 Task: Find connections with filter location Surrey with filter topic #Energywith filter profile language Potuguese with filter current company Akamai Technologies with filter school Bhashyam College of Education with filter industry Water, Waste, Steam, and Air Conditioning Services with filter service category Customer Service with filter keywords title Reservationist
Action: Mouse moved to (539, 99)
Screenshot: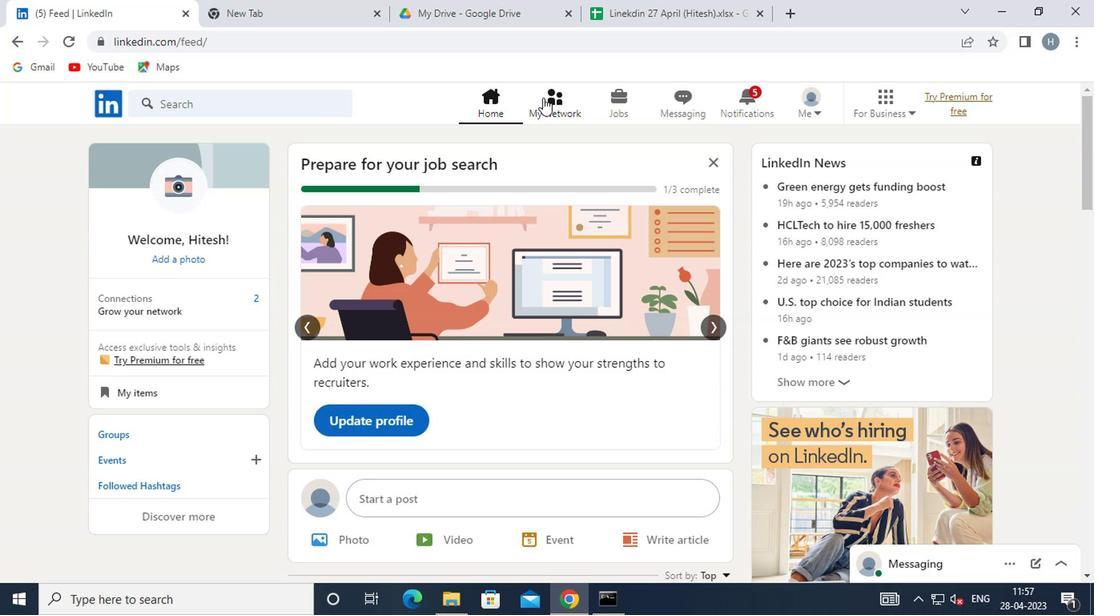 
Action: Mouse pressed left at (539, 99)
Screenshot: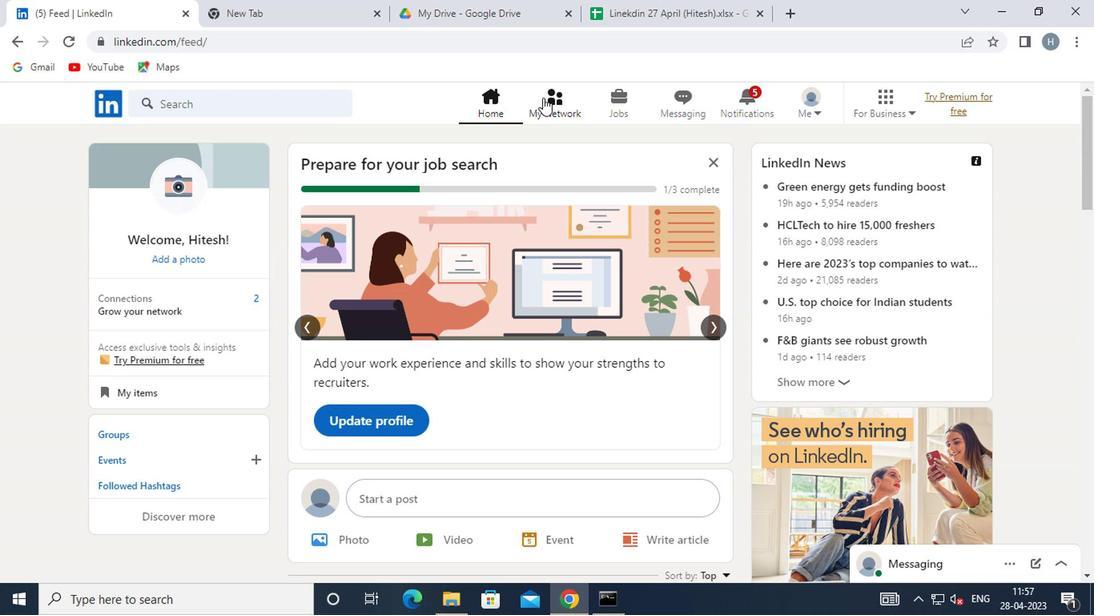 
Action: Mouse moved to (255, 188)
Screenshot: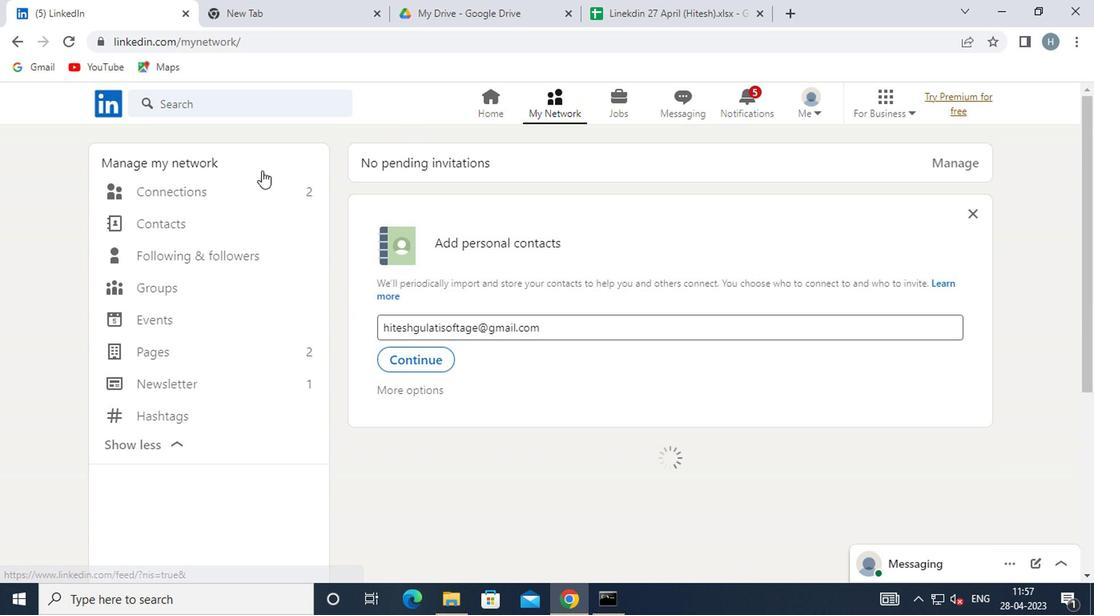 
Action: Mouse pressed left at (255, 188)
Screenshot: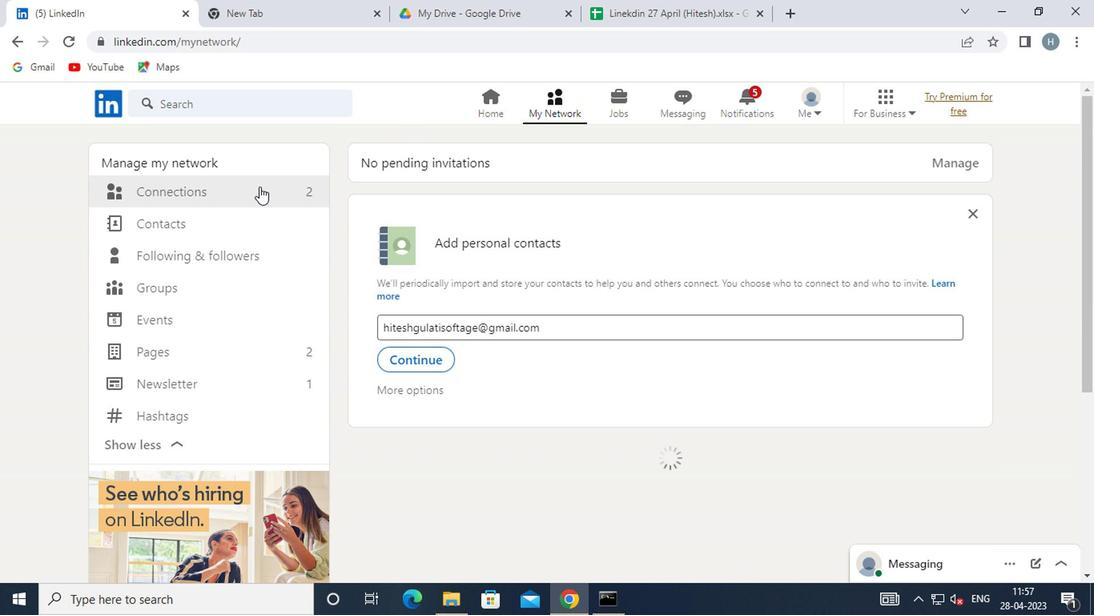 
Action: Mouse moved to (671, 190)
Screenshot: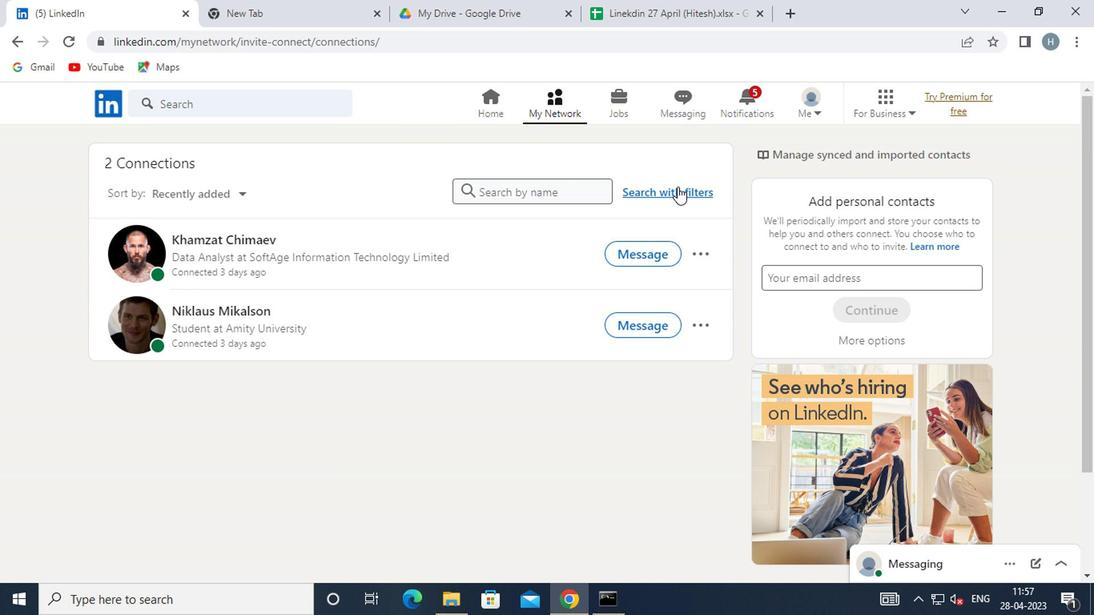 
Action: Mouse pressed left at (671, 190)
Screenshot: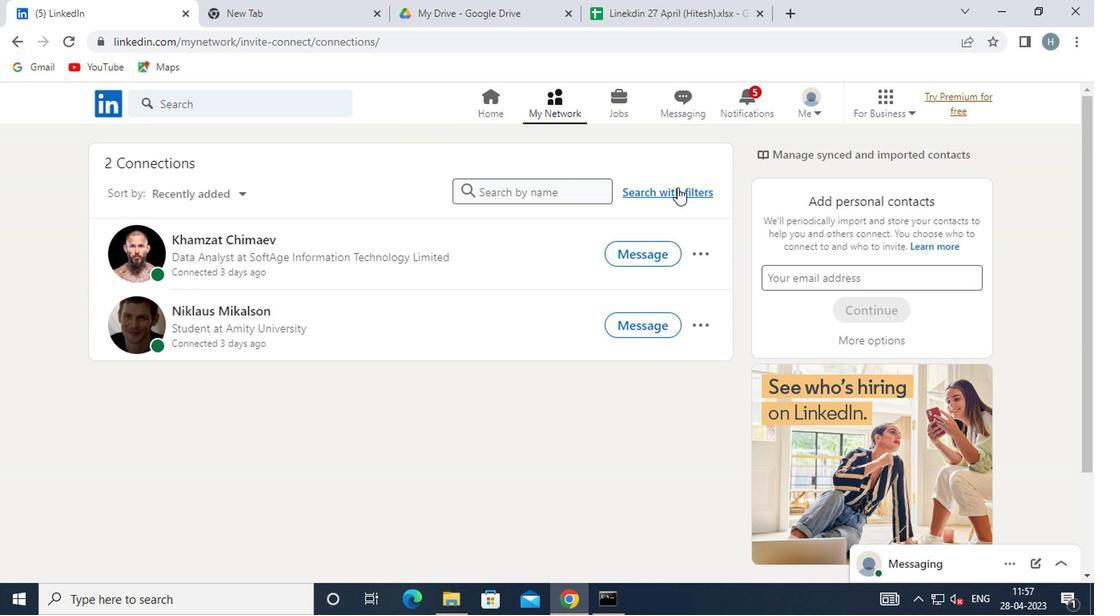 
Action: Mouse moved to (594, 151)
Screenshot: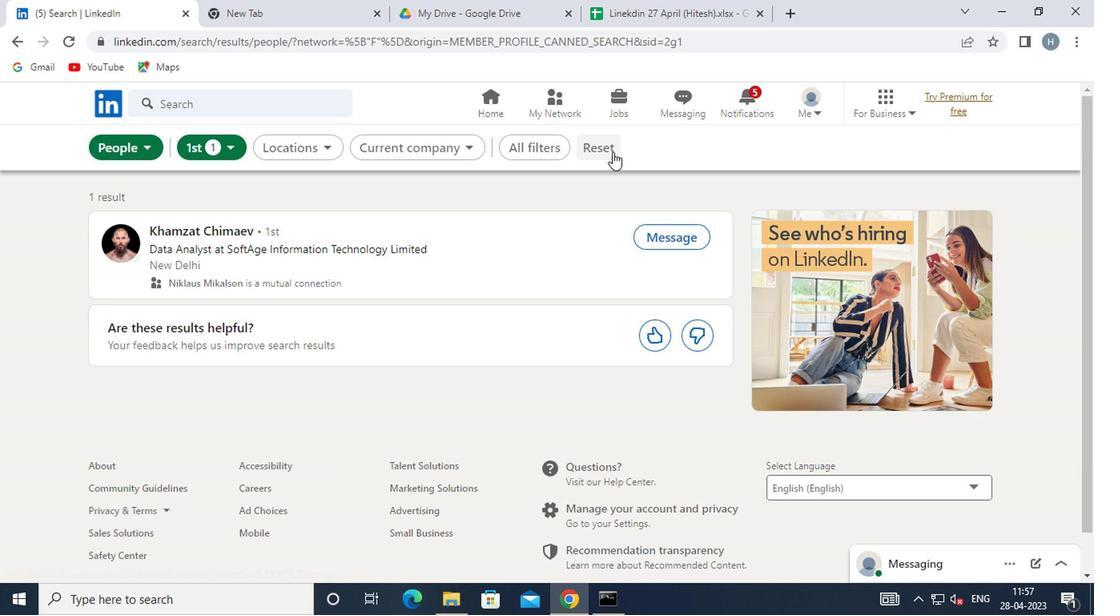 
Action: Mouse pressed left at (594, 151)
Screenshot: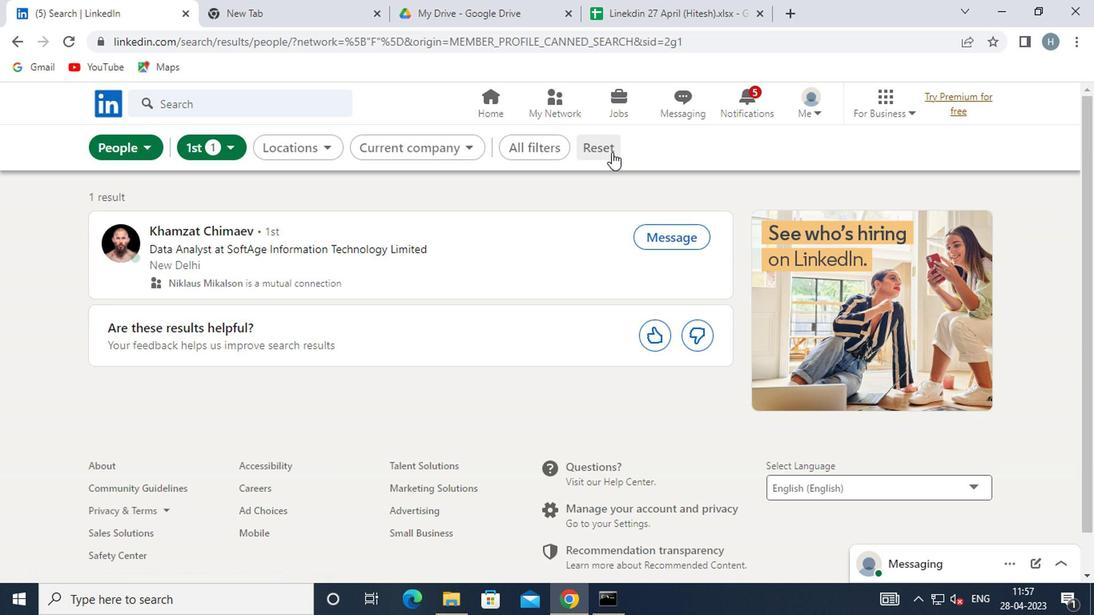 
Action: Mouse moved to (589, 151)
Screenshot: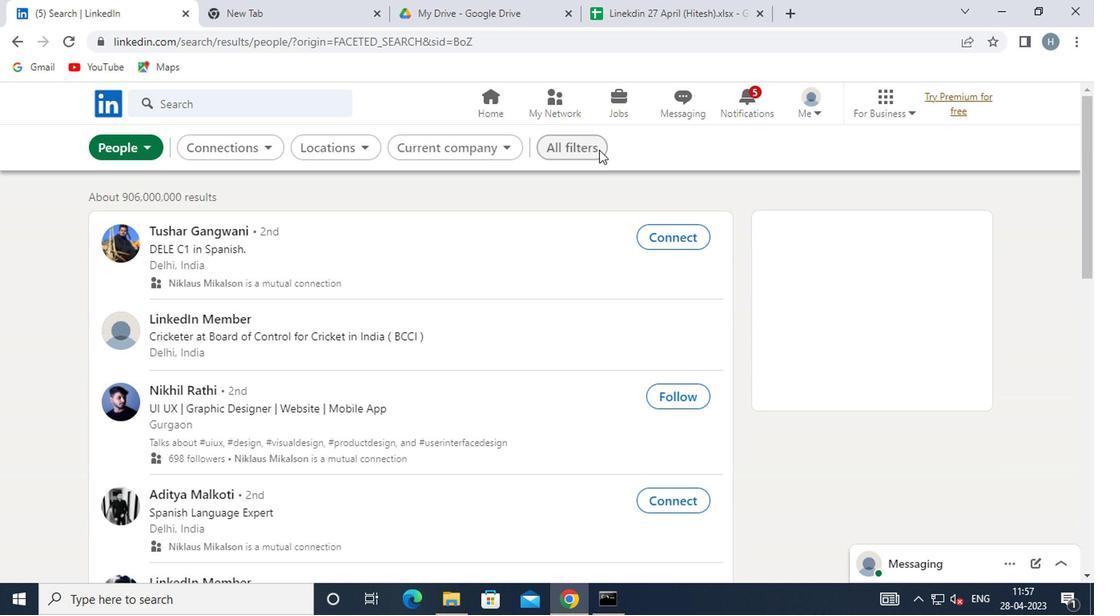 
Action: Mouse pressed left at (589, 151)
Screenshot: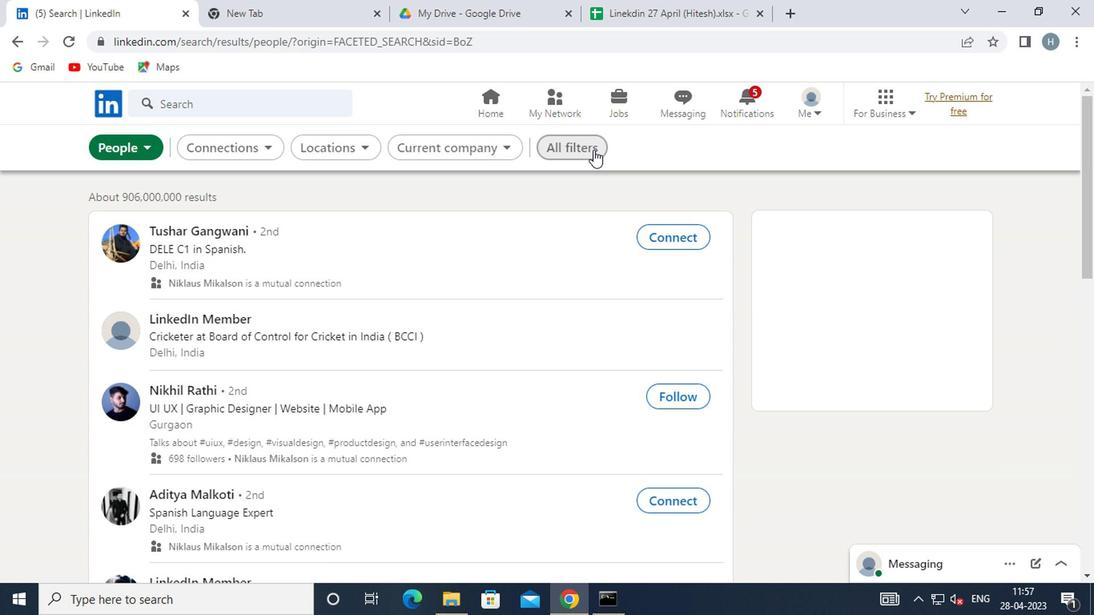
Action: Mouse moved to (720, 249)
Screenshot: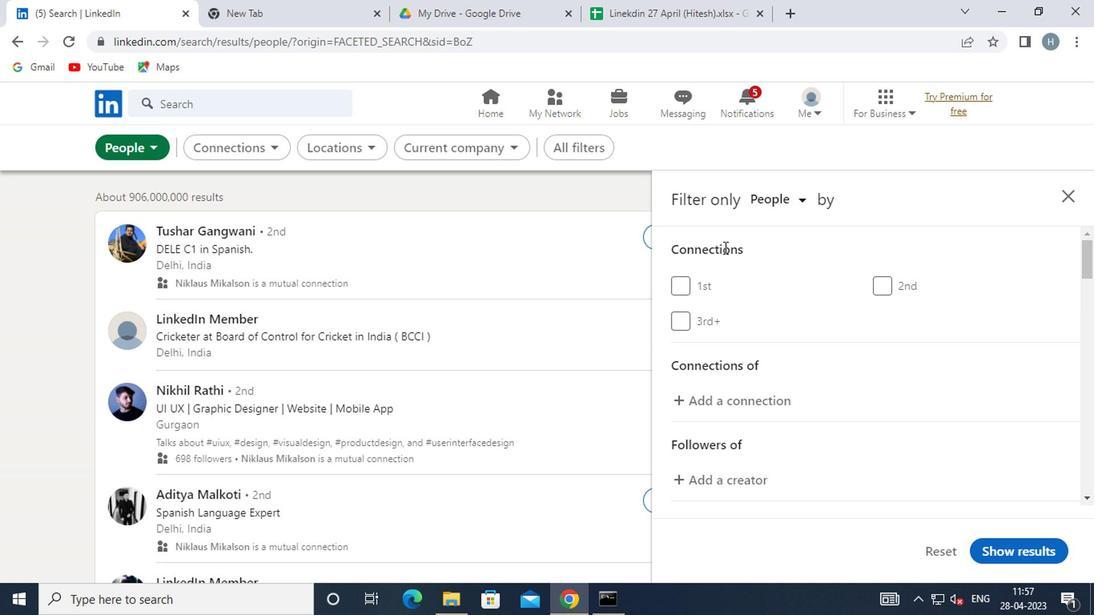 
Action: Mouse scrolled (720, 247) with delta (0, -1)
Screenshot: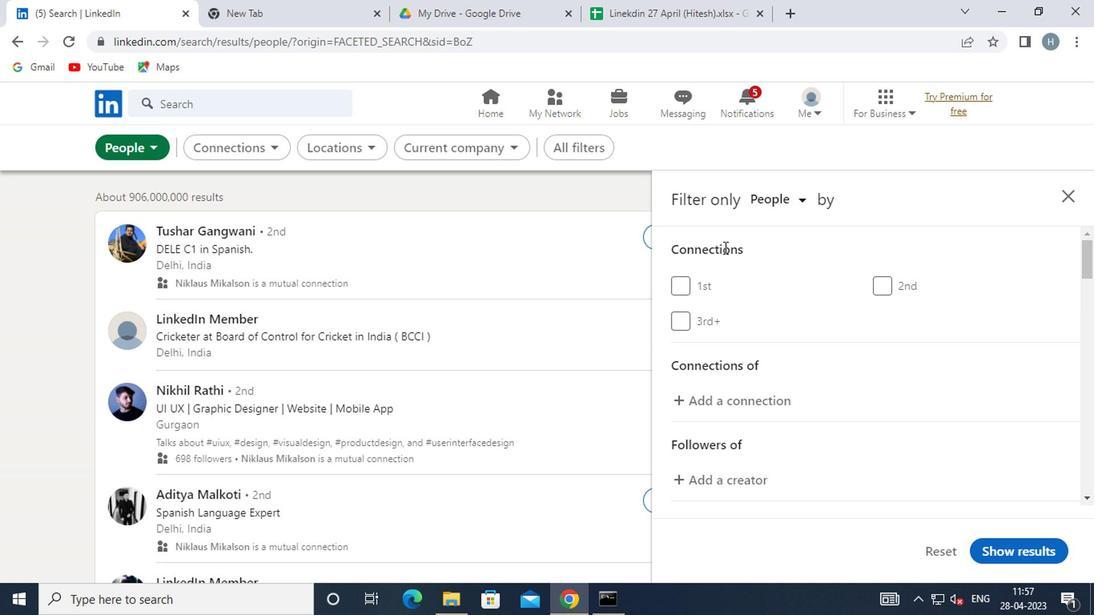 
Action: Mouse scrolled (720, 247) with delta (0, -1)
Screenshot: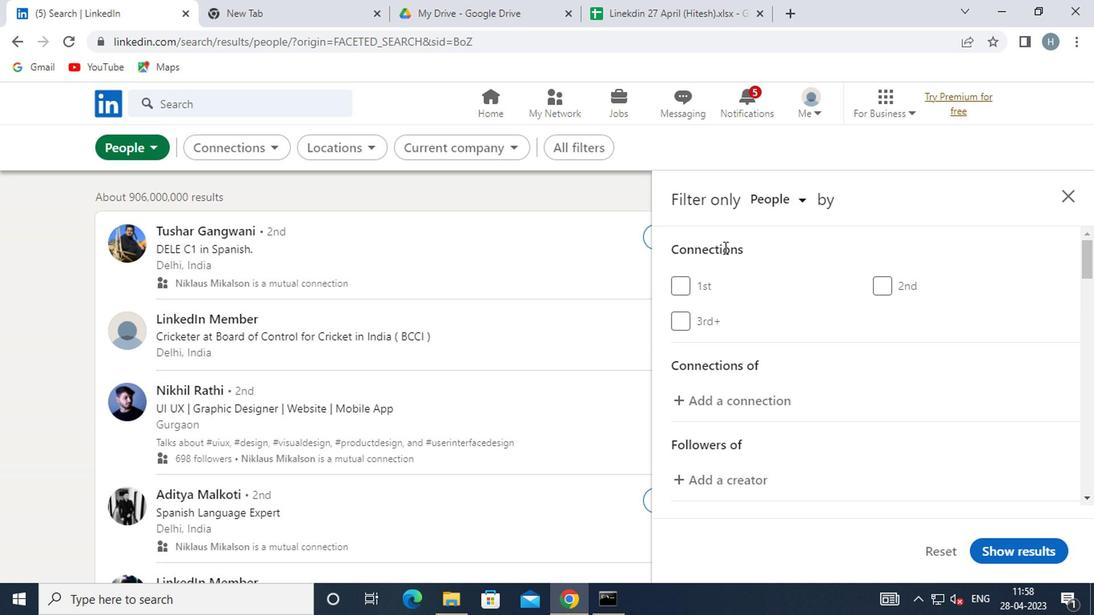 
Action: Mouse scrolled (720, 247) with delta (0, -1)
Screenshot: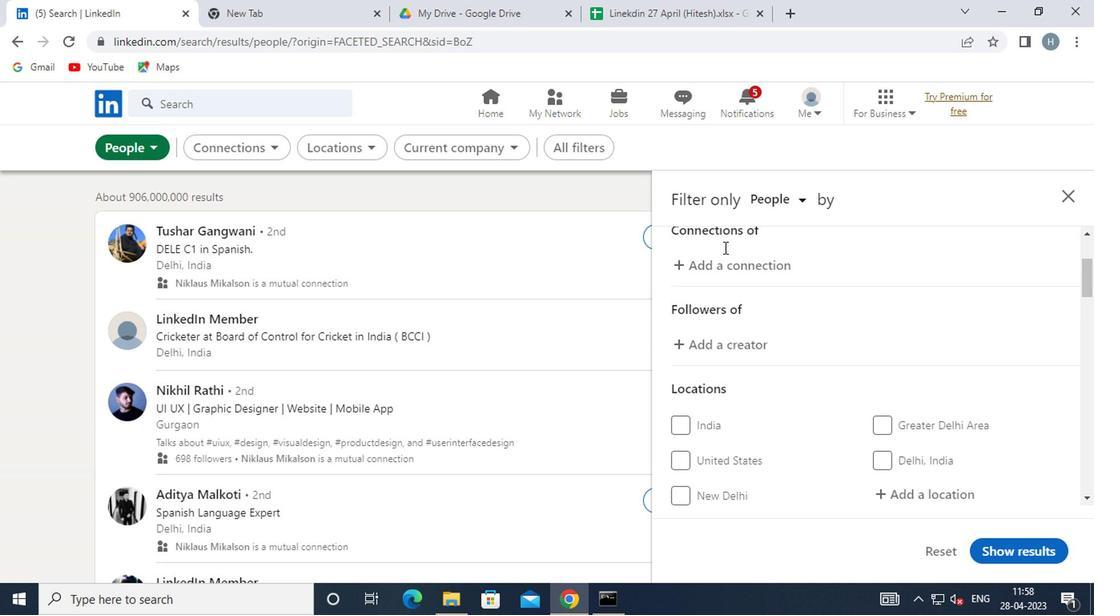 
Action: Mouse moved to (884, 386)
Screenshot: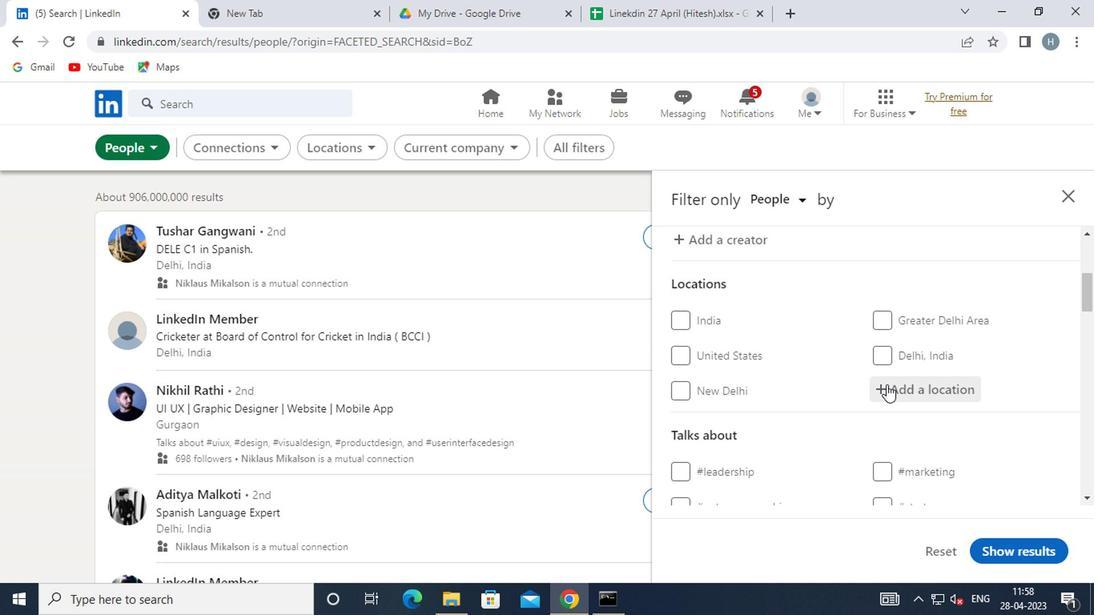 
Action: Mouse pressed left at (884, 386)
Screenshot: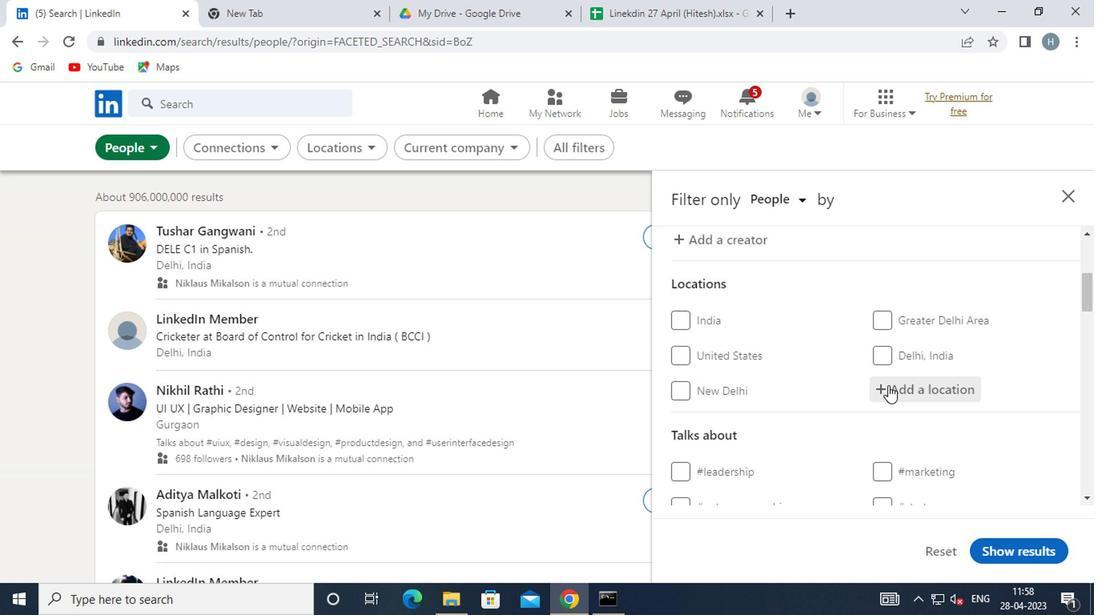 
Action: Mouse moved to (884, 386)
Screenshot: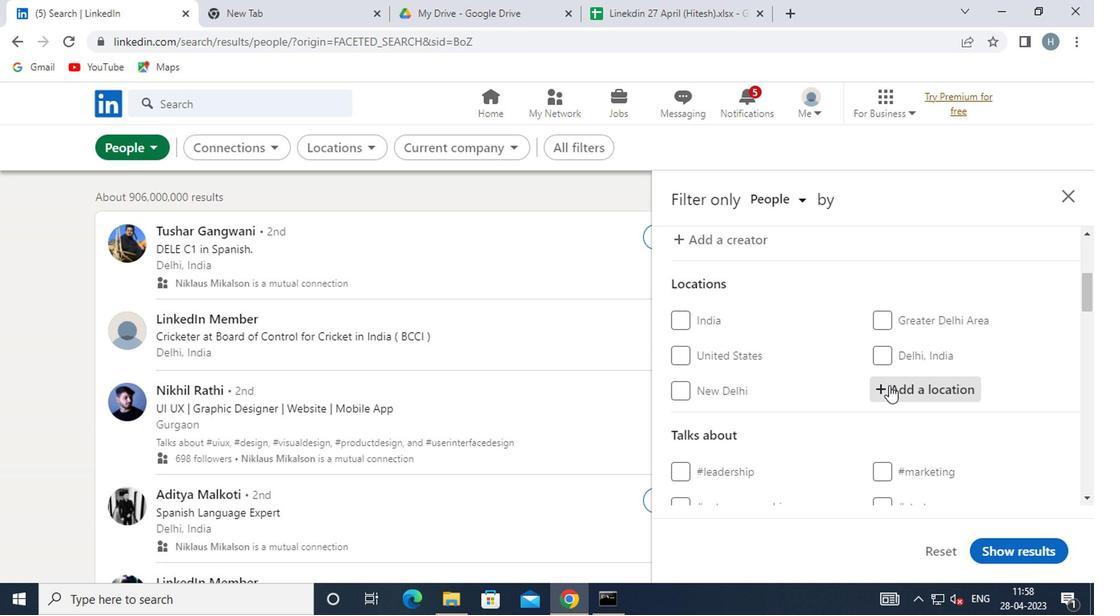 
Action: Key pressed <Key.shift>SURRE
Screenshot: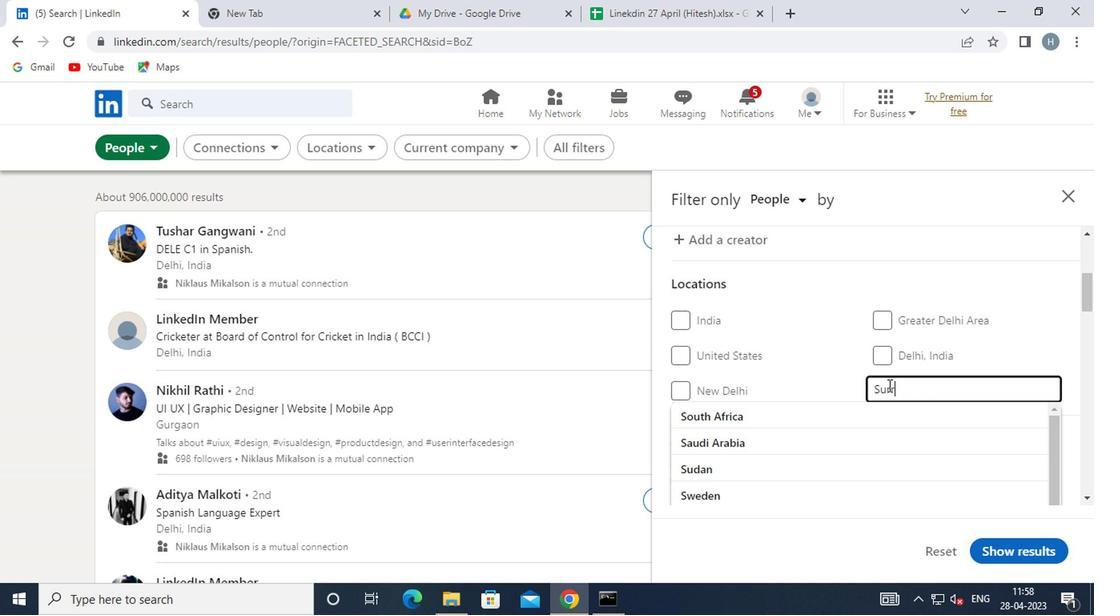 
Action: Mouse moved to (883, 386)
Screenshot: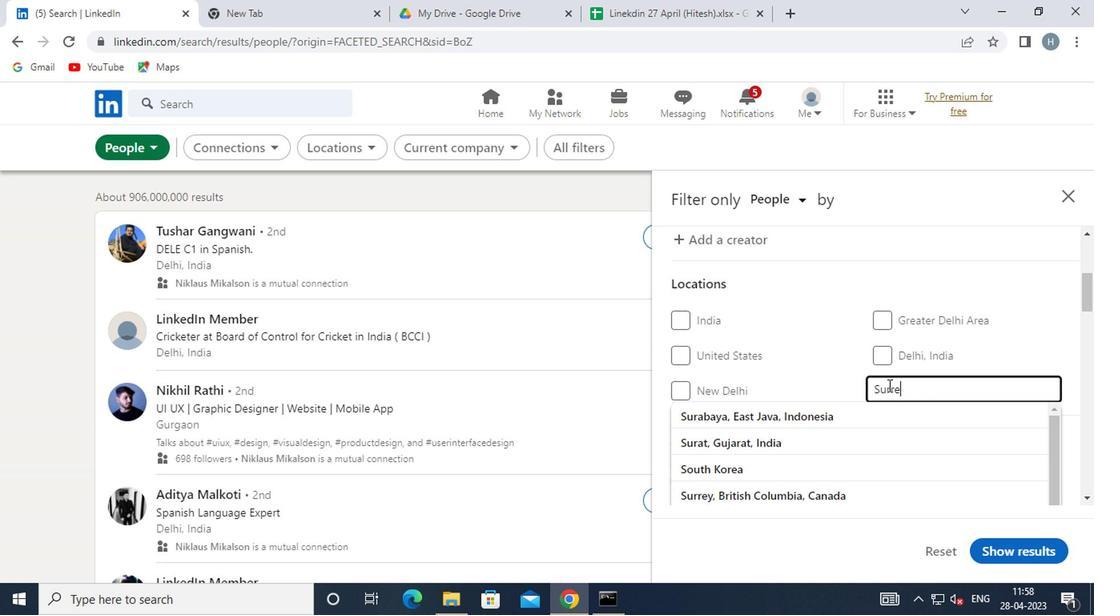 
Action: Key pressed Y
Screenshot: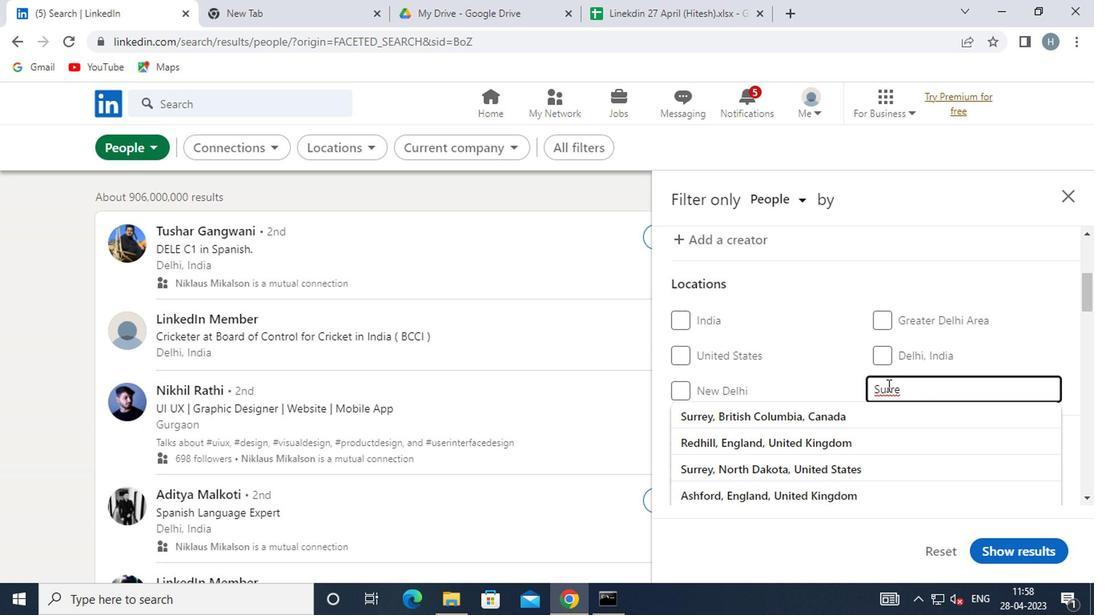 
Action: Mouse moved to (1018, 351)
Screenshot: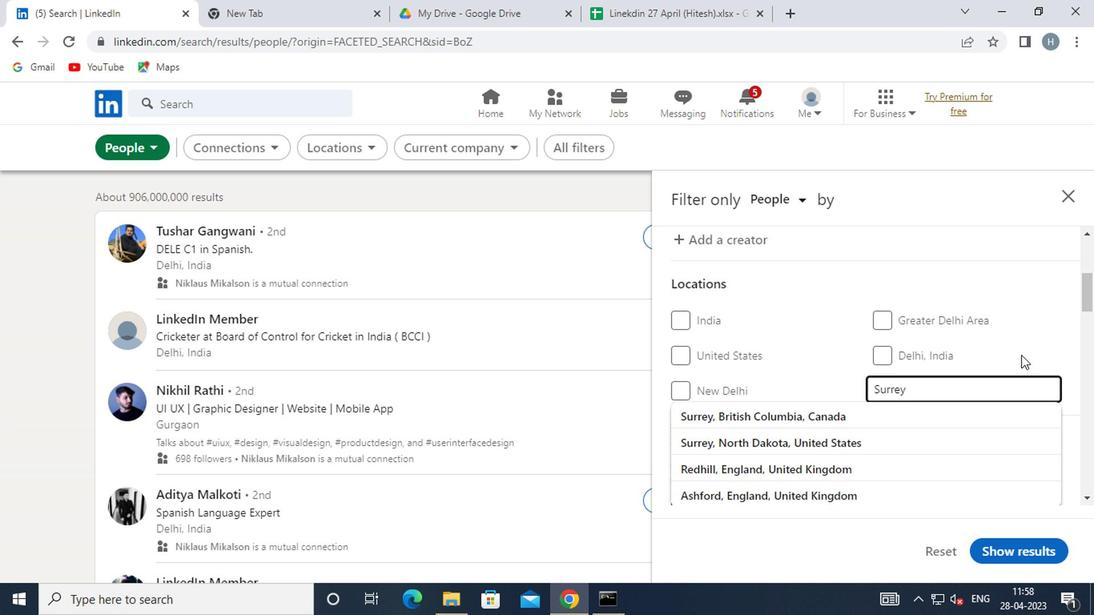 
Action: Mouse pressed left at (1018, 351)
Screenshot: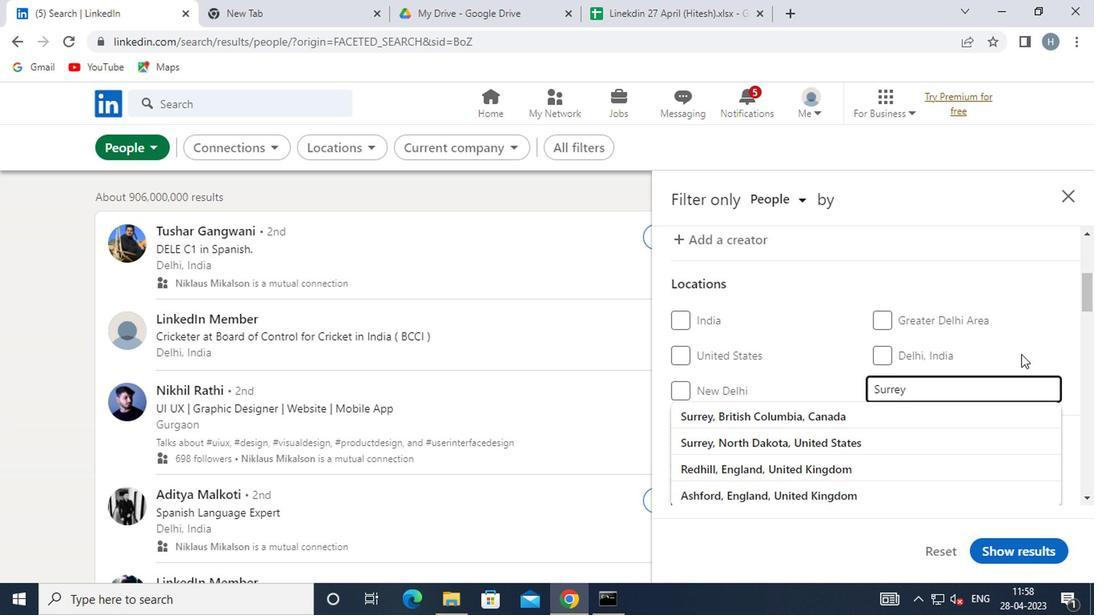 
Action: Mouse moved to (1002, 360)
Screenshot: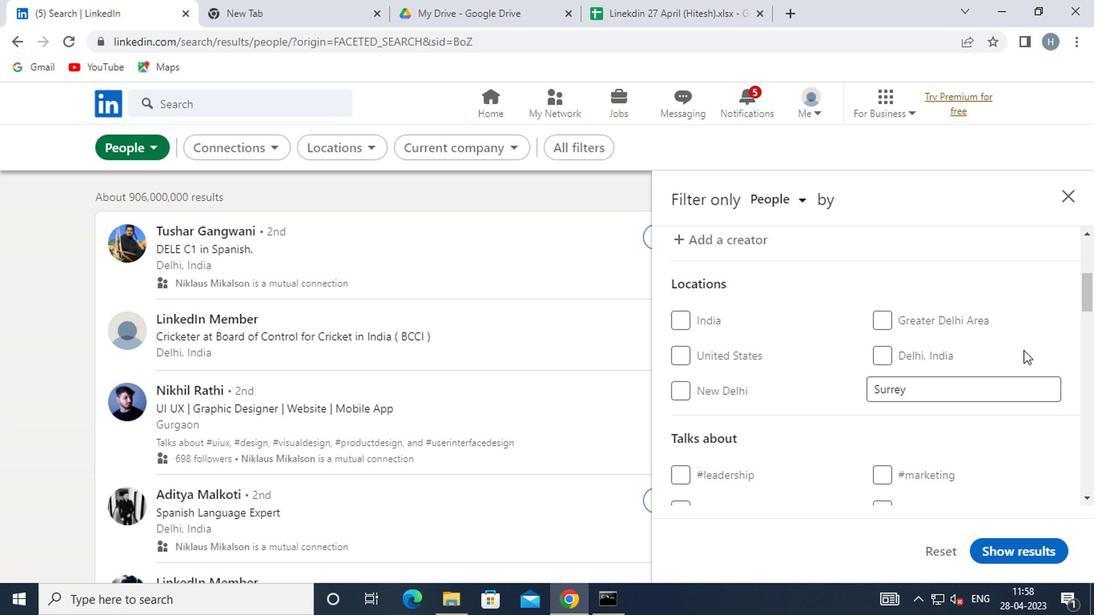 
Action: Mouse scrolled (1002, 359) with delta (0, -1)
Screenshot: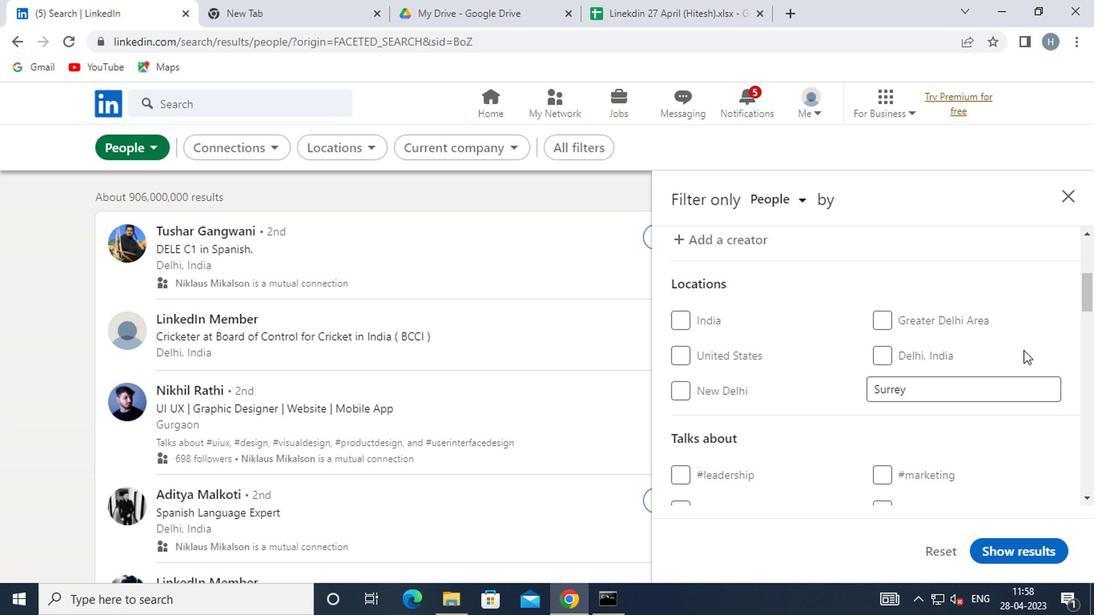 
Action: Mouse moved to (995, 368)
Screenshot: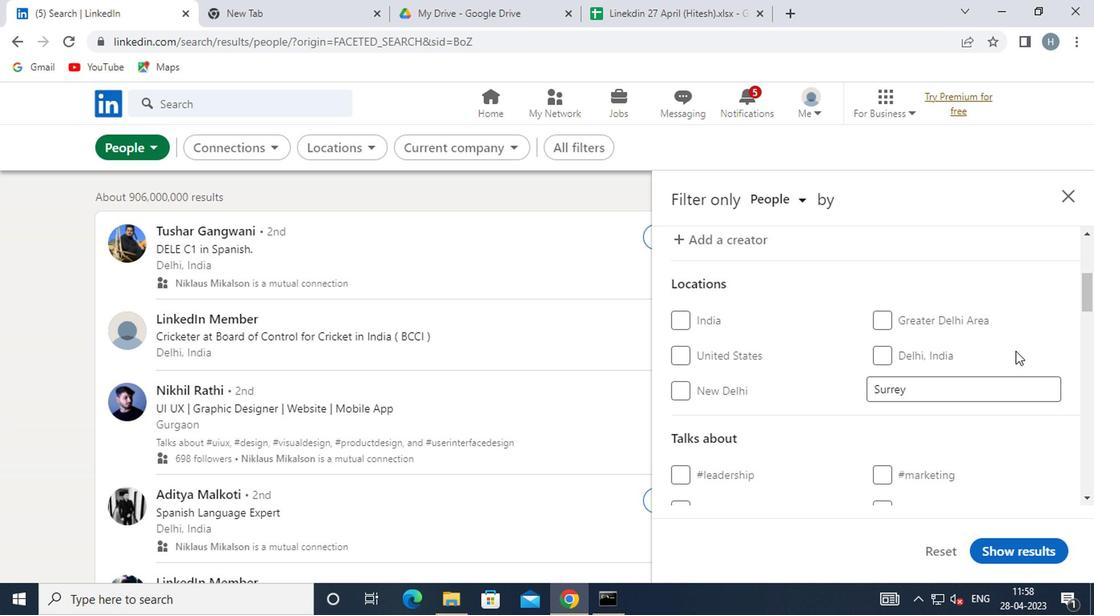 
Action: Mouse scrolled (995, 368) with delta (0, 0)
Screenshot: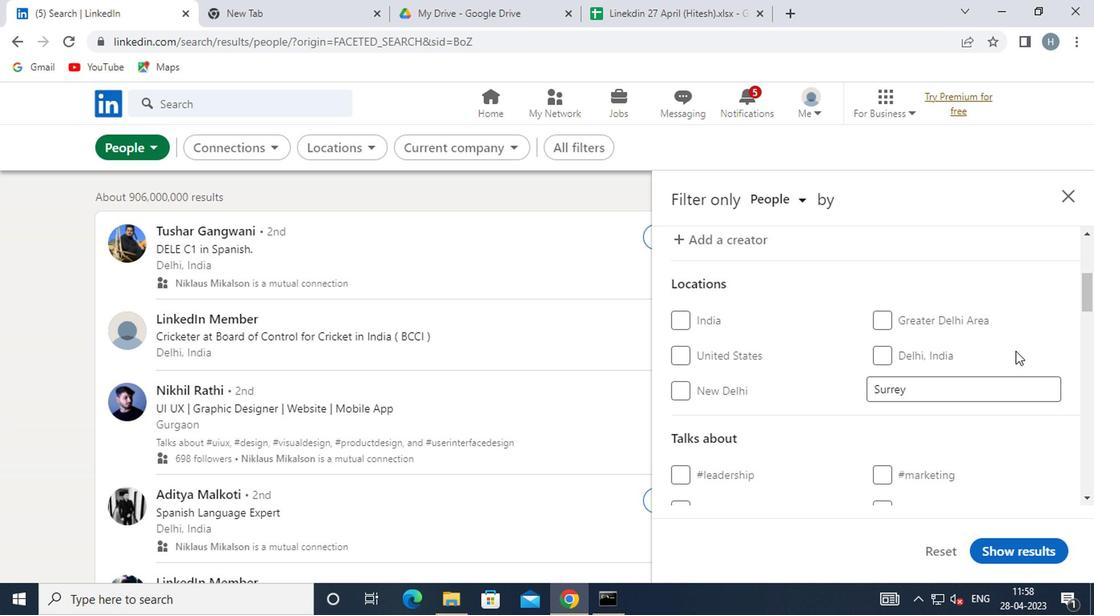 
Action: Mouse moved to (993, 369)
Screenshot: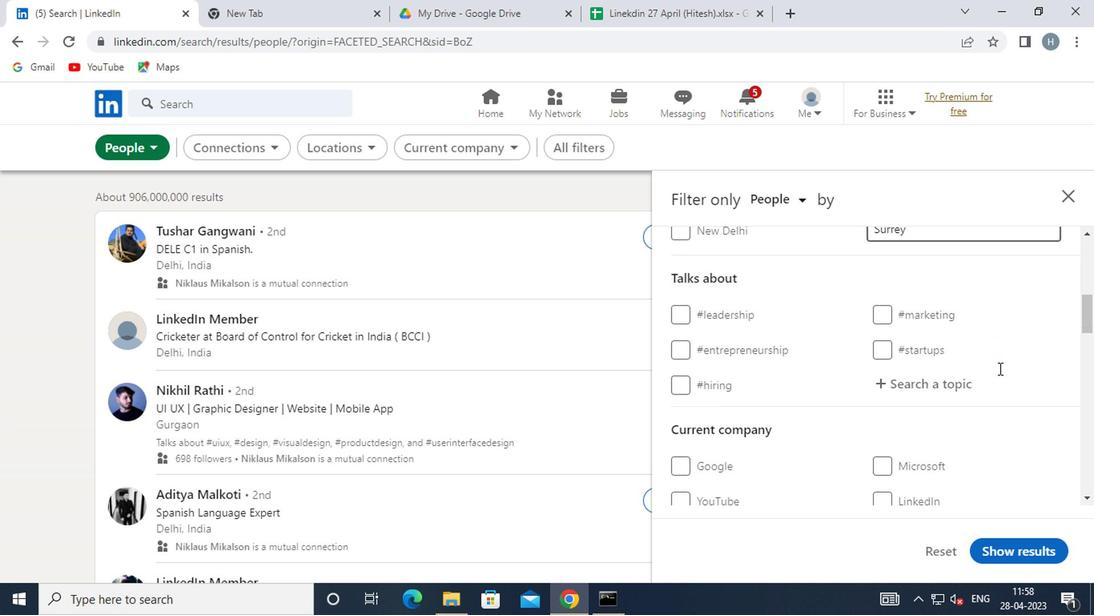 
Action: Mouse scrolled (993, 368) with delta (0, 0)
Screenshot: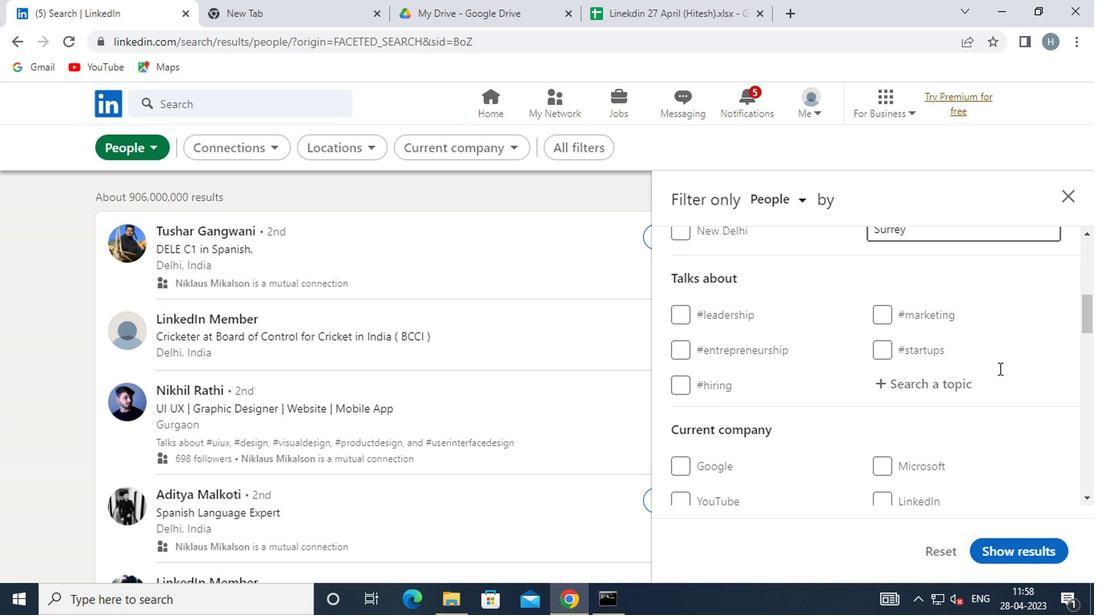
Action: Mouse moved to (949, 305)
Screenshot: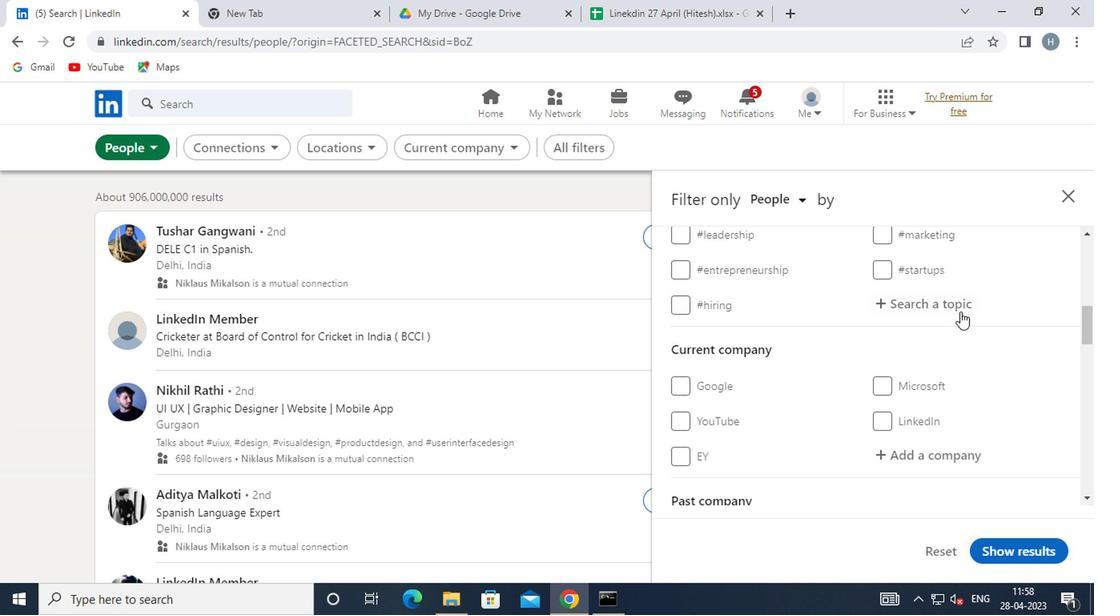 
Action: Mouse pressed left at (949, 305)
Screenshot: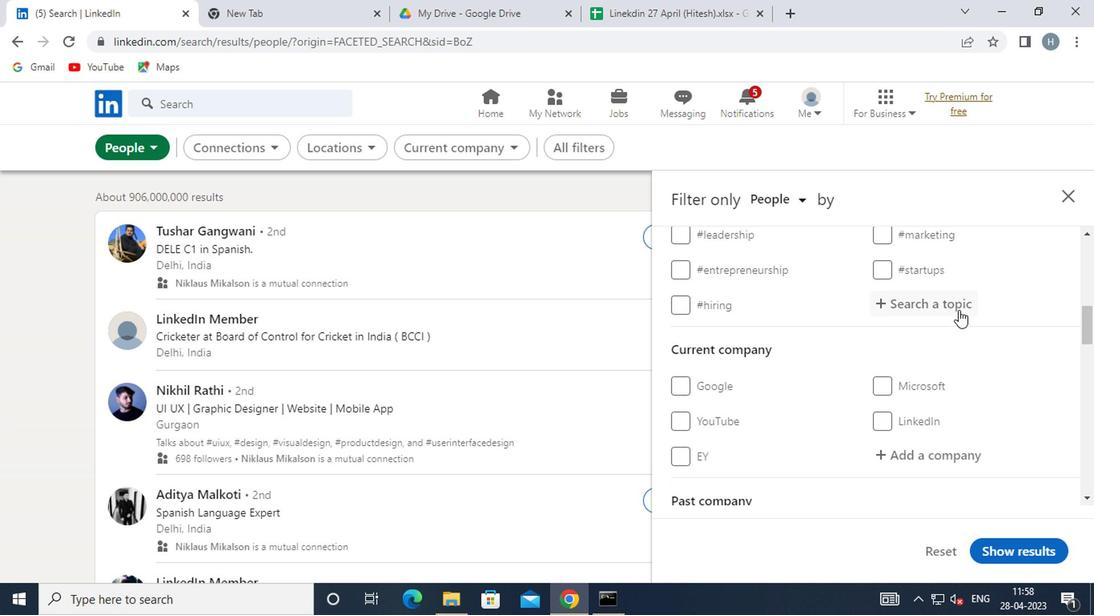 
Action: Key pressed <Key.shift><Key.shift><Key.shift><Key.shift><Key.shift><Key.shift><Key.shift><Key.shift>#<Key.shift>ENERGY
Screenshot: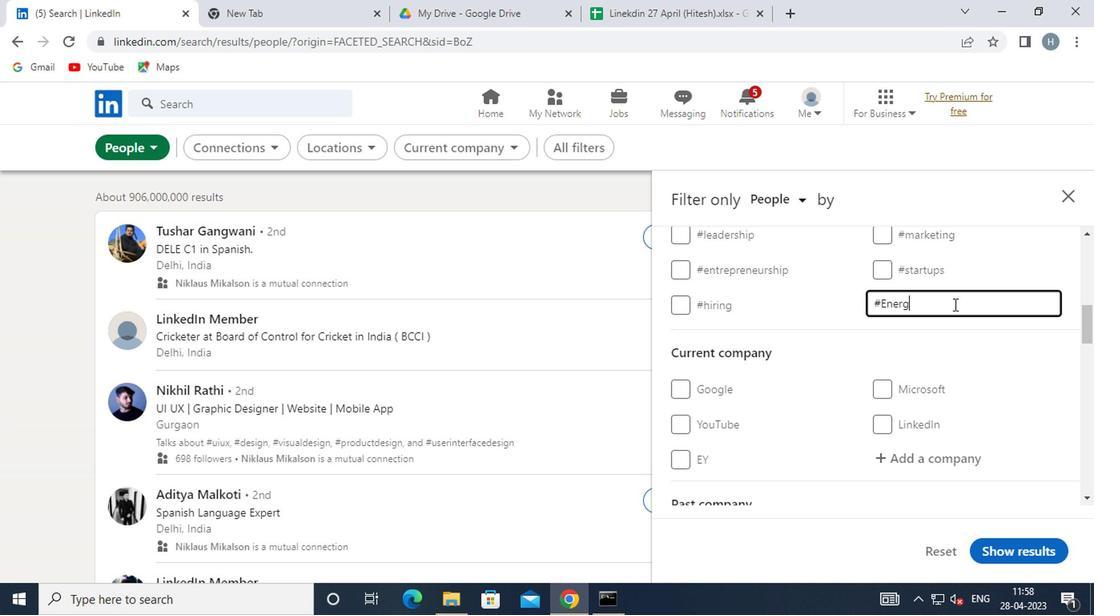 
Action: Mouse moved to (1009, 351)
Screenshot: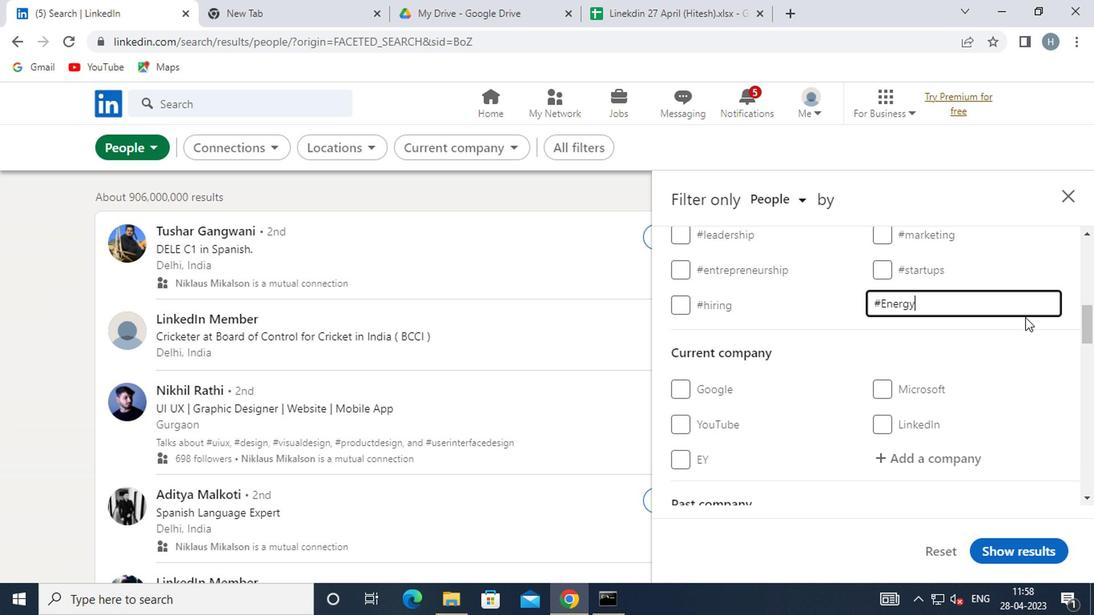 
Action: Mouse pressed left at (1009, 351)
Screenshot: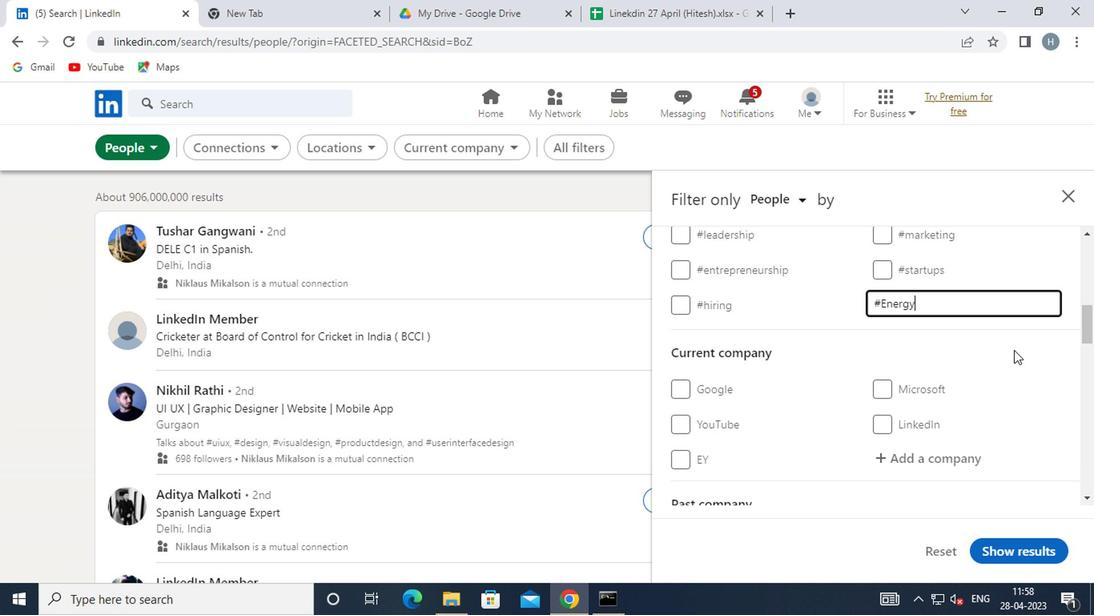 
Action: Mouse moved to (996, 347)
Screenshot: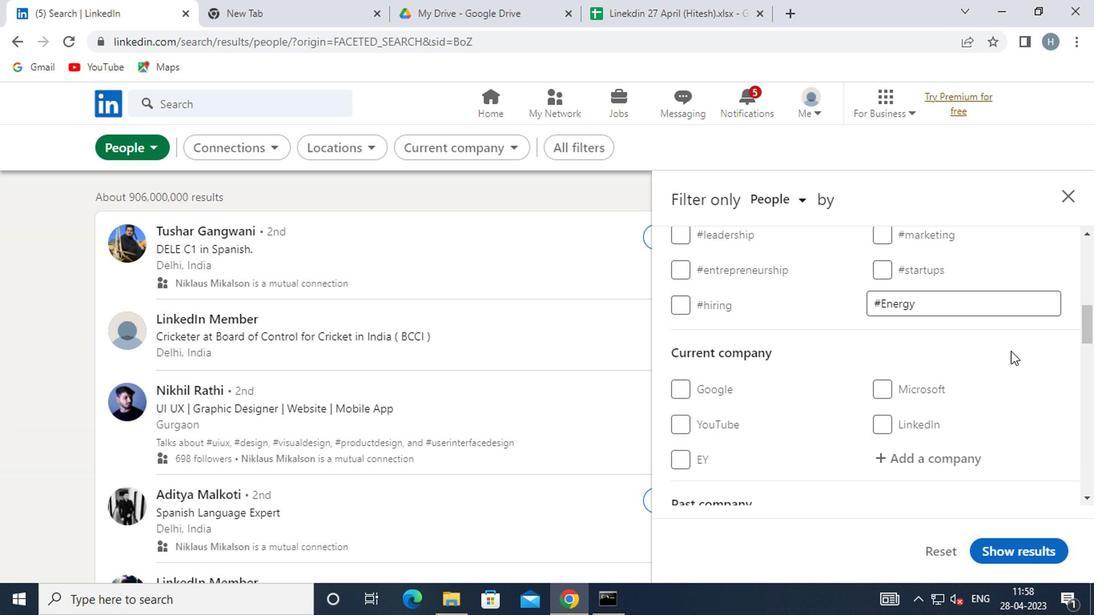 
Action: Mouse scrolled (996, 347) with delta (0, 0)
Screenshot: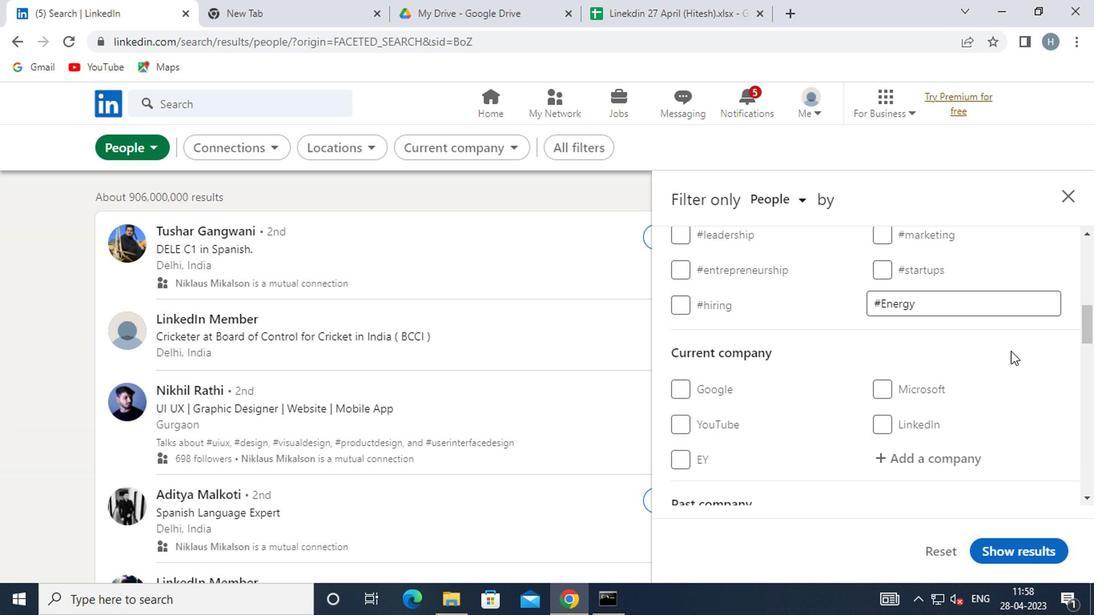 
Action: Mouse moved to (989, 343)
Screenshot: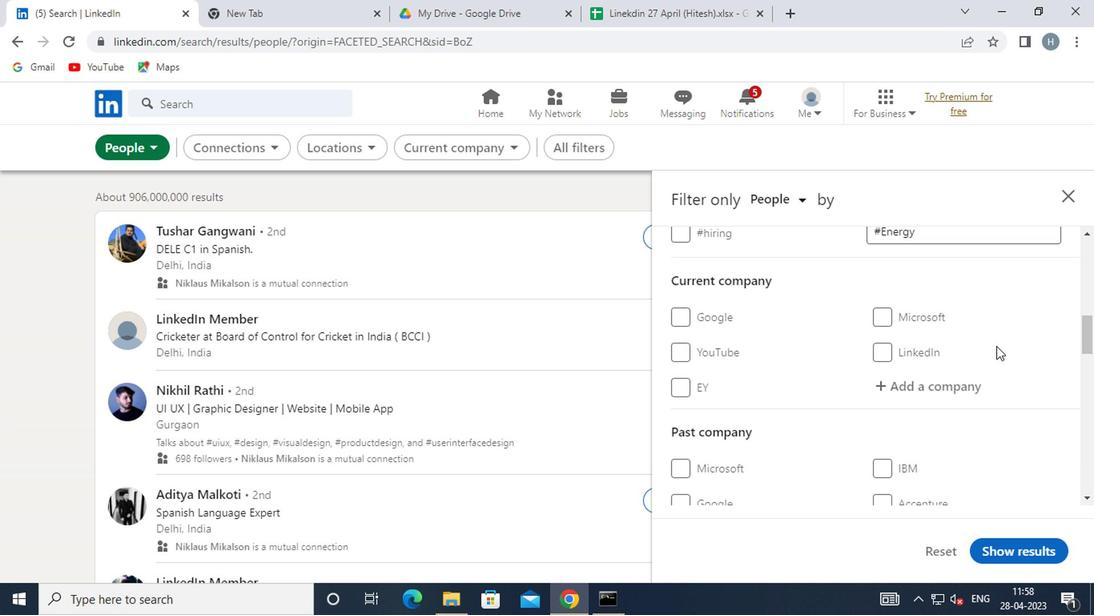 
Action: Mouse scrolled (989, 343) with delta (0, 0)
Screenshot: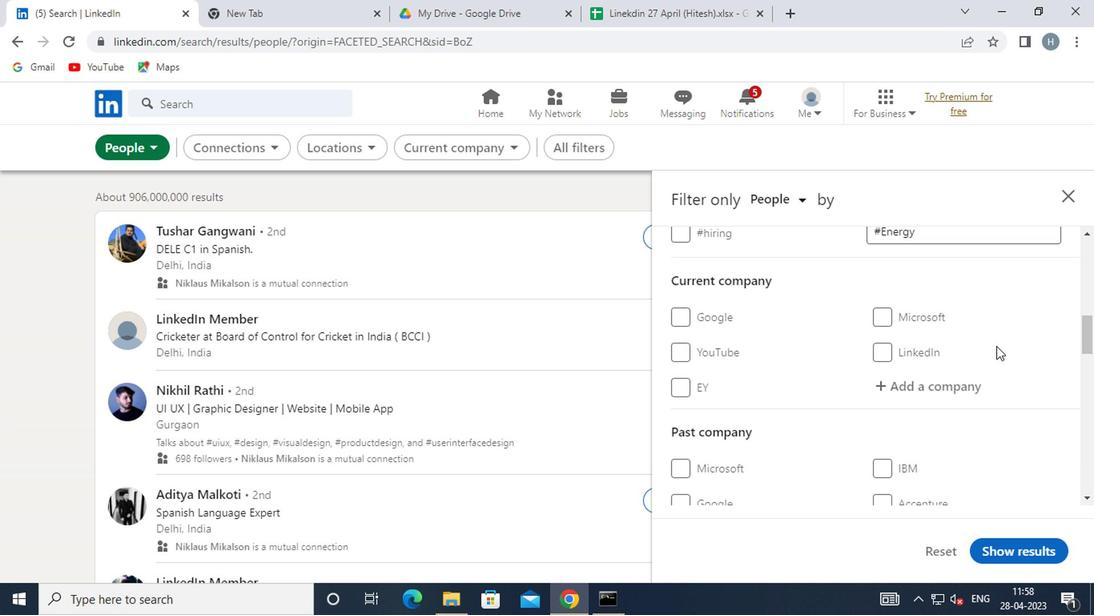 
Action: Mouse scrolled (989, 343) with delta (0, 0)
Screenshot: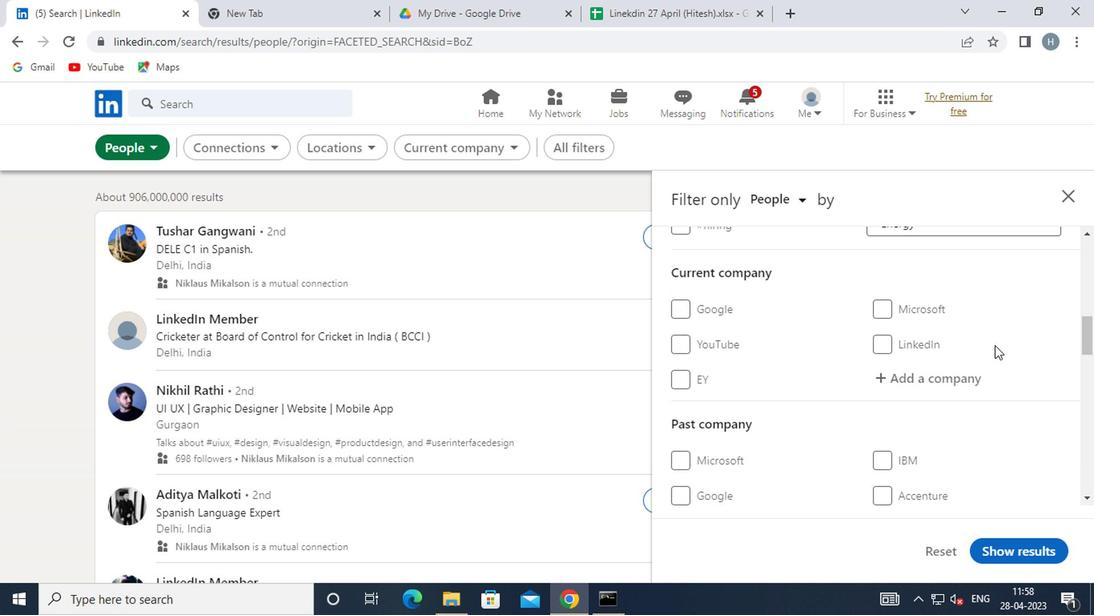 
Action: Mouse moved to (953, 334)
Screenshot: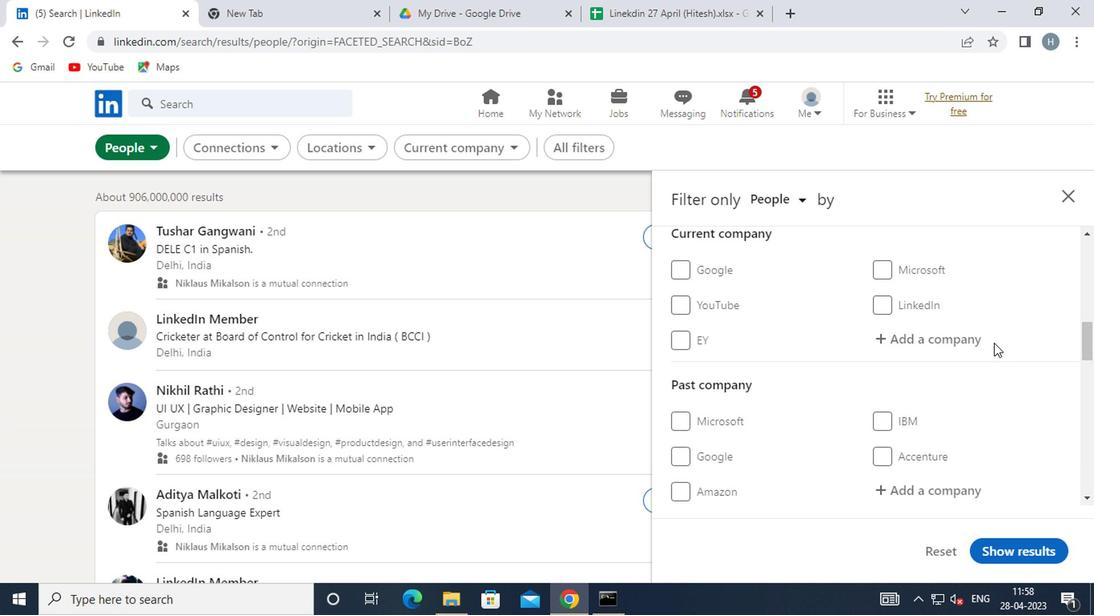 
Action: Mouse scrolled (953, 333) with delta (0, -1)
Screenshot: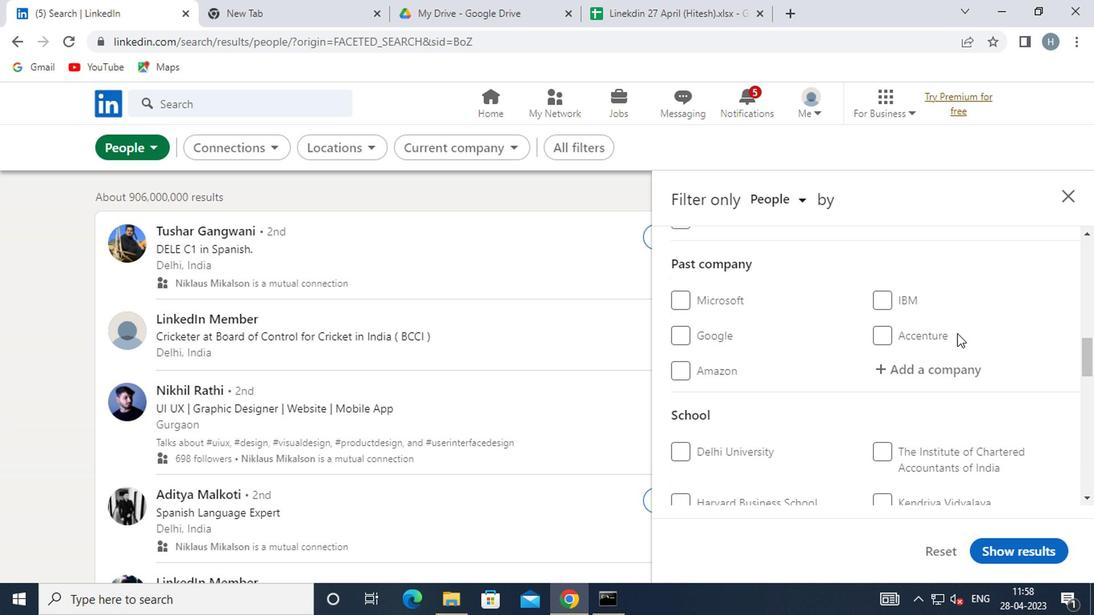 
Action: Mouse moved to (949, 333)
Screenshot: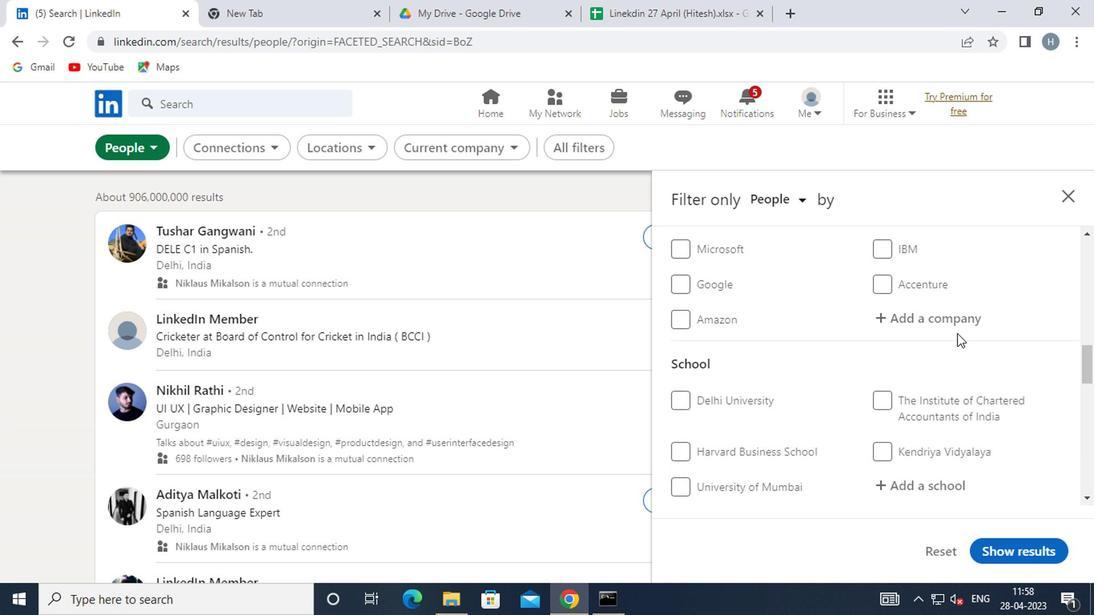 
Action: Mouse scrolled (949, 332) with delta (0, 0)
Screenshot: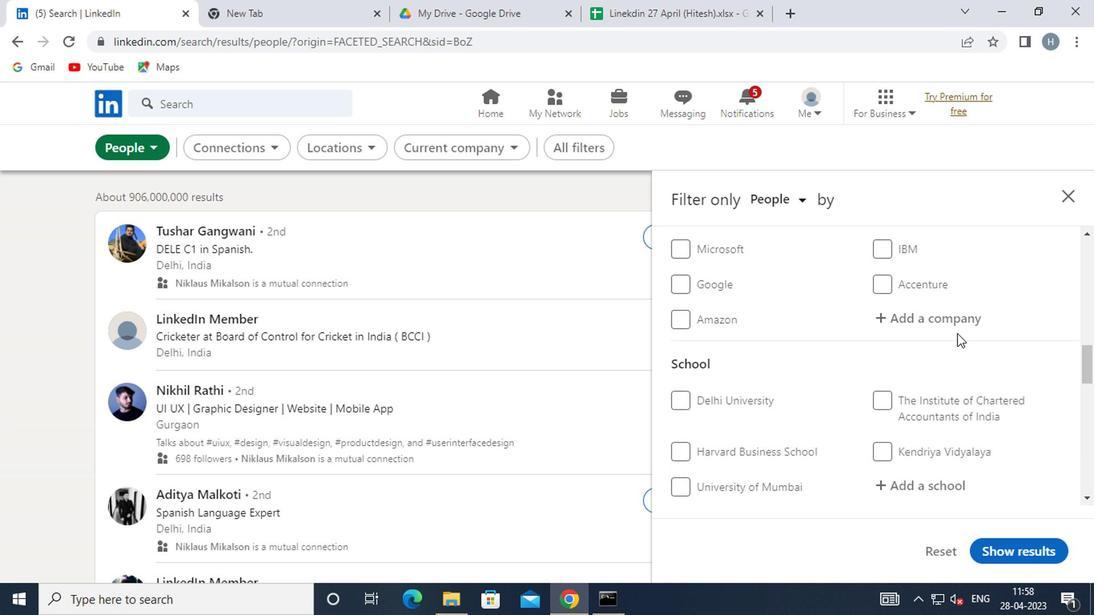
Action: Mouse moved to (947, 333)
Screenshot: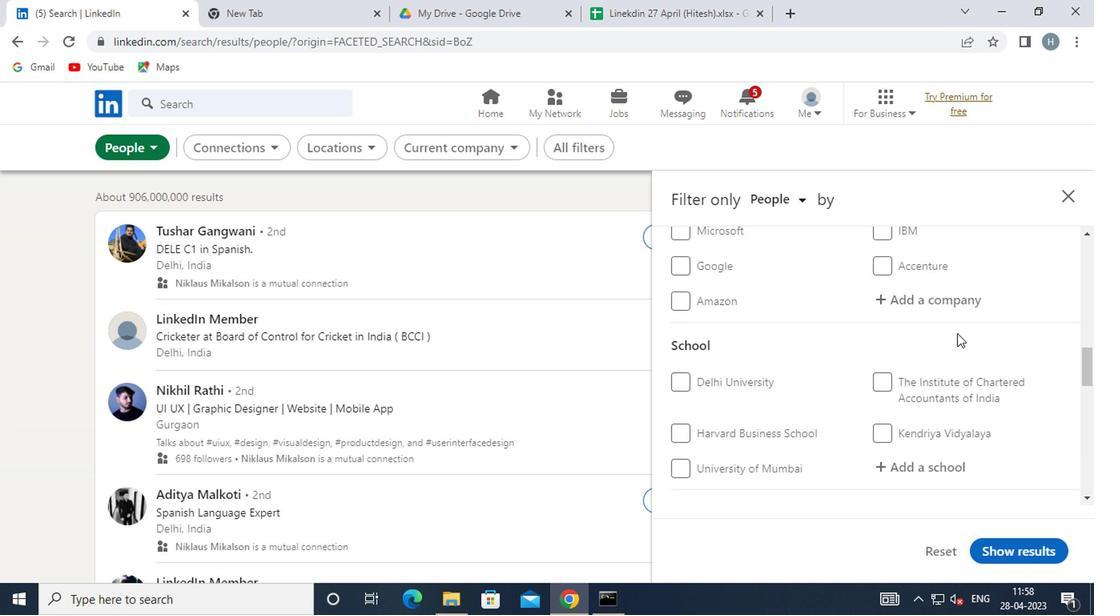 
Action: Mouse scrolled (947, 332) with delta (0, 0)
Screenshot: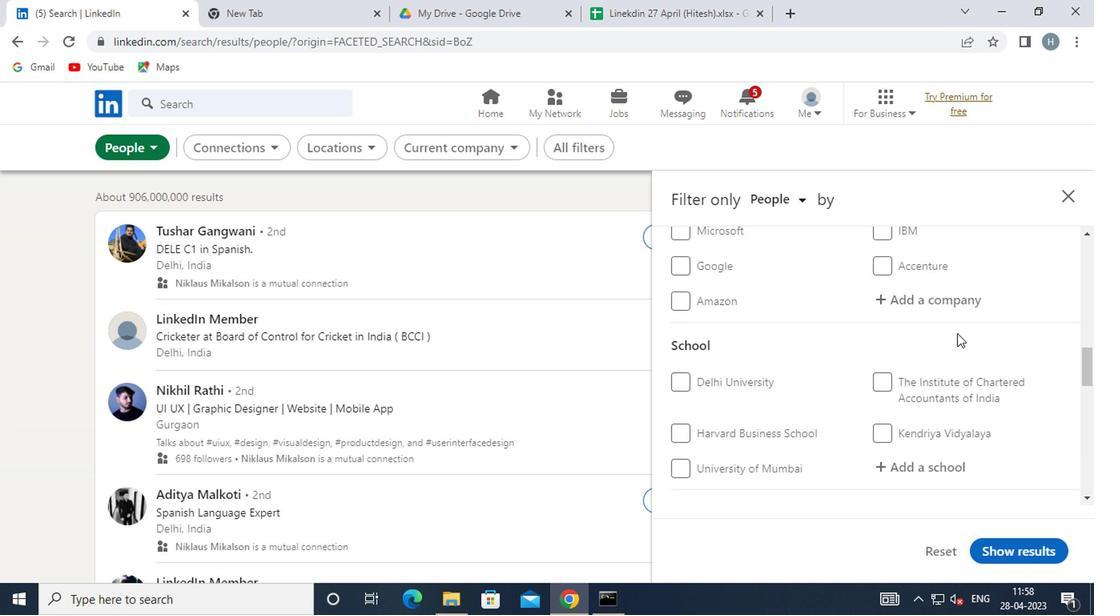 
Action: Mouse moved to (945, 334)
Screenshot: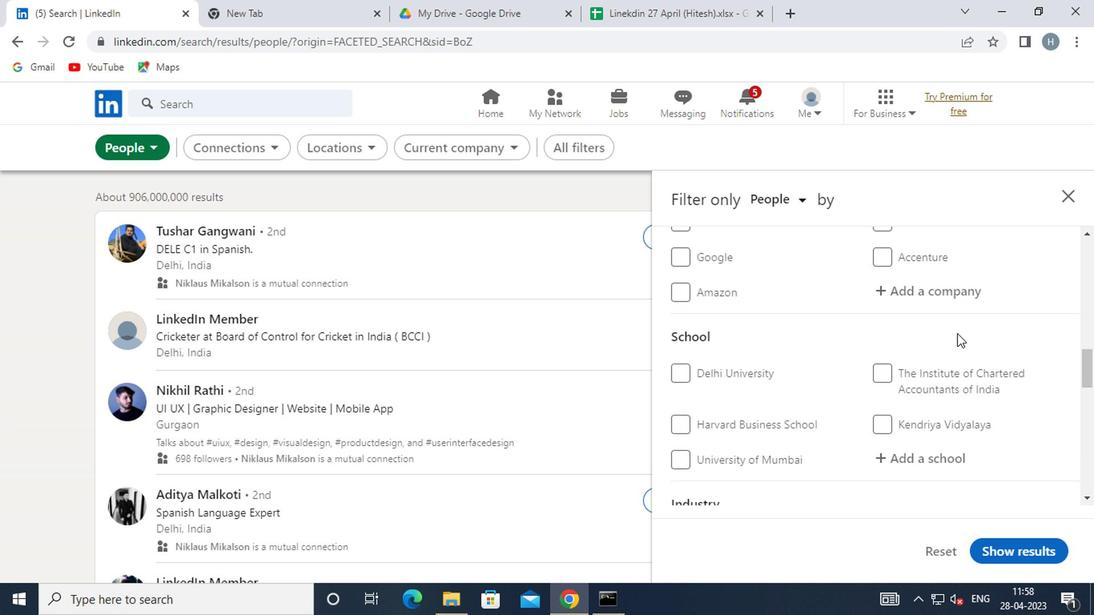 
Action: Mouse scrolled (945, 333) with delta (0, -1)
Screenshot: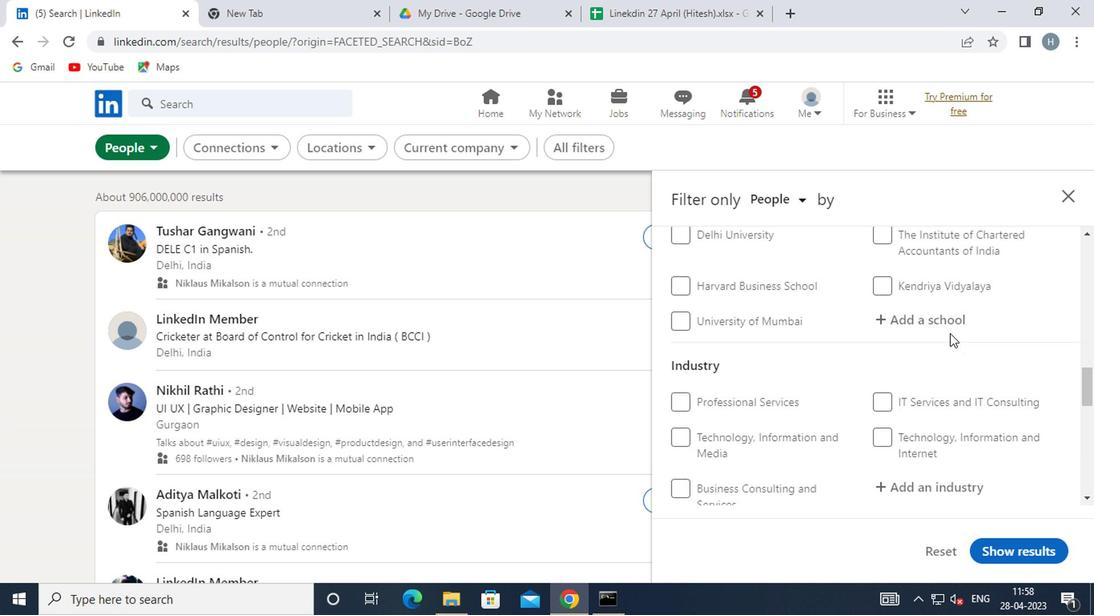 
Action: Mouse scrolled (945, 333) with delta (0, -1)
Screenshot: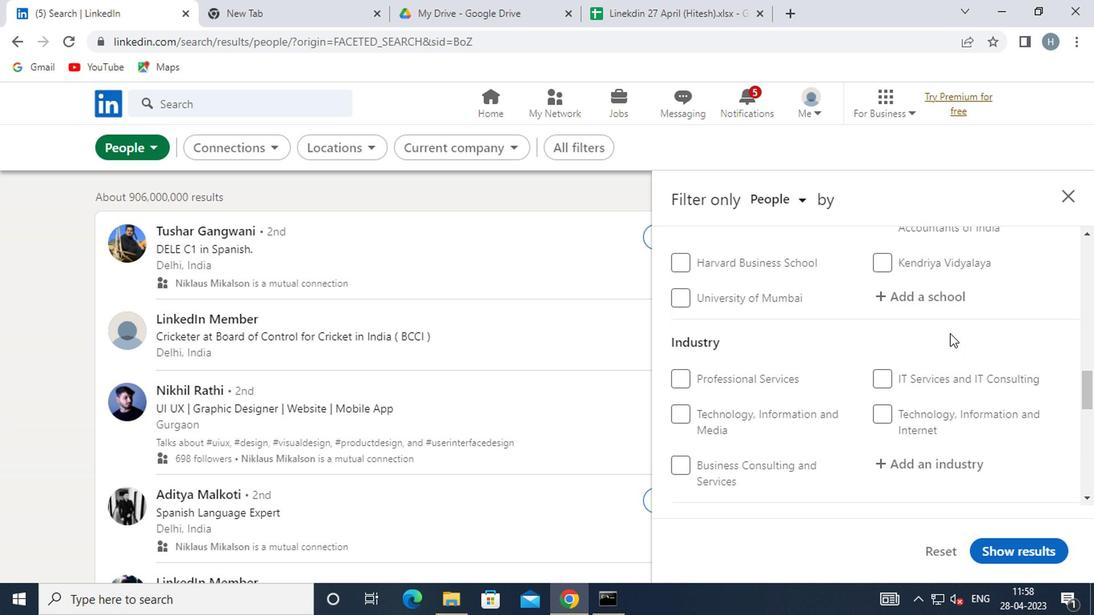 
Action: Mouse moved to (923, 438)
Screenshot: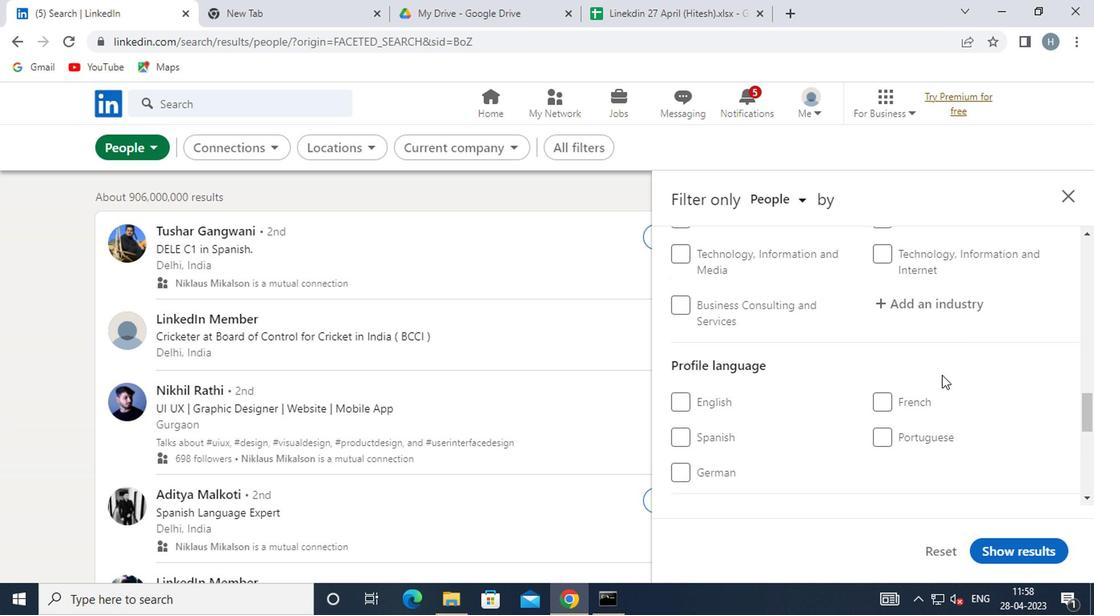 
Action: Mouse pressed left at (923, 438)
Screenshot: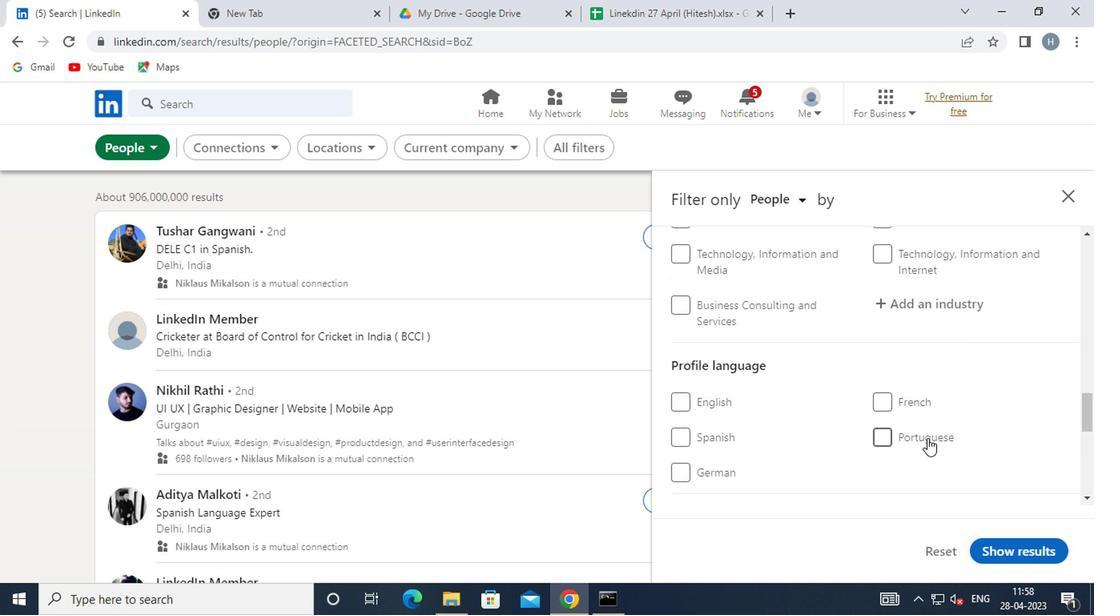 
Action: Mouse moved to (975, 394)
Screenshot: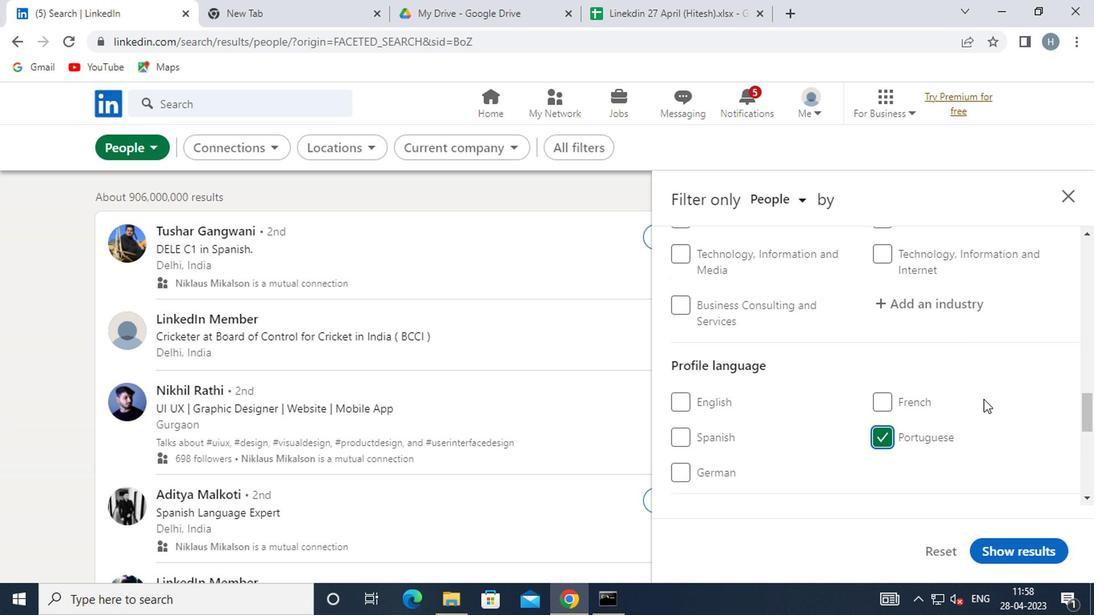 
Action: Mouse scrolled (975, 396) with delta (0, 1)
Screenshot: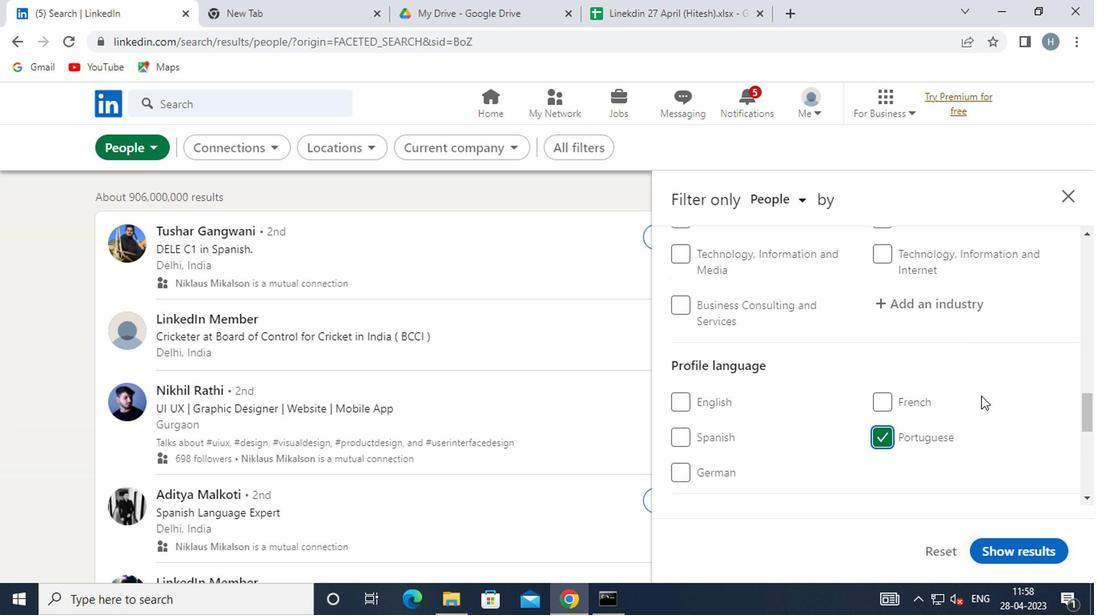 
Action: Mouse scrolled (975, 396) with delta (0, 1)
Screenshot: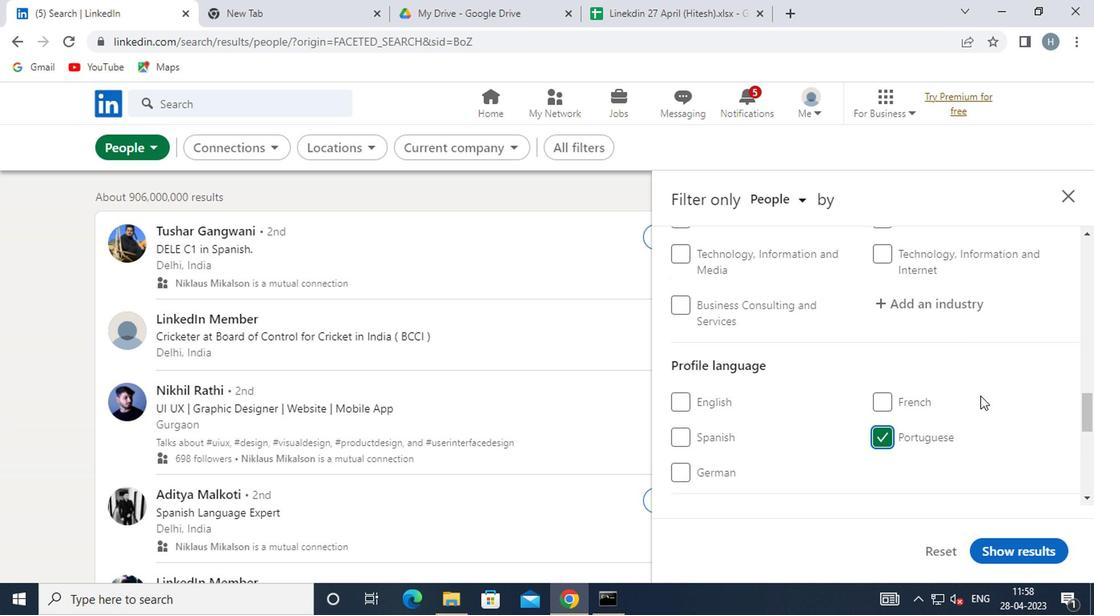 
Action: Mouse scrolled (975, 396) with delta (0, 1)
Screenshot: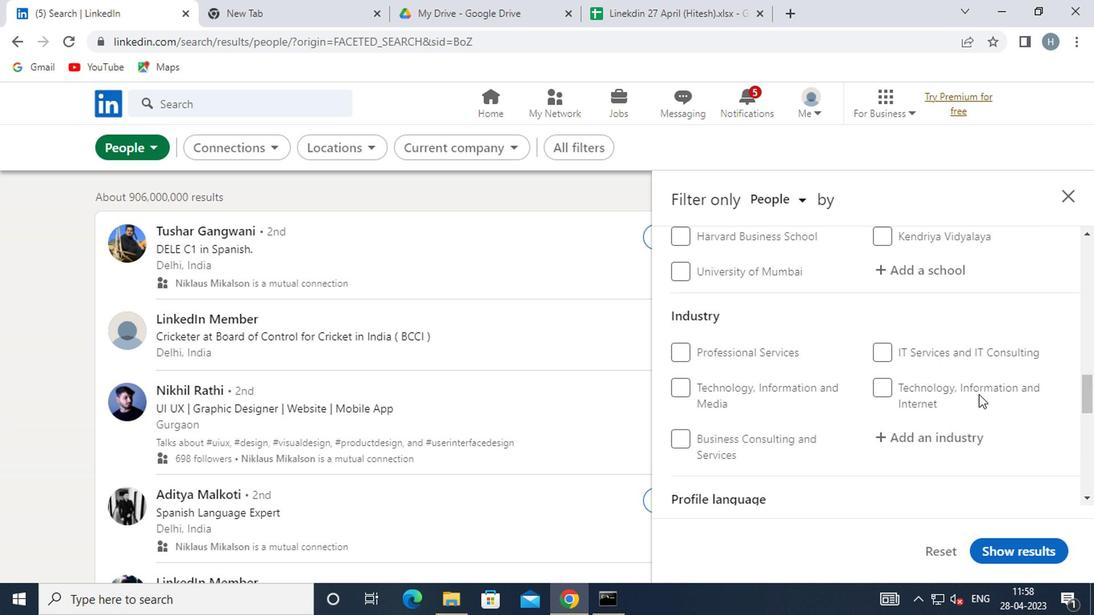 
Action: Mouse scrolled (975, 396) with delta (0, 1)
Screenshot: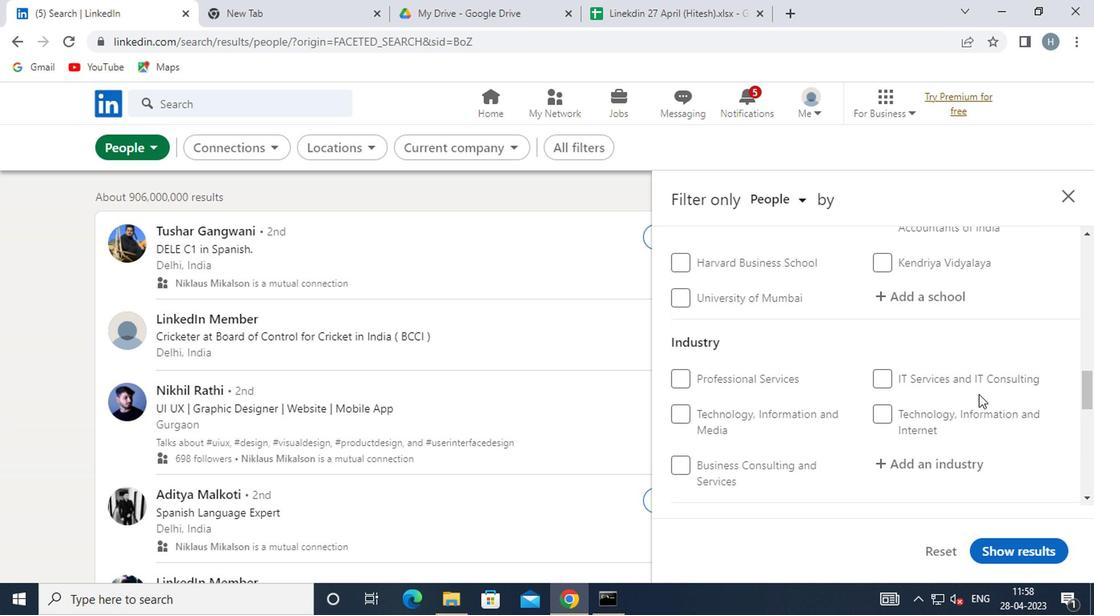 
Action: Mouse scrolled (975, 396) with delta (0, 1)
Screenshot: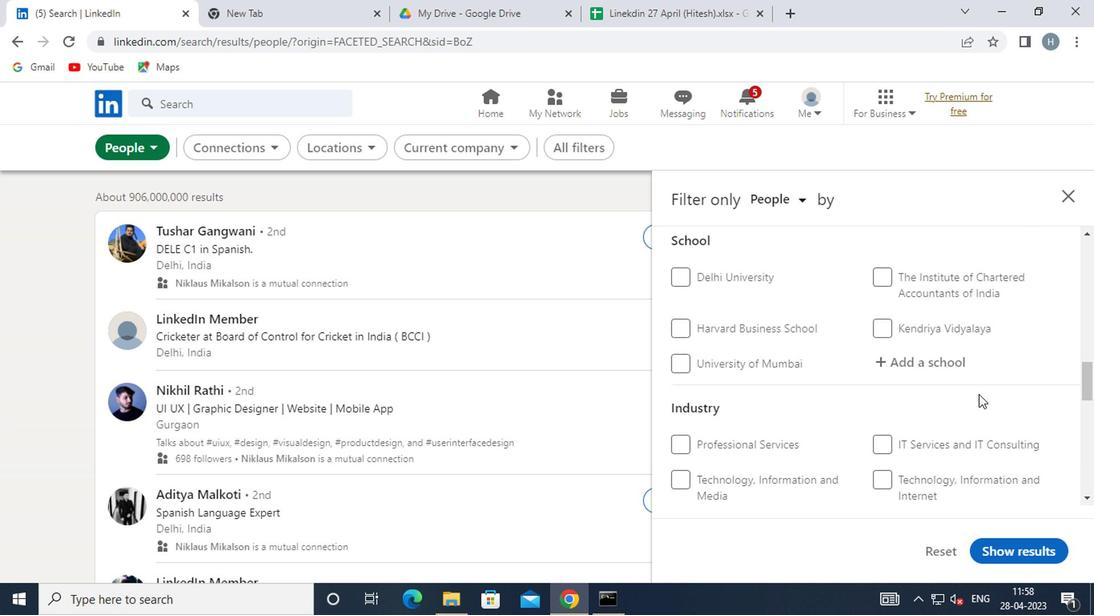 
Action: Mouse scrolled (975, 396) with delta (0, 1)
Screenshot: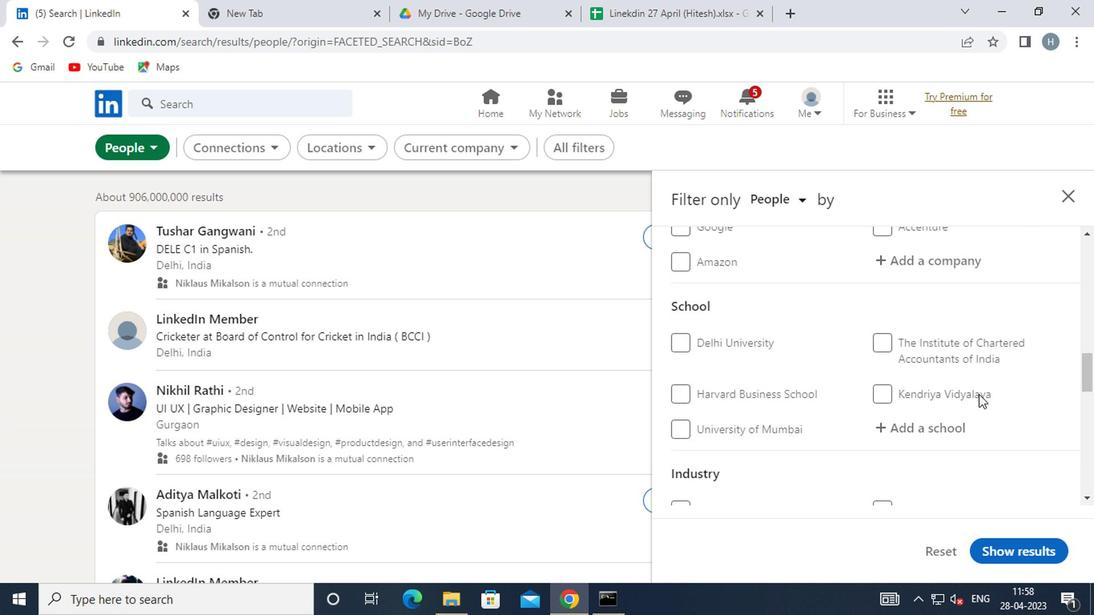 
Action: Mouse scrolled (975, 396) with delta (0, 1)
Screenshot: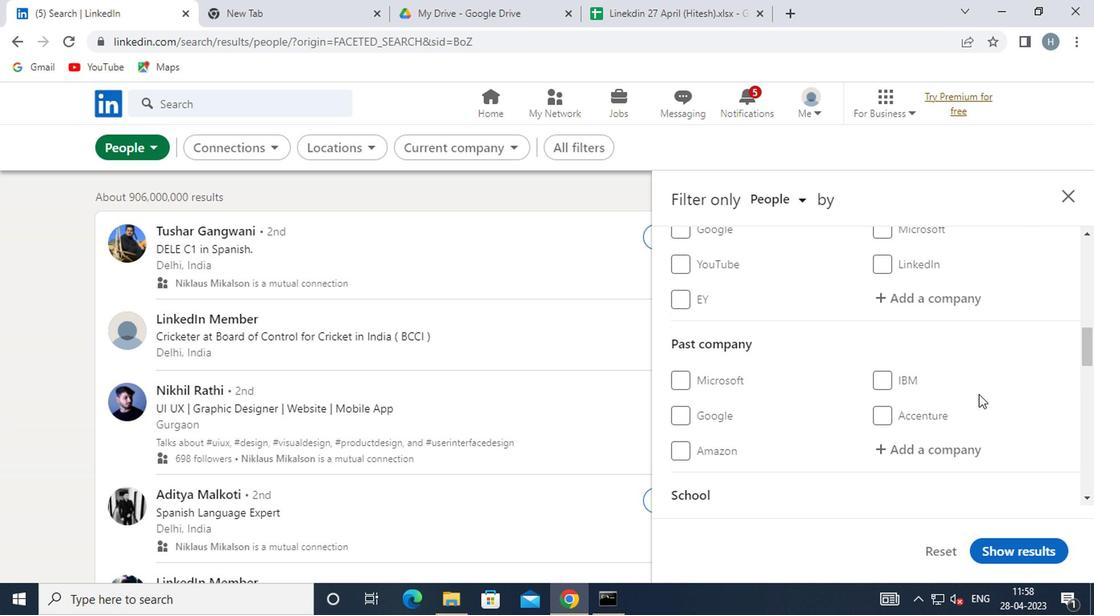 
Action: Mouse scrolled (975, 396) with delta (0, 1)
Screenshot: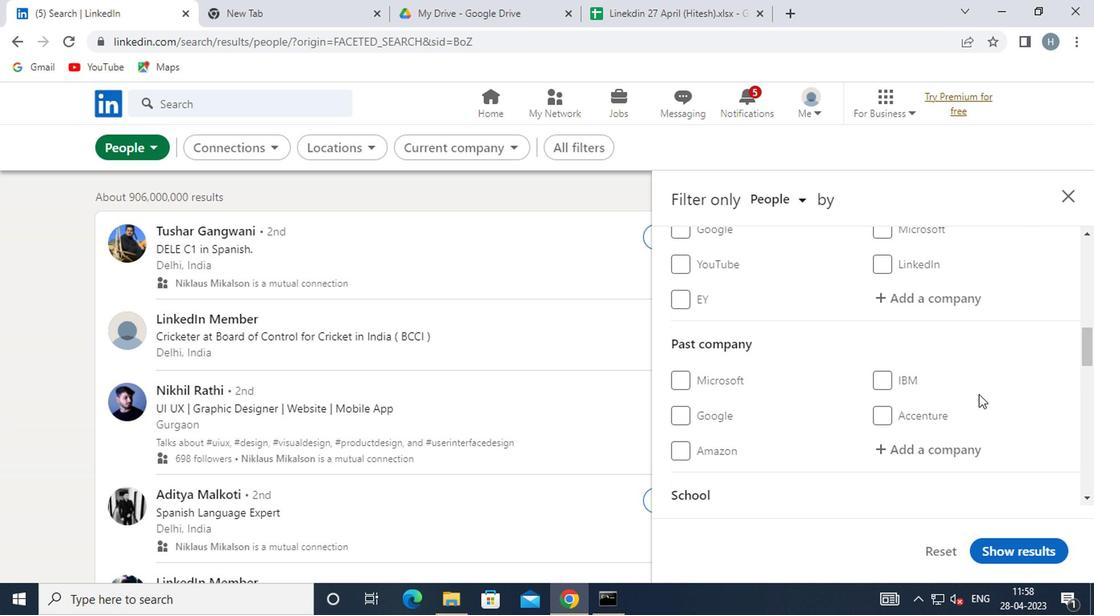 
Action: Mouse moved to (939, 370)
Screenshot: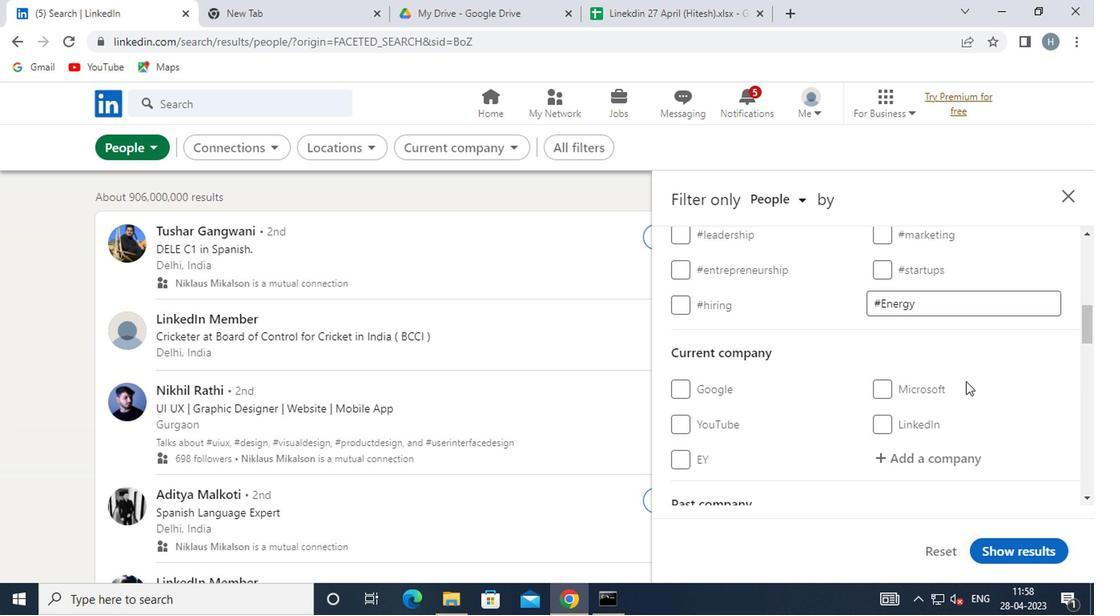 
Action: Mouse scrolled (939, 370) with delta (0, 0)
Screenshot: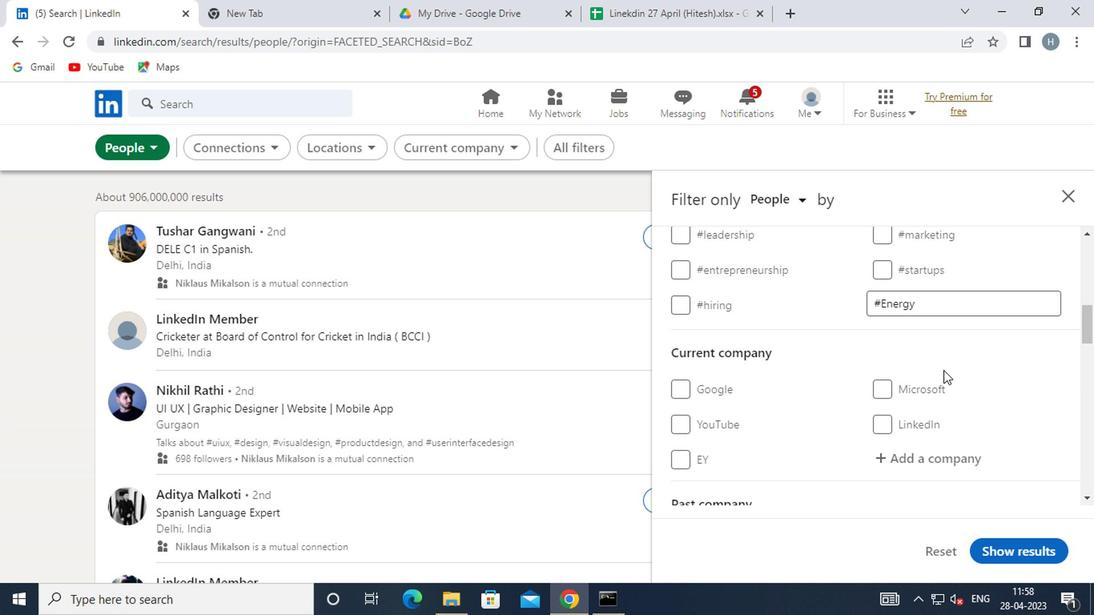 
Action: Mouse moved to (942, 374)
Screenshot: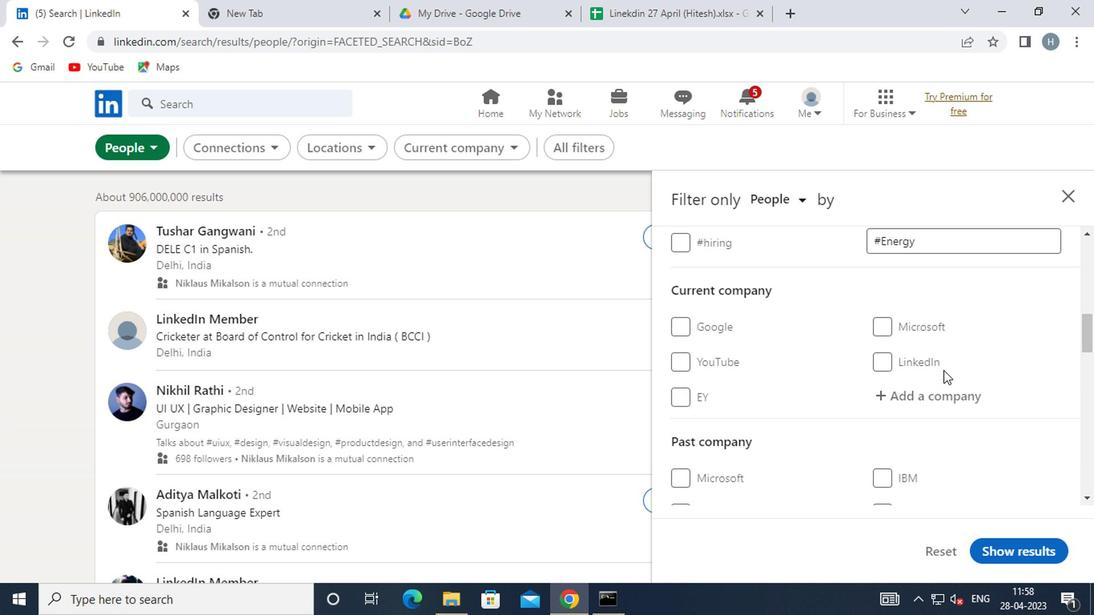 
Action: Mouse pressed left at (942, 374)
Screenshot: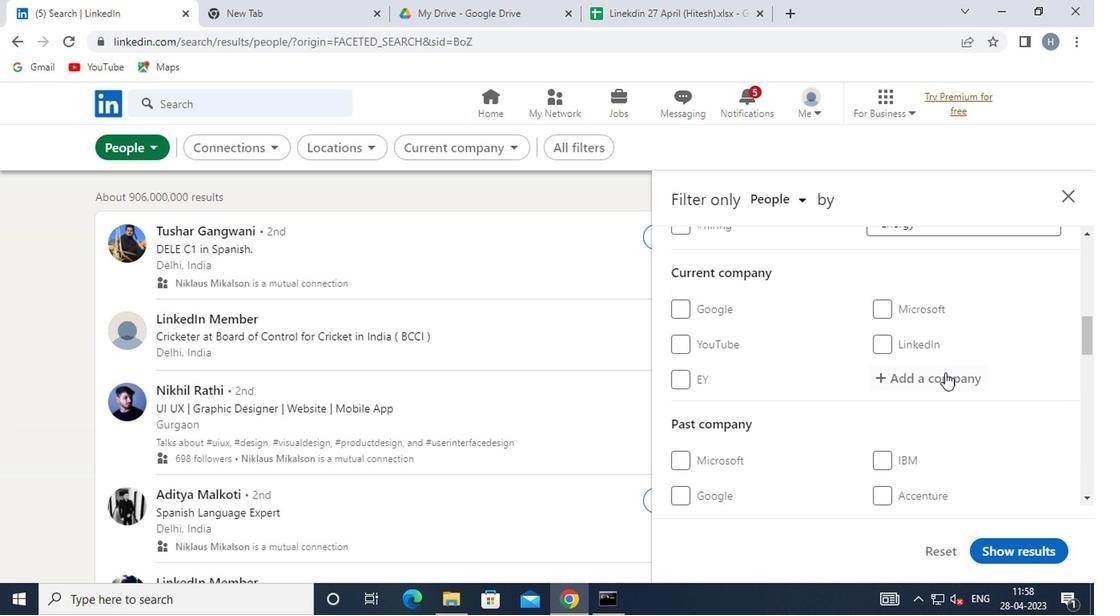 
Action: Key pressed <Key.shift><Key.shift><Key.shift><Key.shift><Key.shift>AKAMAI
Screenshot: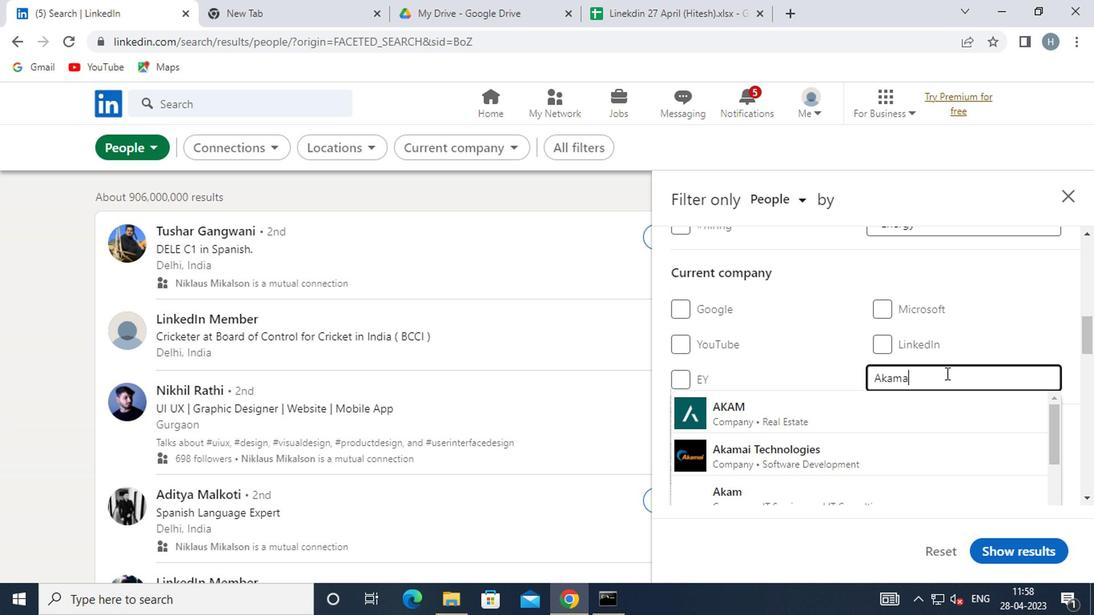 
Action: Mouse moved to (918, 408)
Screenshot: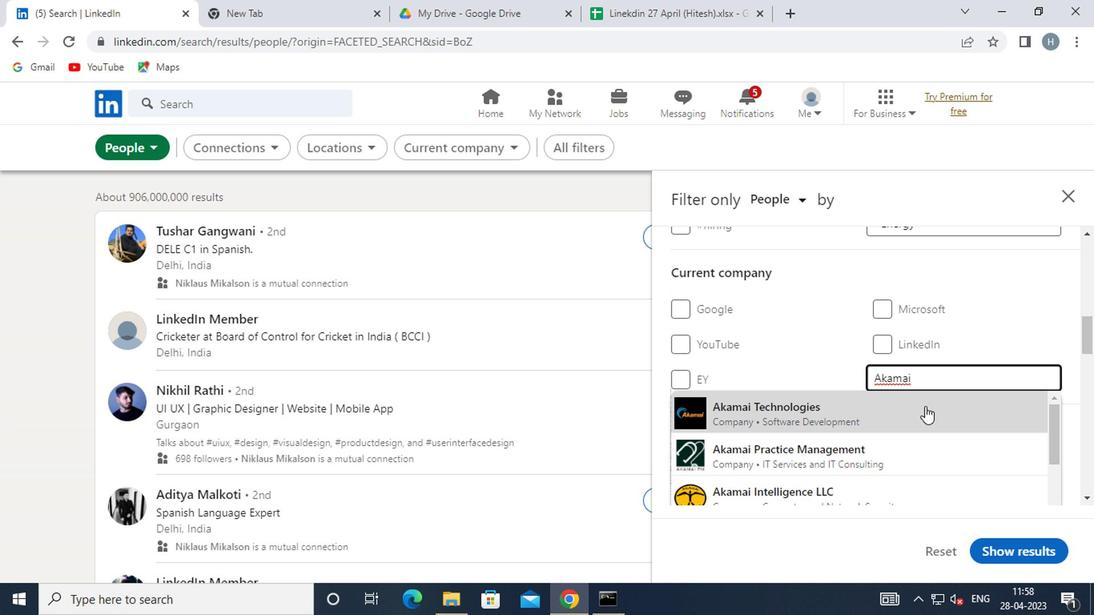 
Action: Mouse pressed left at (918, 408)
Screenshot: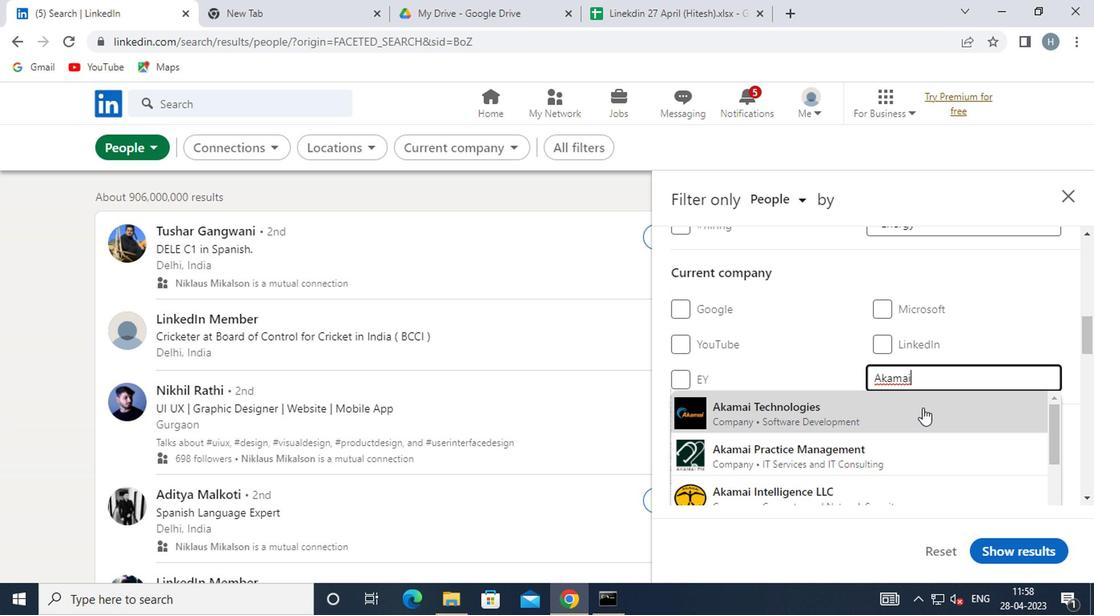 
Action: Mouse moved to (882, 388)
Screenshot: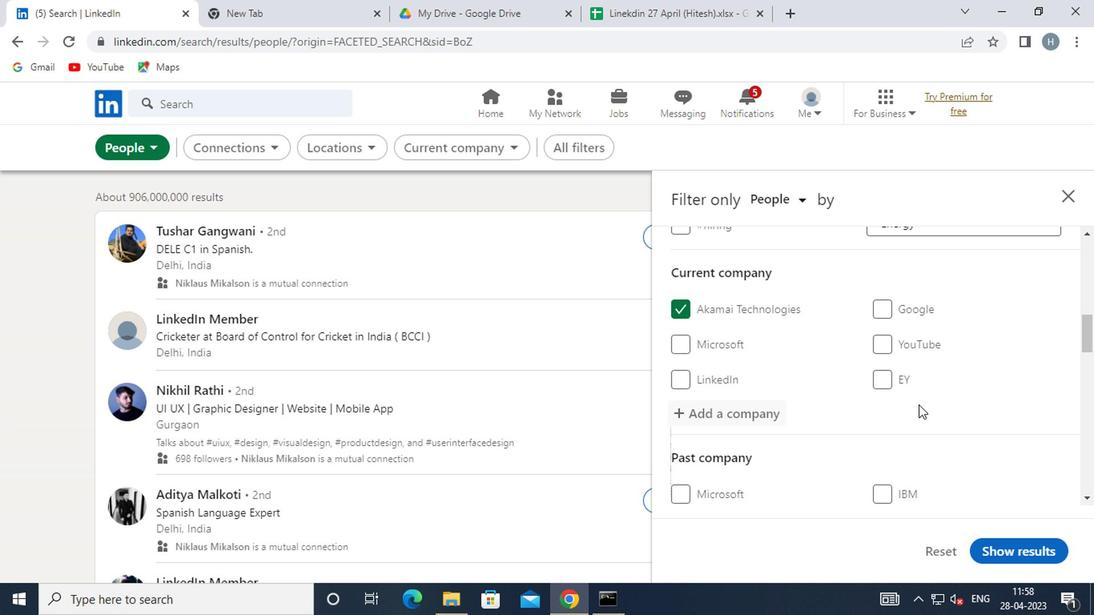 
Action: Mouse scrolled (882, 388) with delta (0, 0)
Screenshot: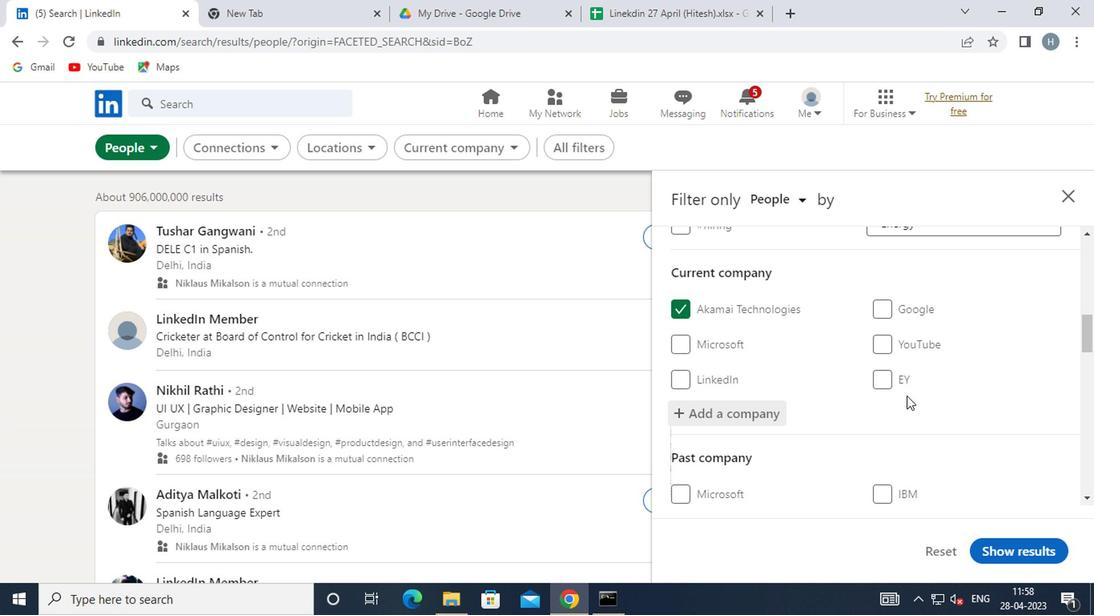 
Action: Mouse scrolled (882, 388) with delta (0, 0)
Screenshot: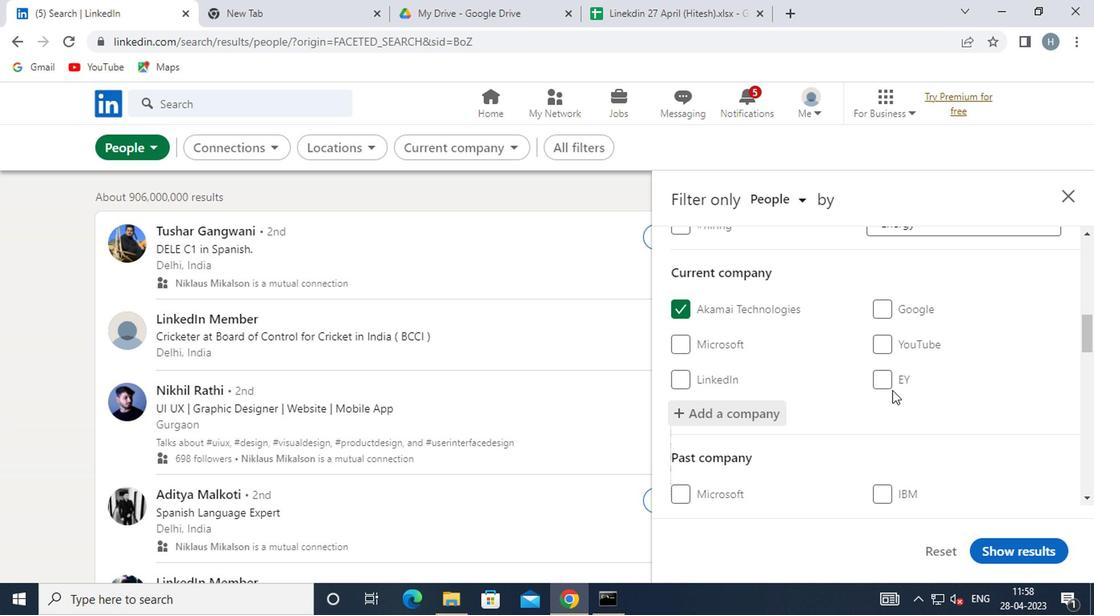 
Action: Mouse moved to (870, 372)
Screenshot: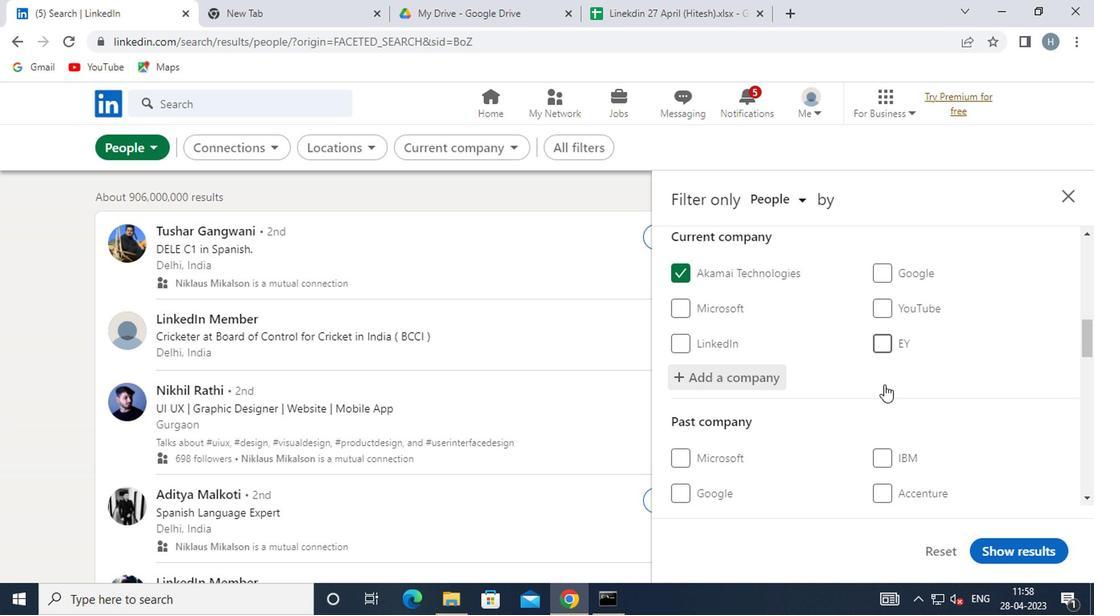 
Action: Mouse scrolled (870, 370) with delta (0, -1)
Screenshot: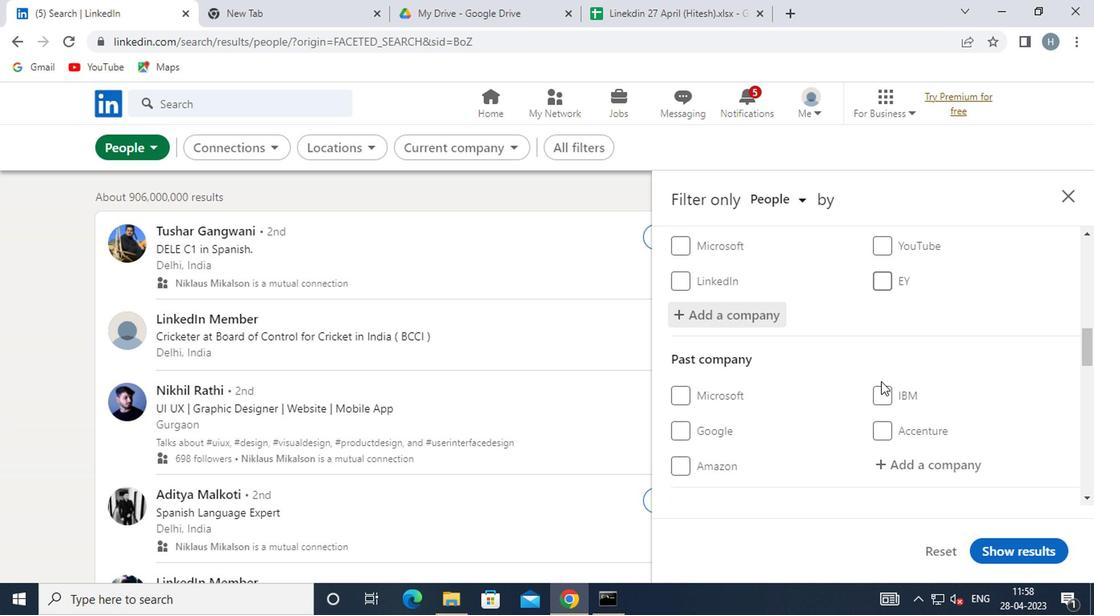 
Action: Mouse scrolled (870, 370) with delta (0, -1)
Screenshot: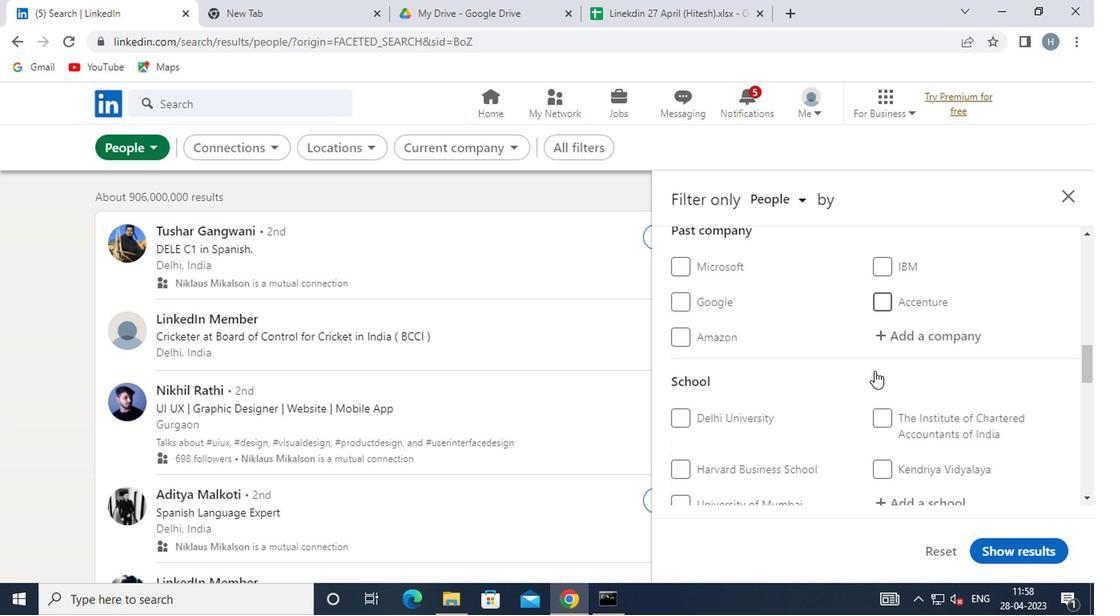 
Action: Mouse moved to (910, 412)
Screenshot: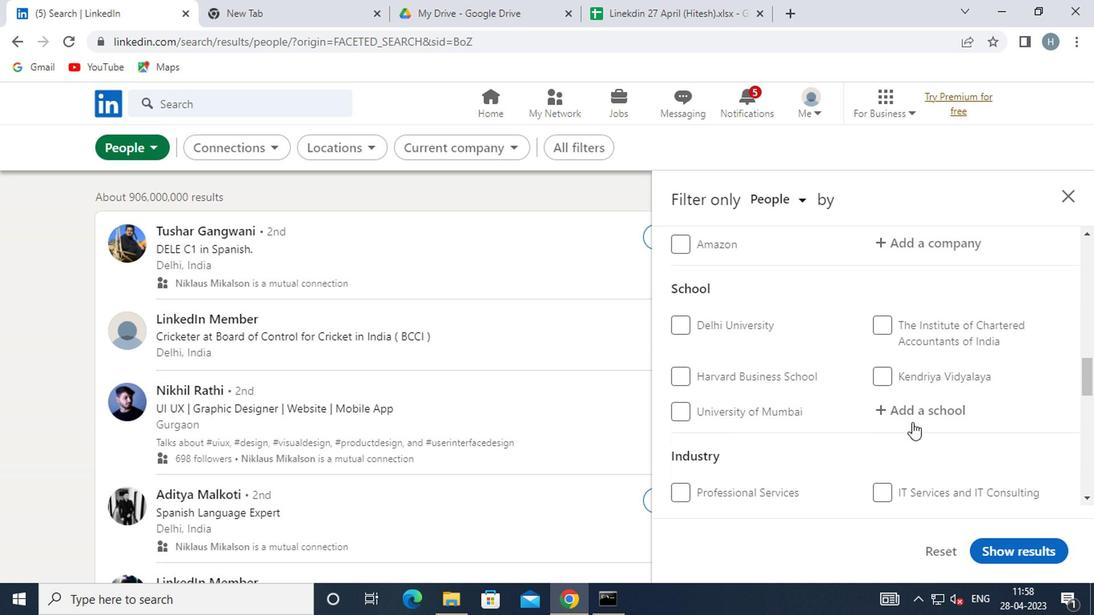 
Action: Mouse pressed left at (910, 412)
Screenshot: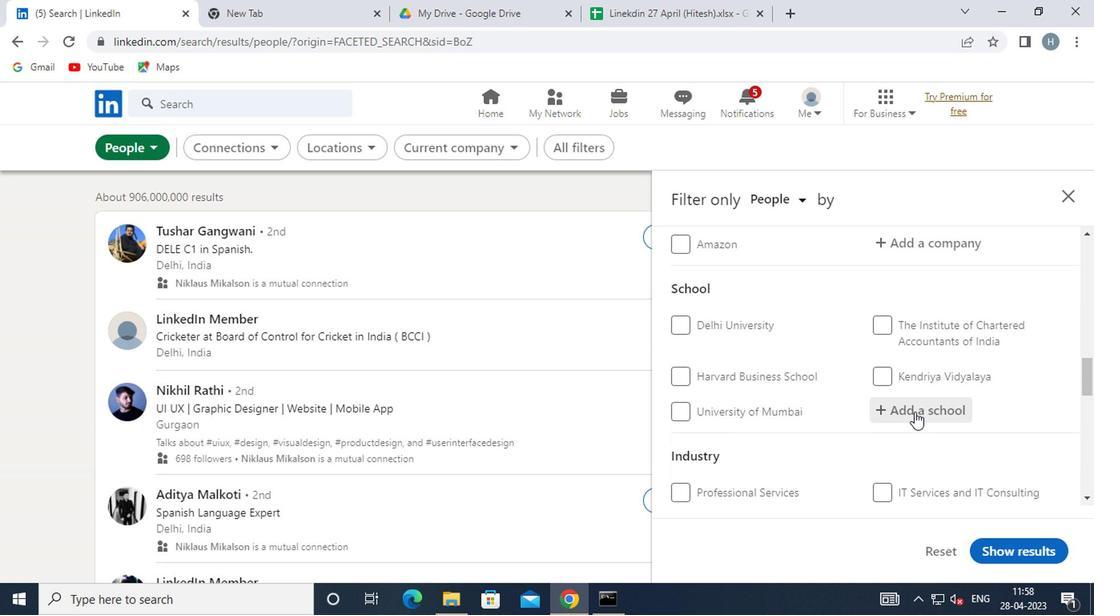 
Action: Key pressed <Key.shift>BHASHYAM
Screenshot: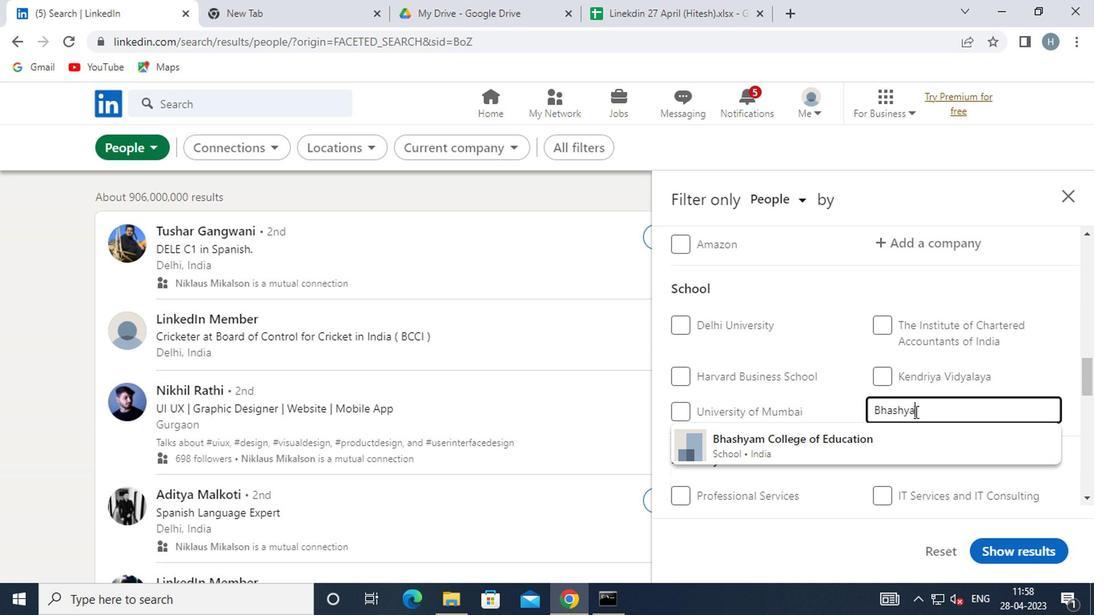 
Action: Mouse moved to (876, 445)
Screenshot: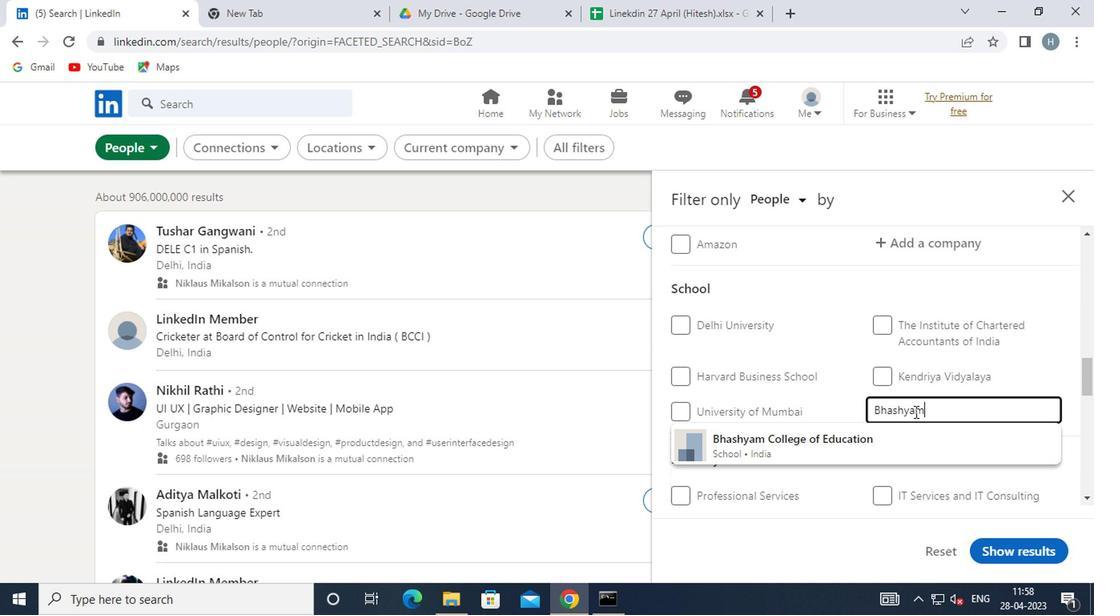 
Action: Mouse pressed left at (876, 445)
Screenshot: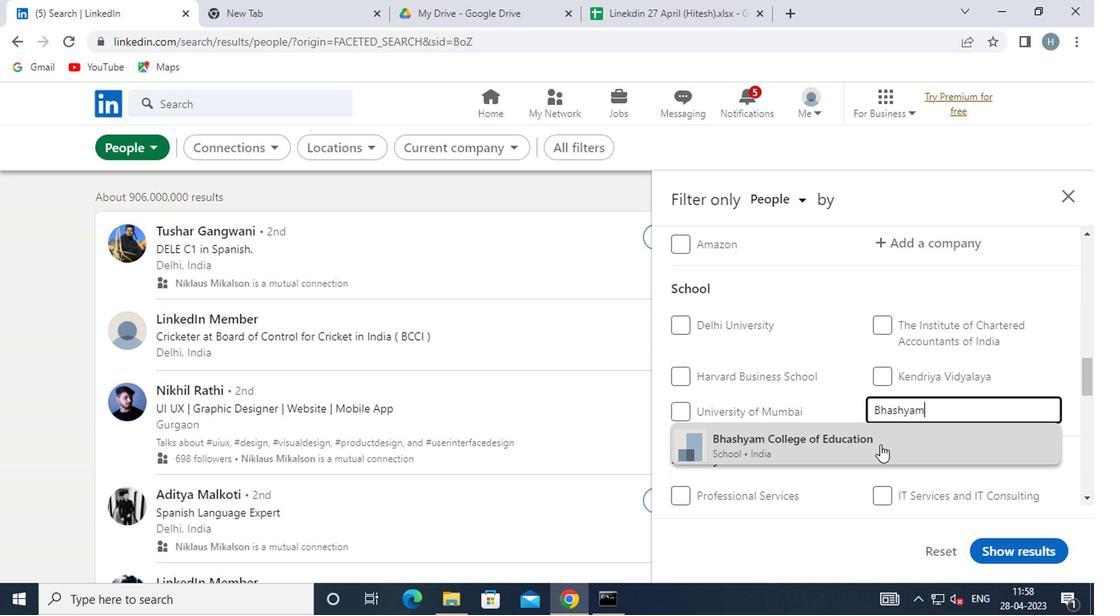 
Action: Mouse moved to (817, 372)
Screenshot: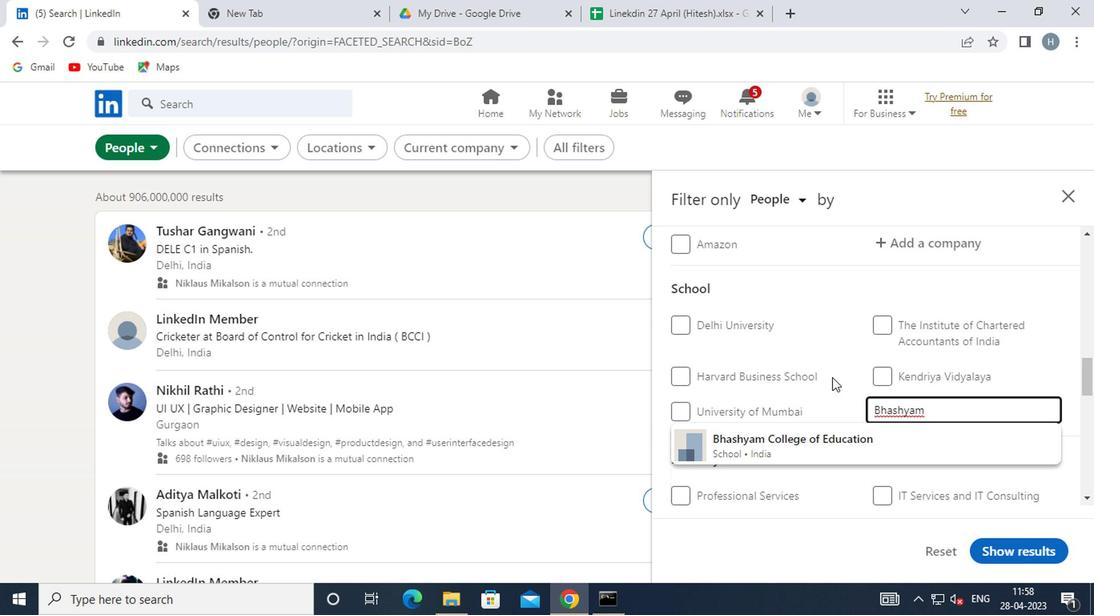 
Action: Mouse scrolled (817, 372) with delta (0, 0)
Screenshot: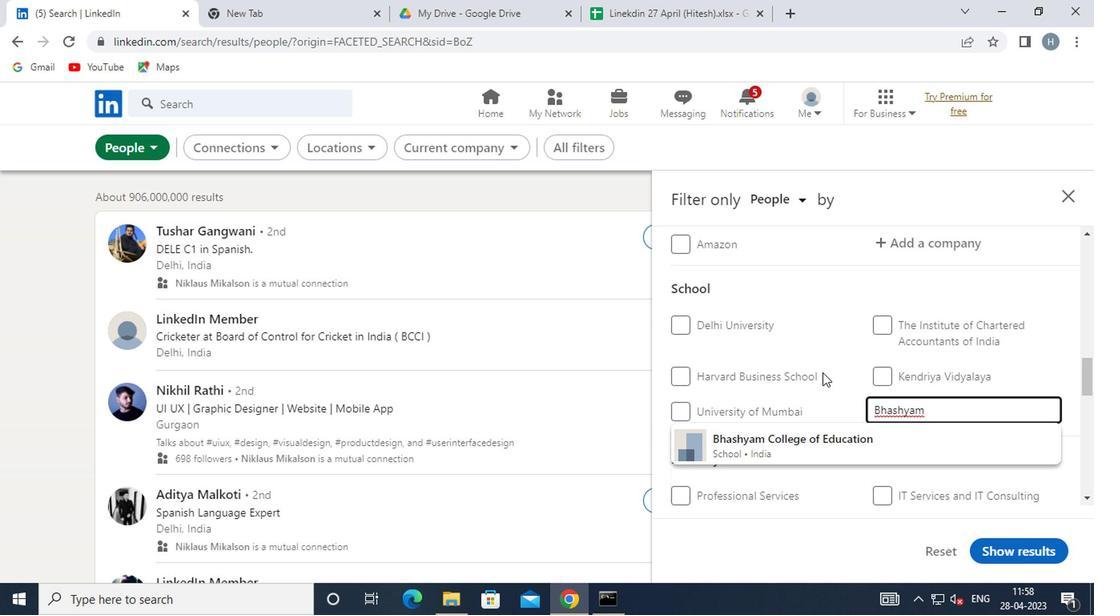 
Action: Mouse moved to (850, 378)
Screenshot: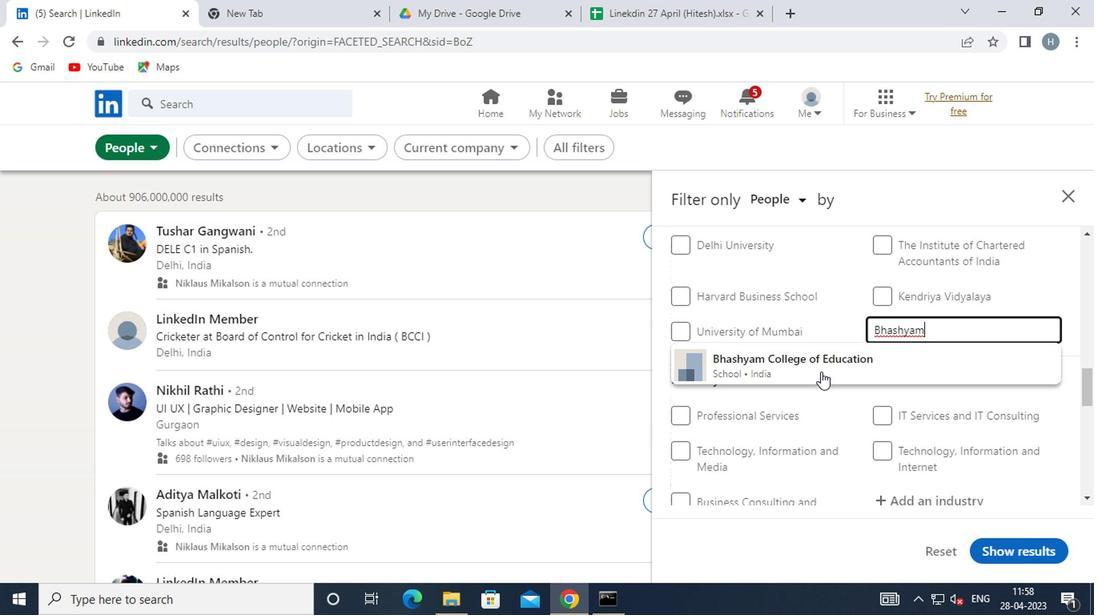 
Action: Mouse pressed left at (850, 378)
Screenshot: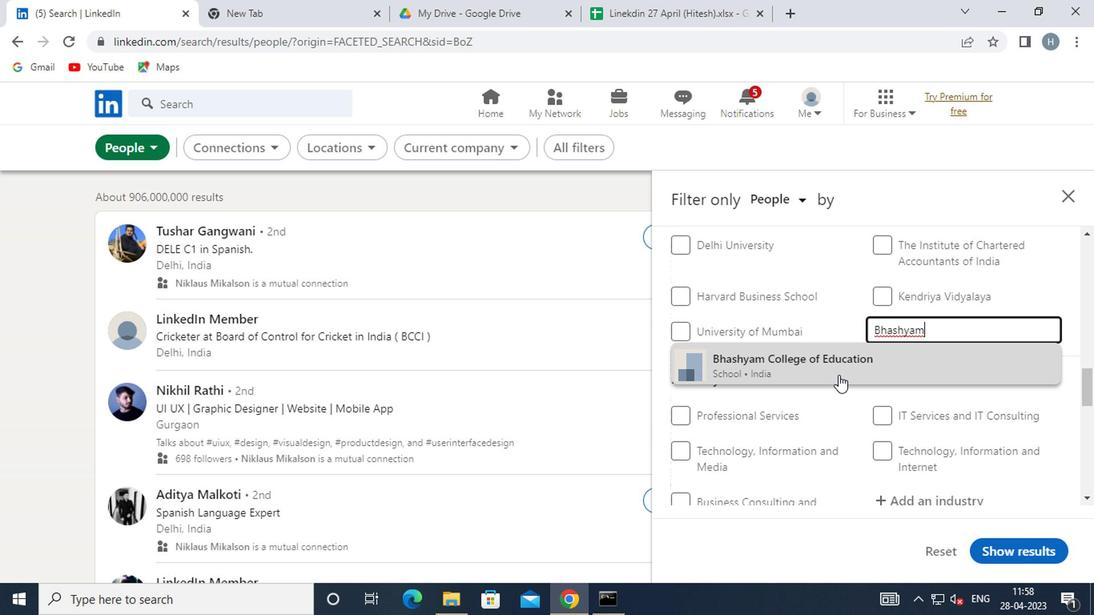 
Action: Mouse moved to (833, 366)
Screenshot: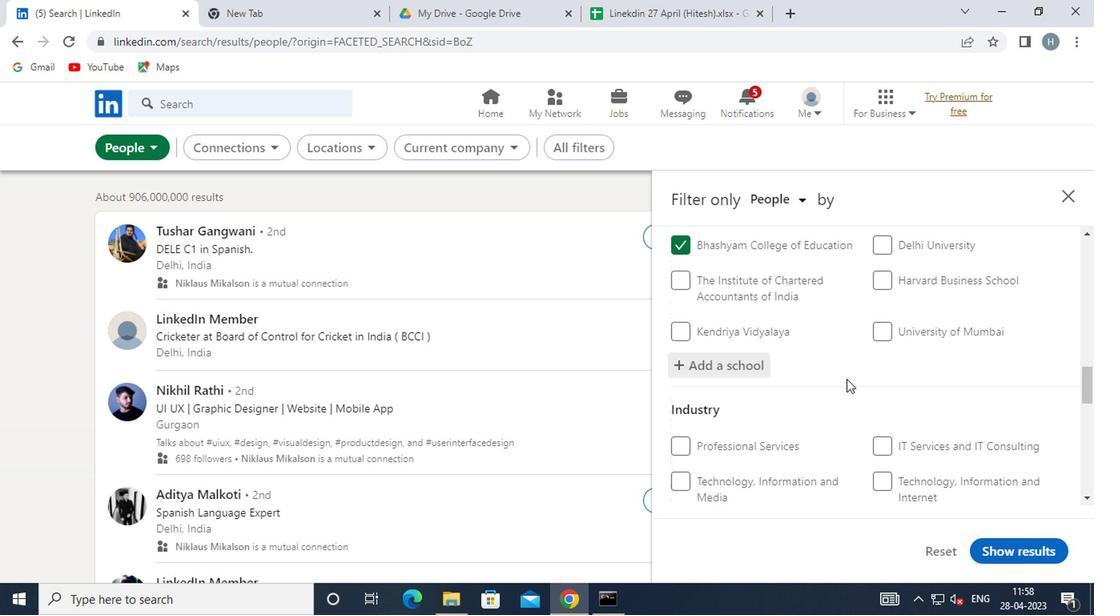 
Action: Mouse scrolled (833, 365) with delta (0, -1)
Screenshot: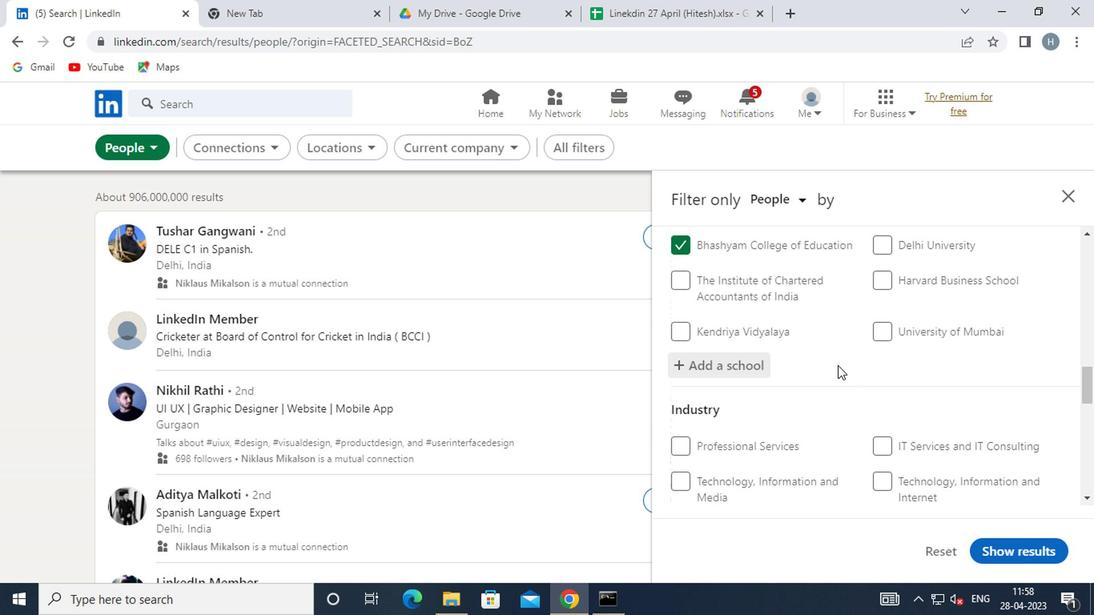 
Action: Mouse scrolled (833, 365) with delta (0, -1)
Screenshot: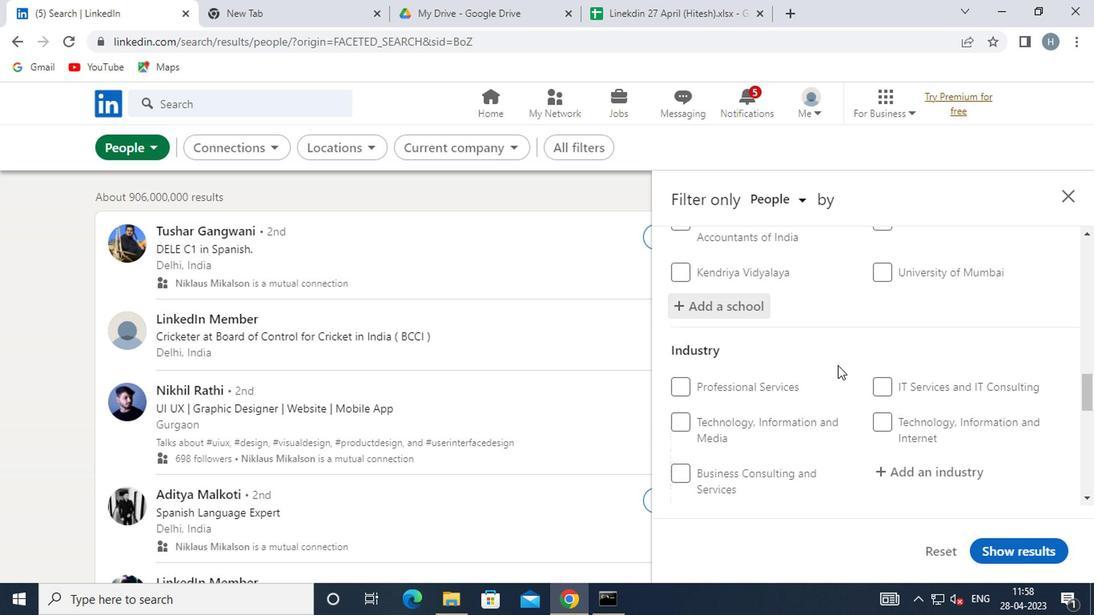 
Action: Mouse moved to (916, 368)
Screenshot: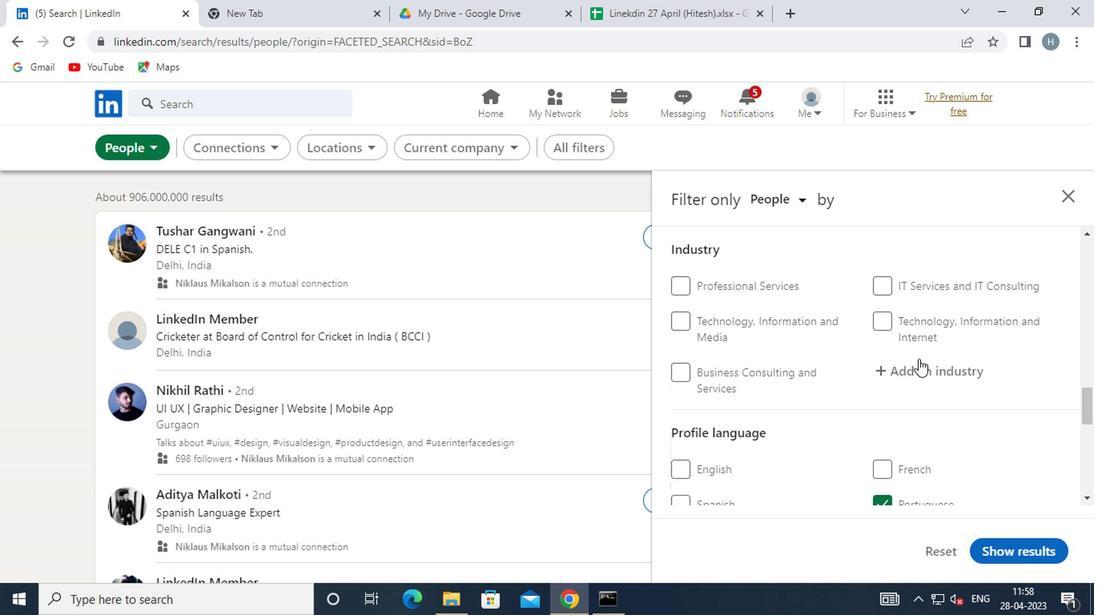 
Action: Mouse pressed left at (916, 368)
Screenshot: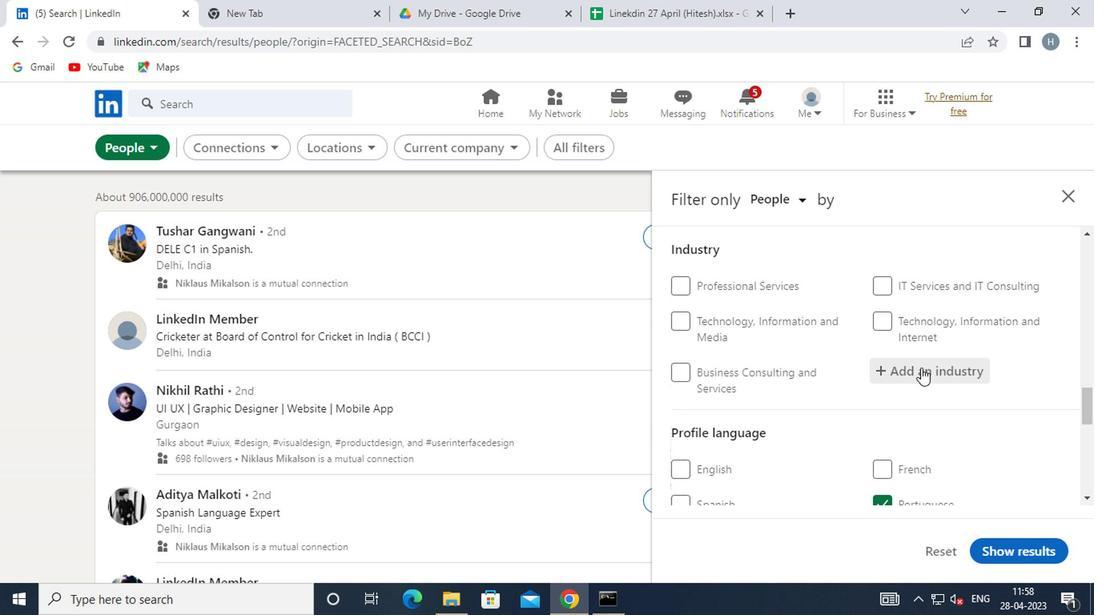 
Action: Mouse moved to (898, 370)
Screenshot: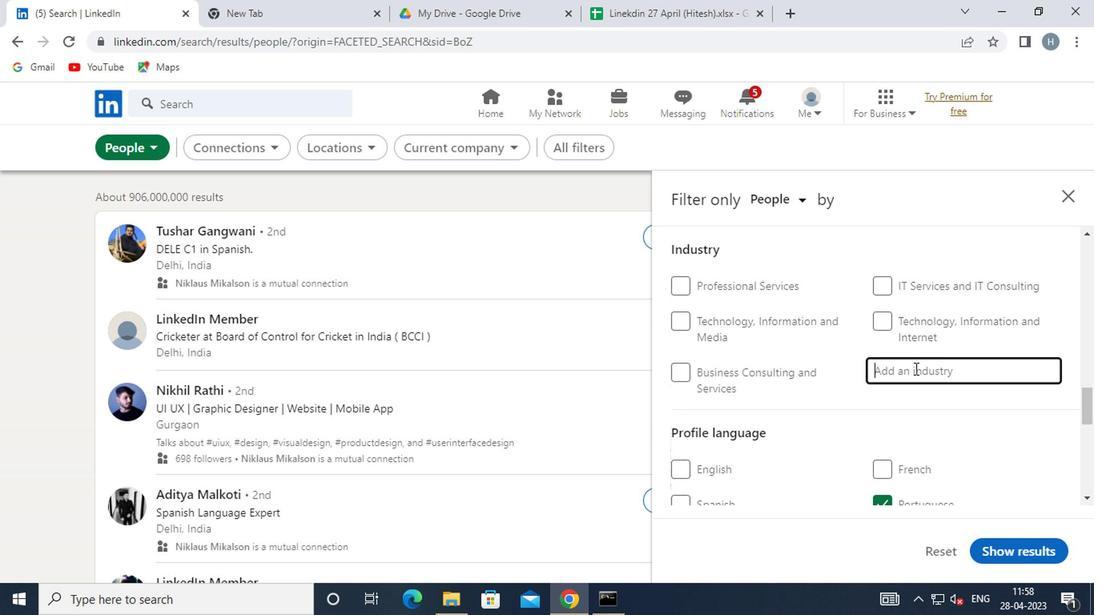 
Action: Key pressed <Key.shift>
Screenshot: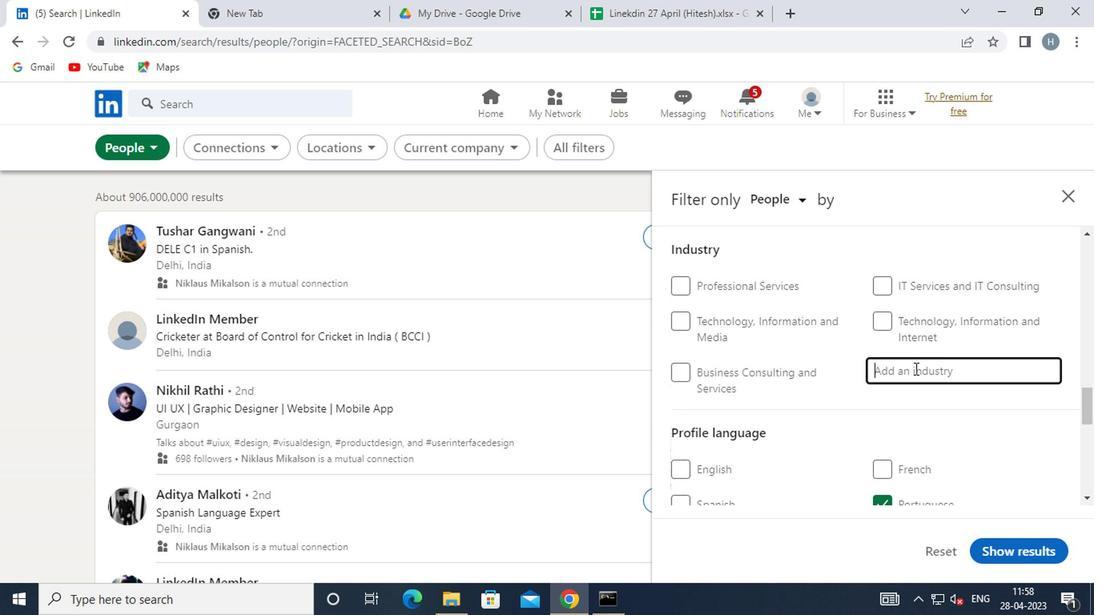 
Action: Mouse moved to (889, 376)
Screenshot: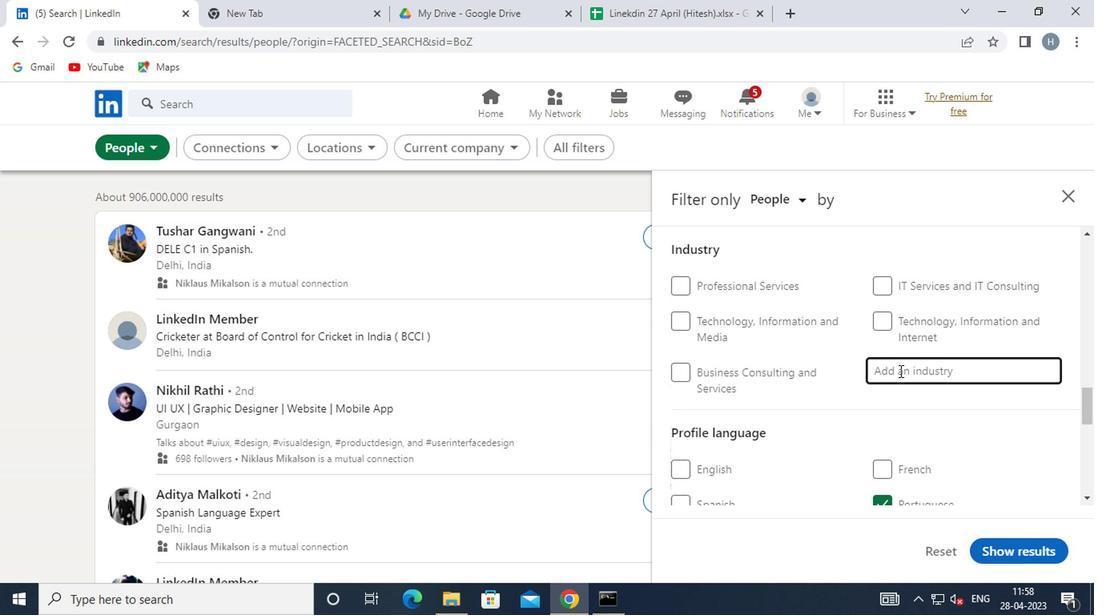 
Action: Key pressed <Key.shift><Key.shift><Key.shift>WATER
Screenshot: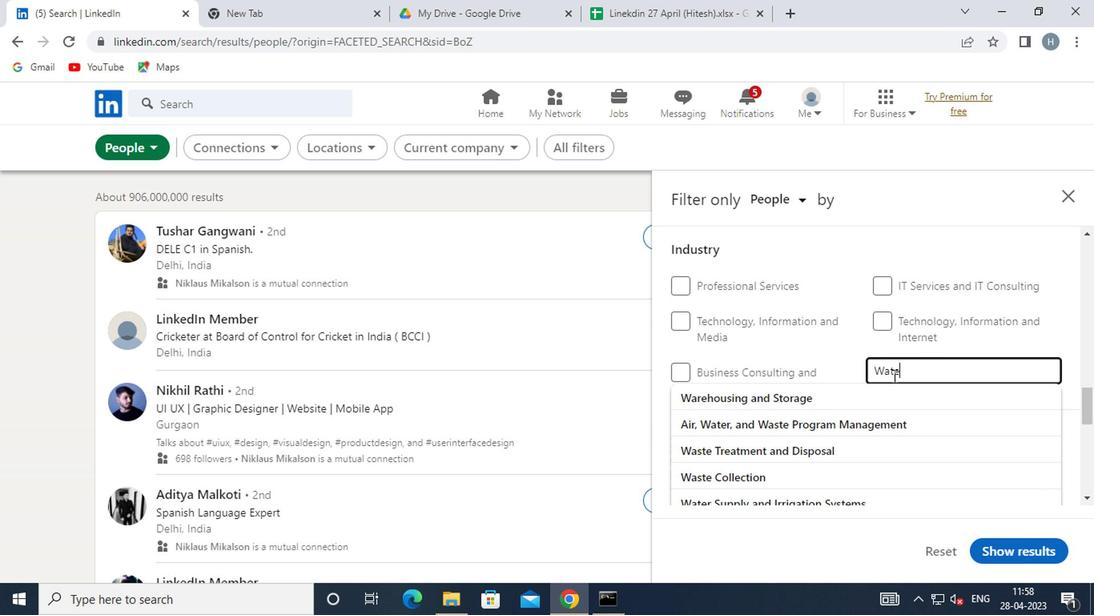 
Action: Mouse moved to (846, 444)
Screenshot: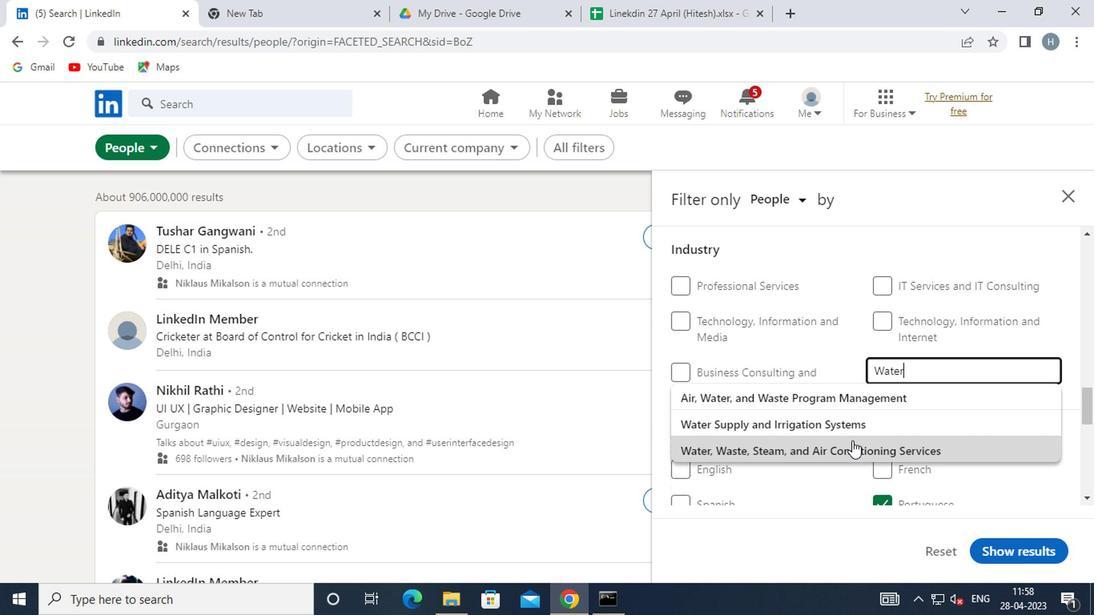 
Action: Mouse pressed left at (846, 444)
Screenshot: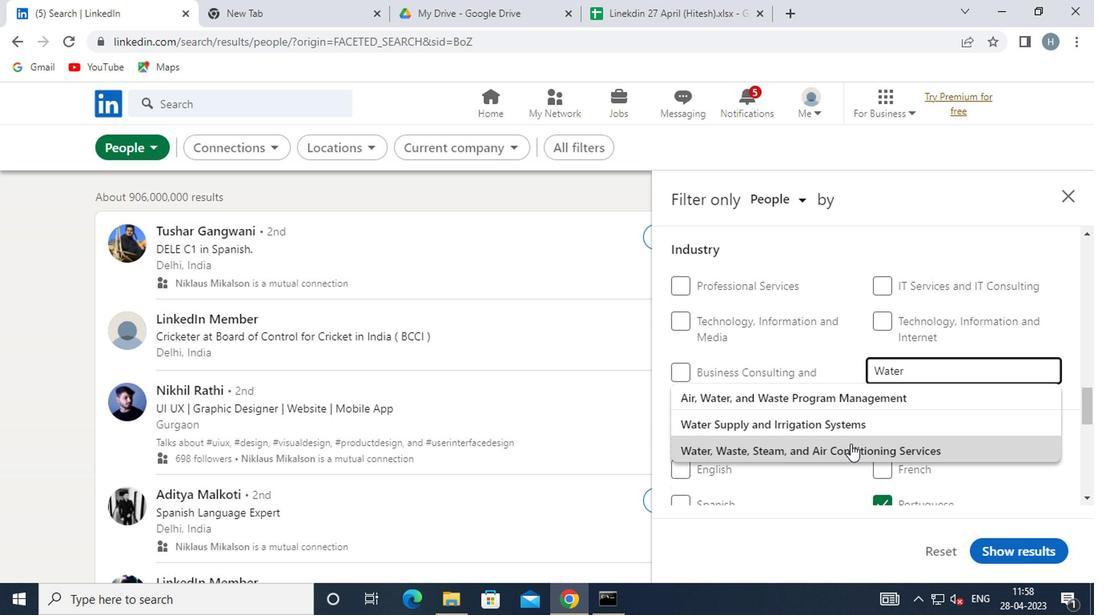 
Action: Mouse moved to (833, 416)
Screenshot: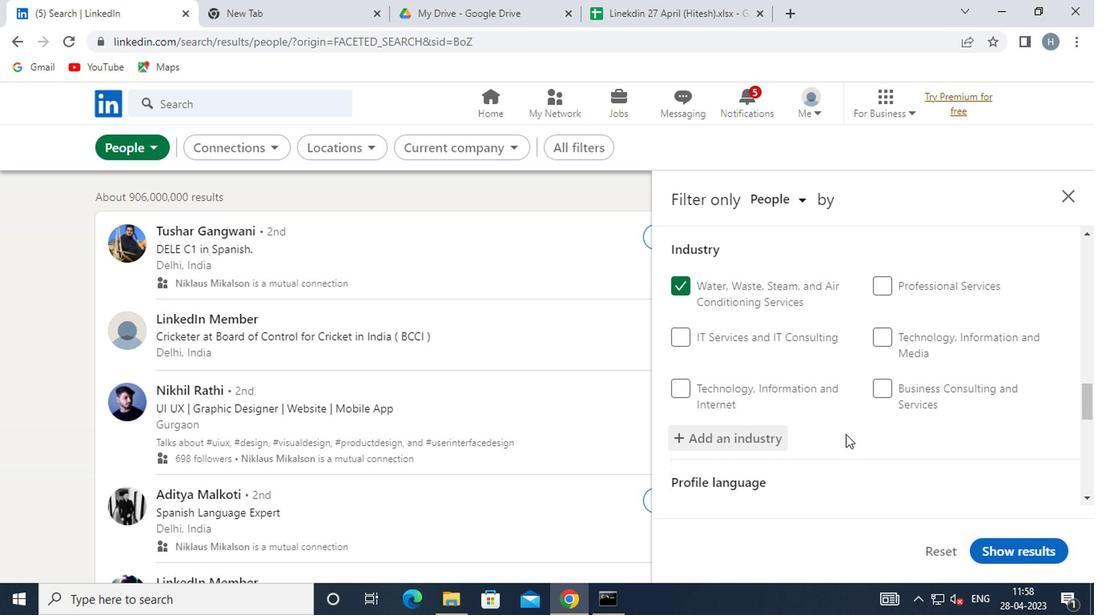 
Action: Mouse scrolled (833, 414) with delta (0, -1)
Screenshot: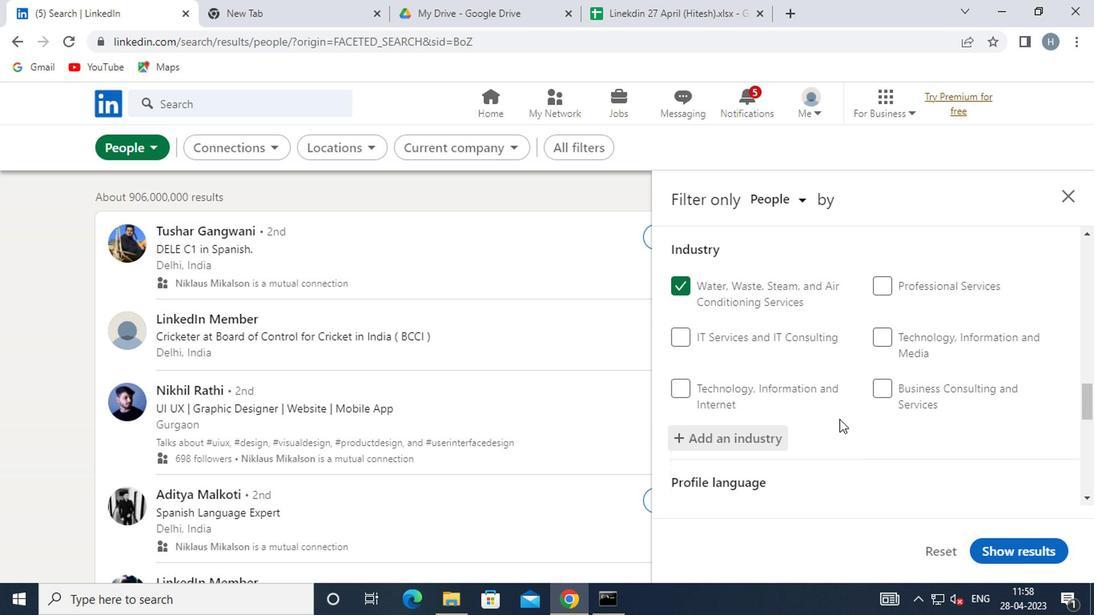 
Action: Mouse scrolled (833, 414) with delta (0, -1)
Screenshot: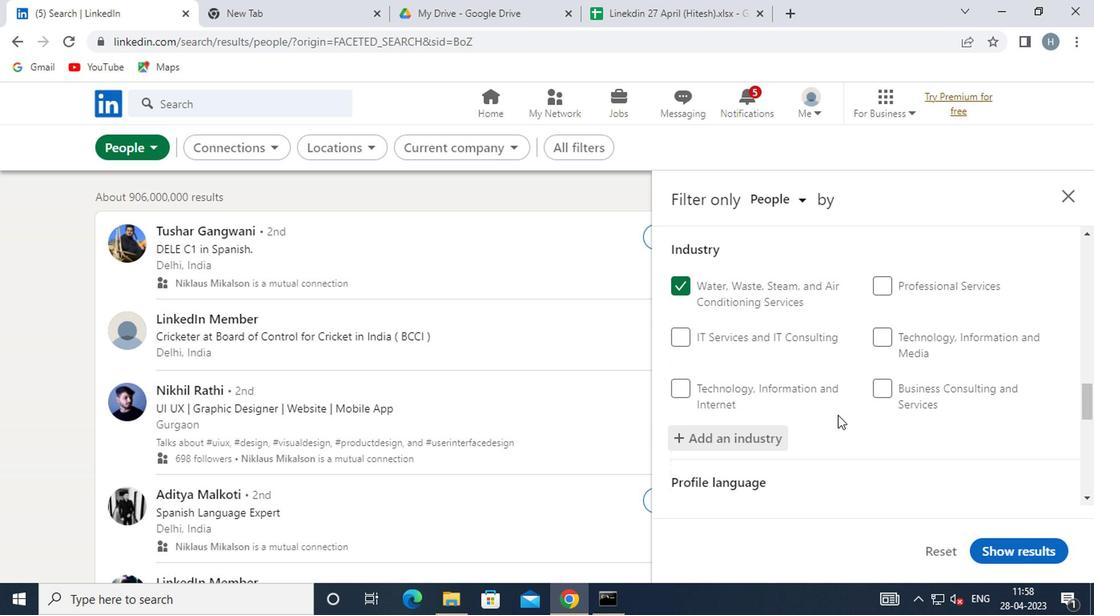 
Action: Mouse moved to (823, 397)
Screenshot: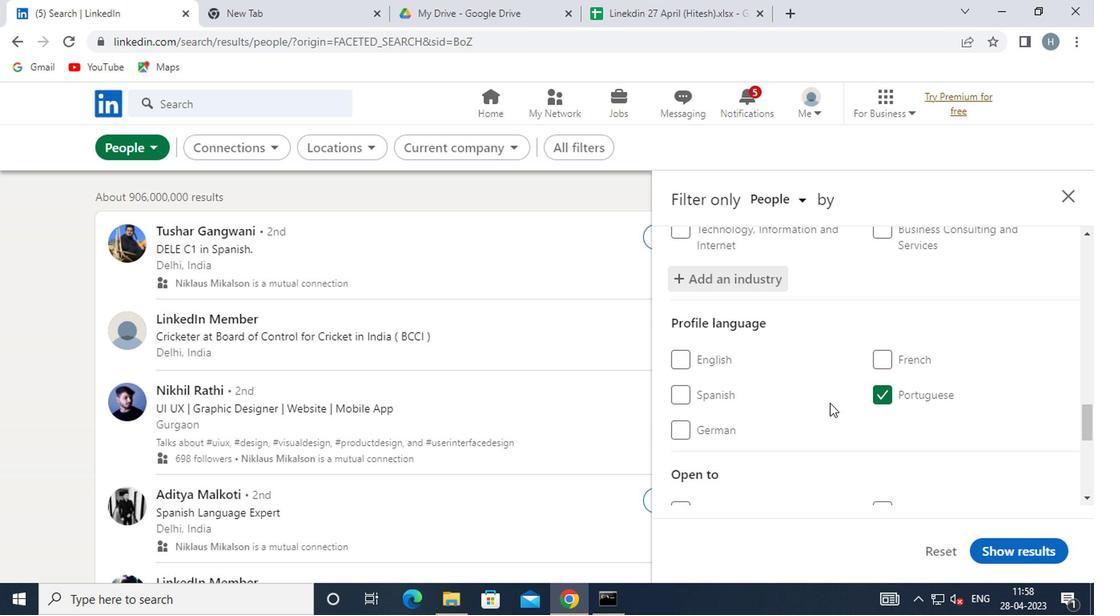 
Action: Mouse scrolled (823, 396) with delta (0, 0)
Screenshot: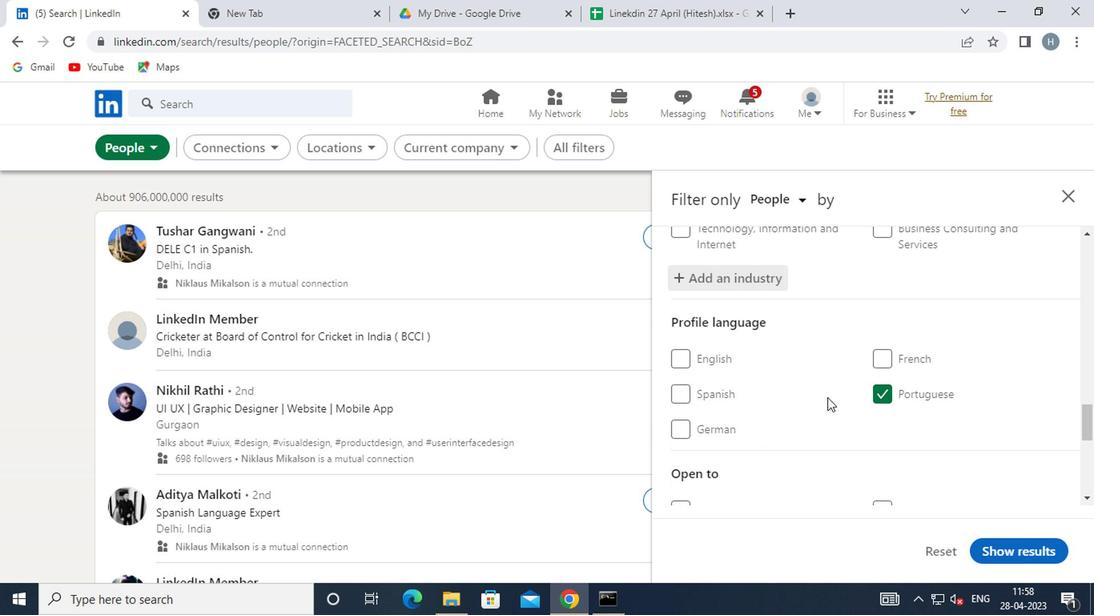 
Action: Mouse scrolled (823, 396) with delta (0, 0)
Screenshot: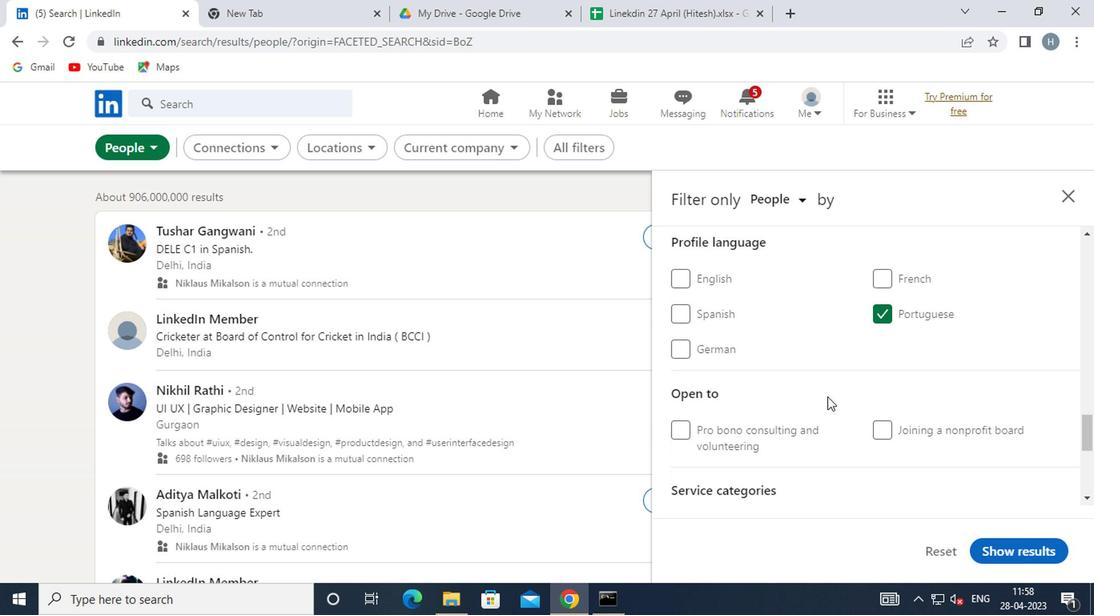 
Action: Mouse moved to (823, 396)
Screenshot: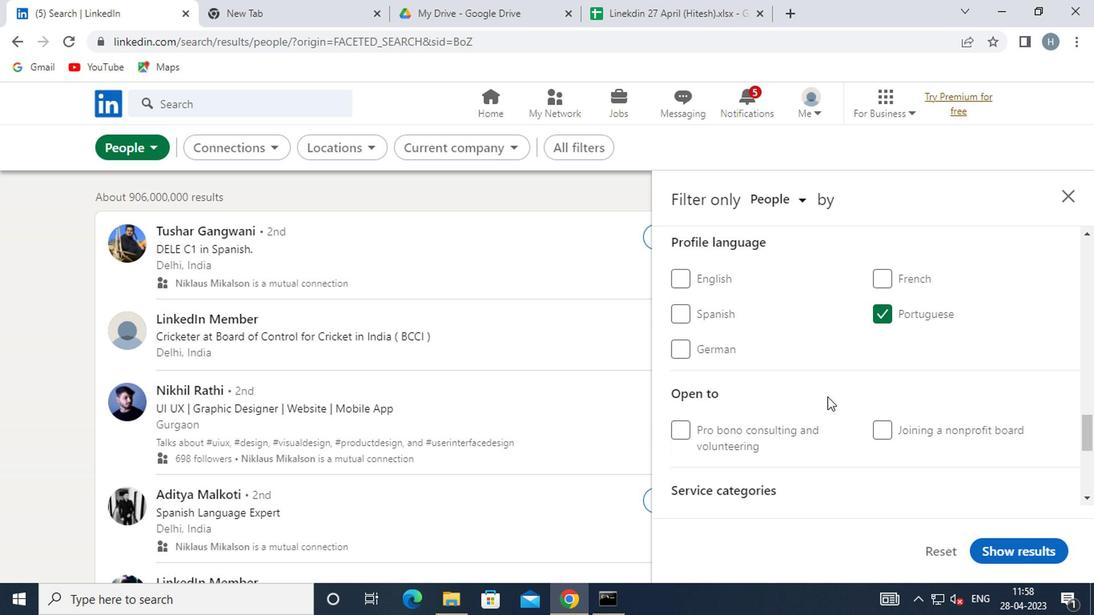 
Action: Mouse scrolled (823, 396) with delta (0, 0)
Screenshot: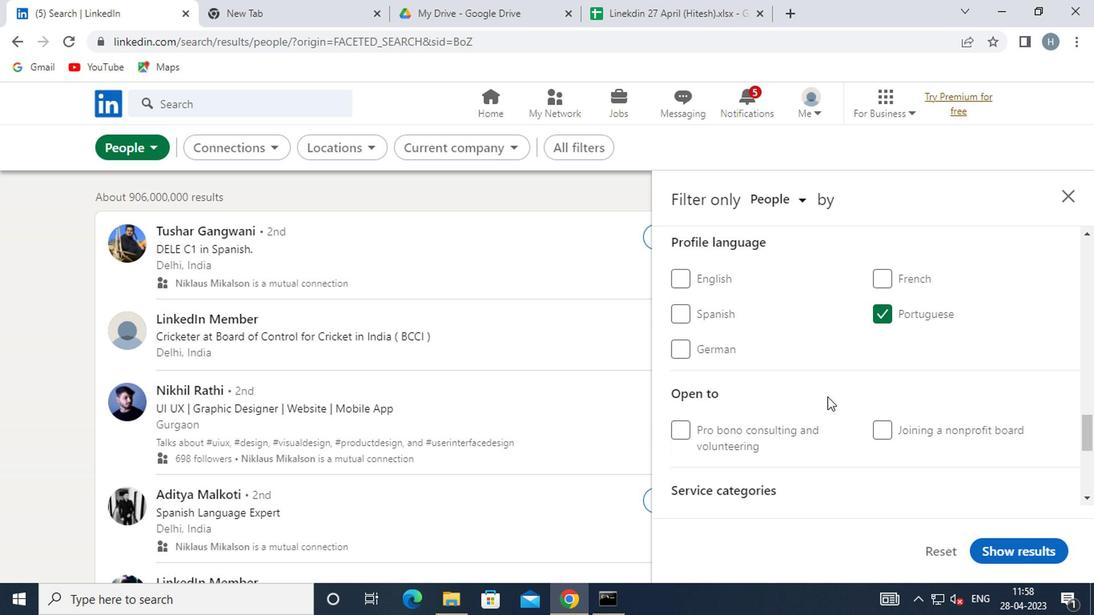 
Action: Mouse moved to (823, 394)
Screenshot: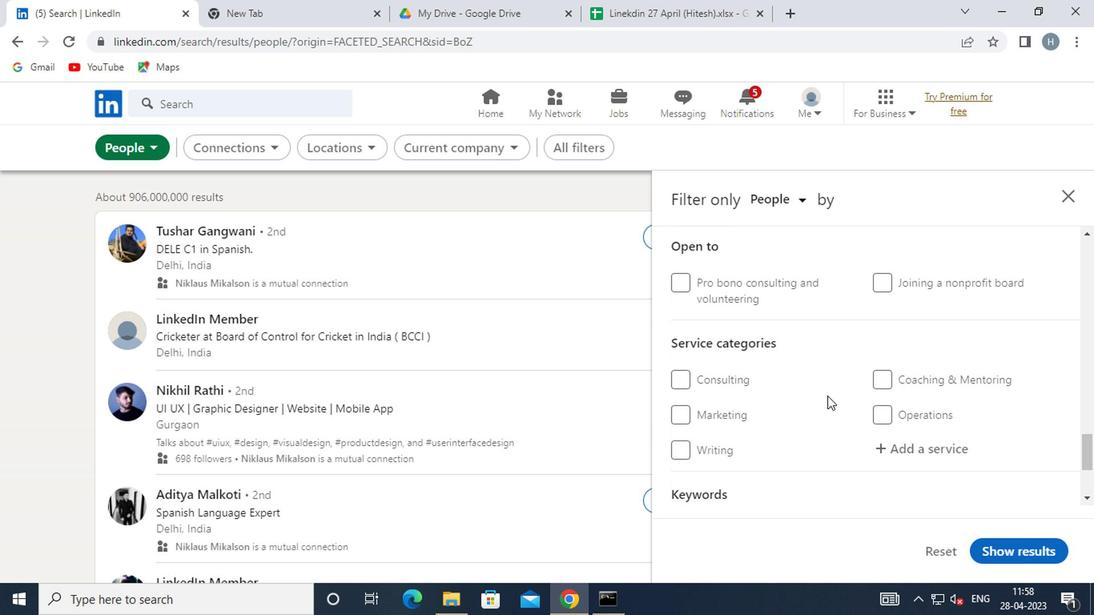 
Action: Mouse scrolled (823, 394) with delta (0, 0)
Screenshot: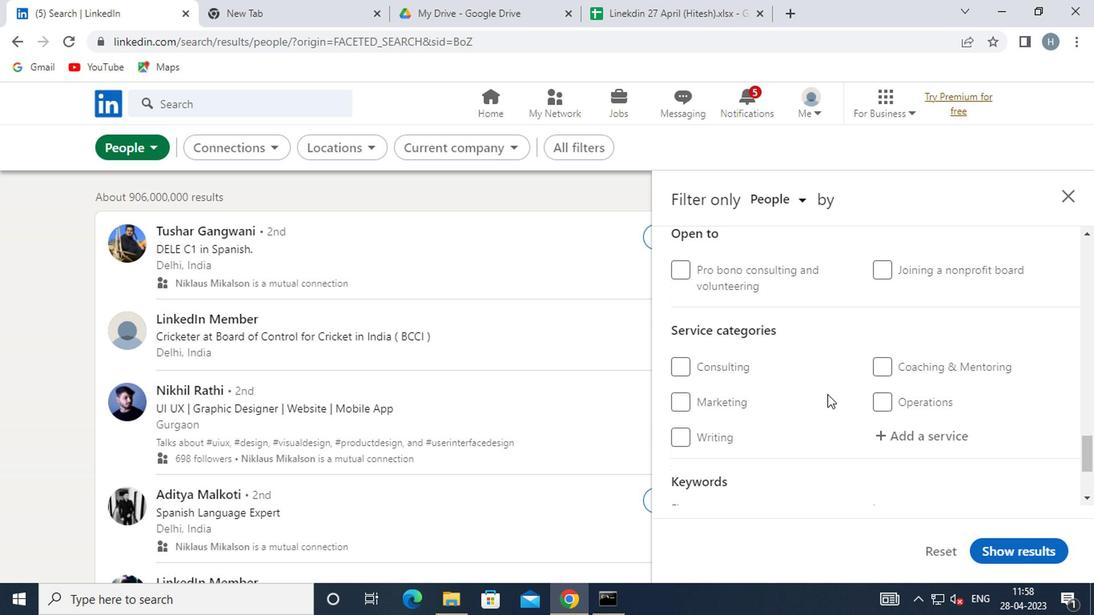 
Action: Mouse moved to (914, 359)
Screenshot: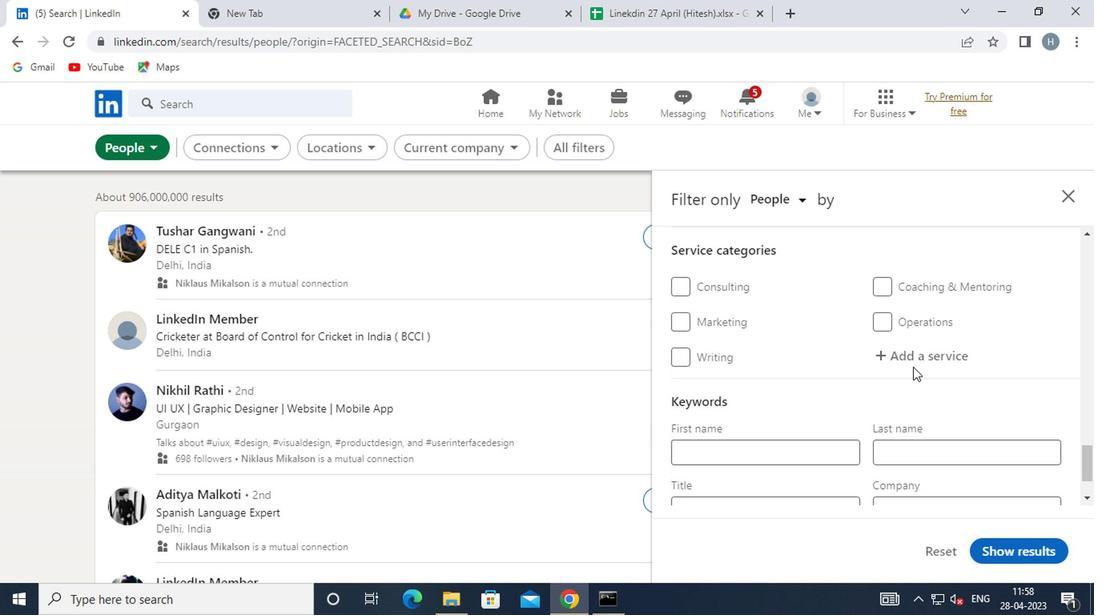 
Action: Mouse pressed left at (914, 359)
Screenshot: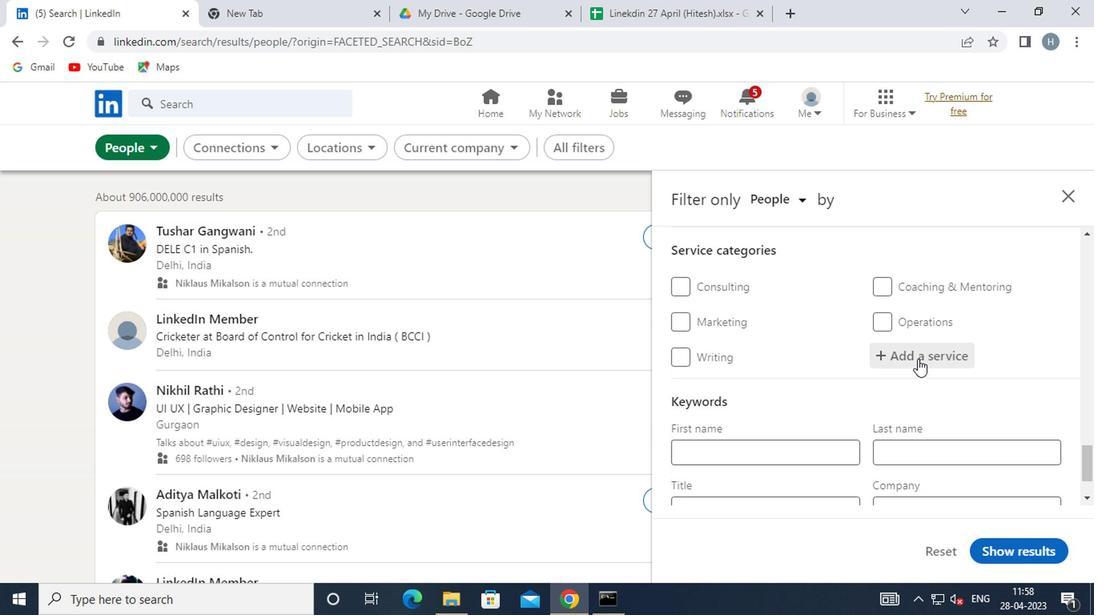 
Action: Key pressed <Key.shift>CUSTOMER
Screenshot: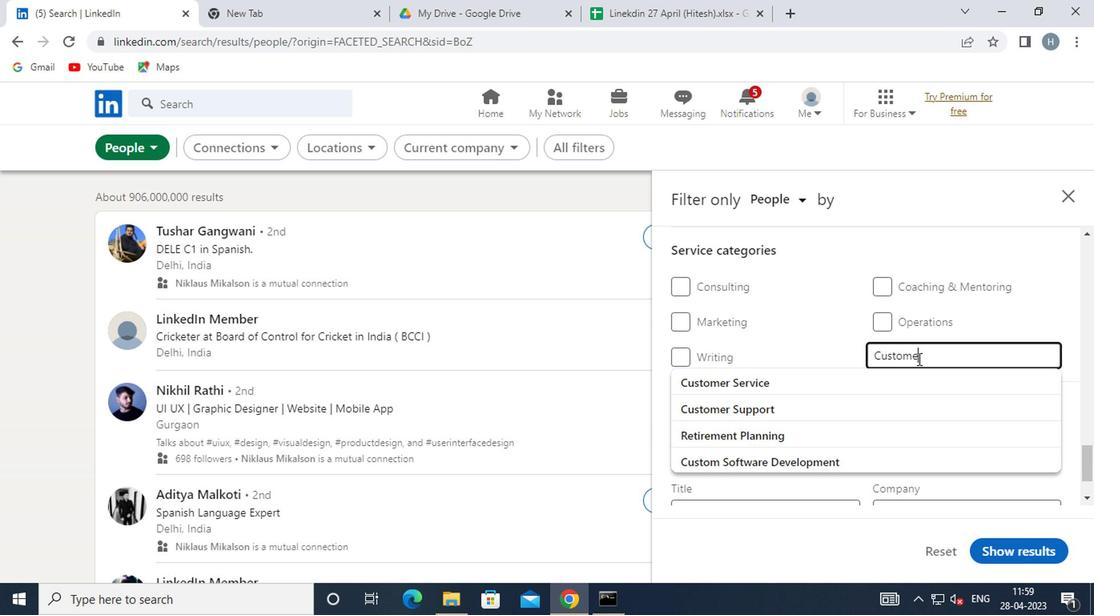 
Action: Mouse moved to (919, 354)
Screenshot: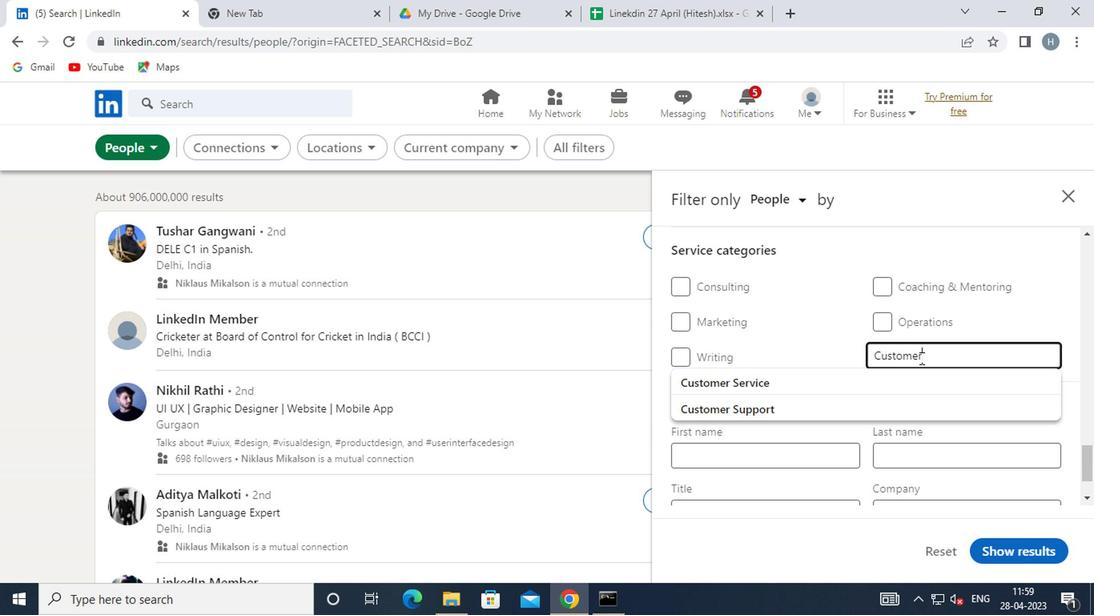 
Action: Key pressed <Key.space><Key.shift>SE
Screenshot: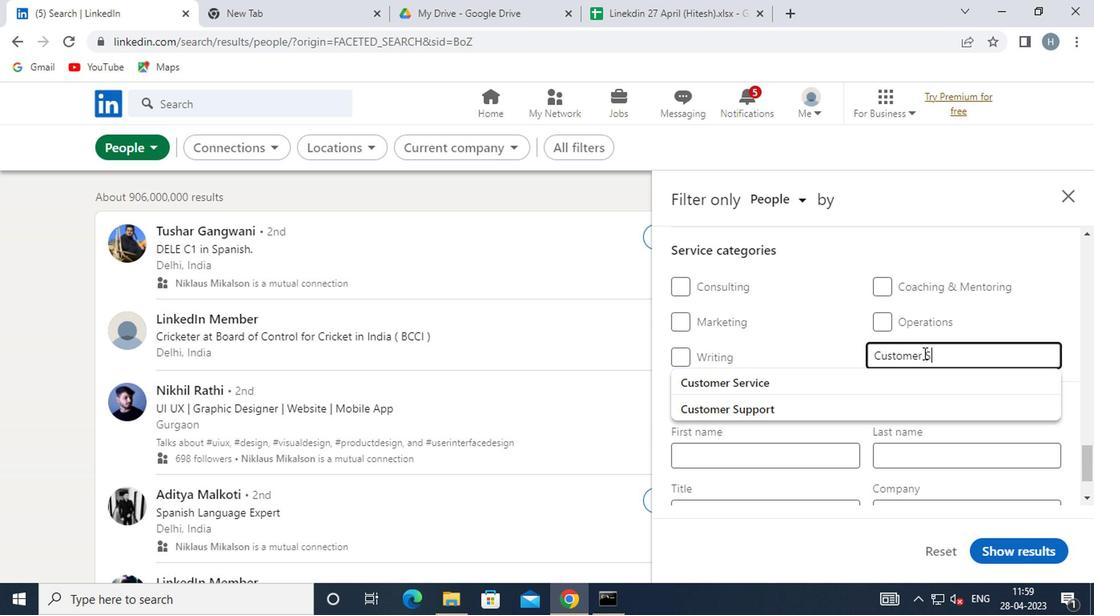 
Action: Mouse moved to (857, 378)
Screenshot: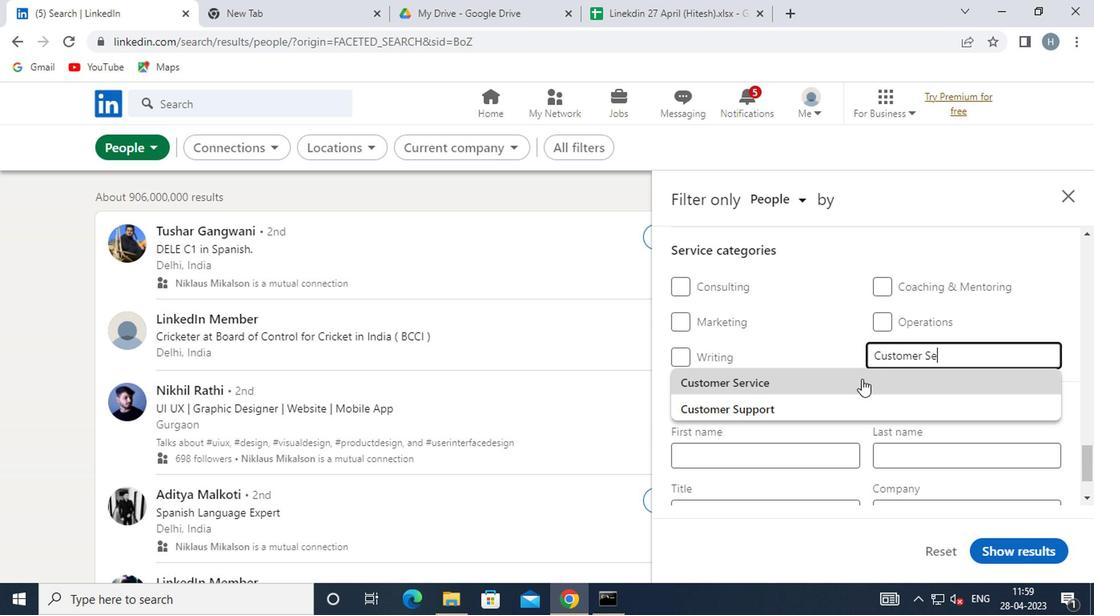 
Action: Mouse pressed left at (857, 378)
Screenshot: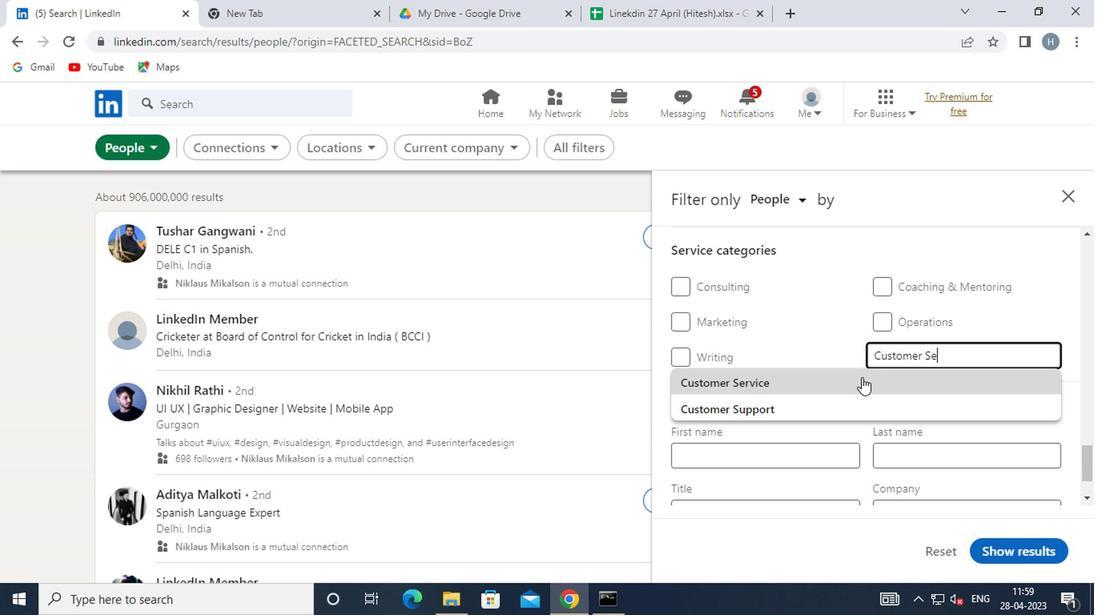 
Action: Mouse moved to (851, 378)
Screenshot: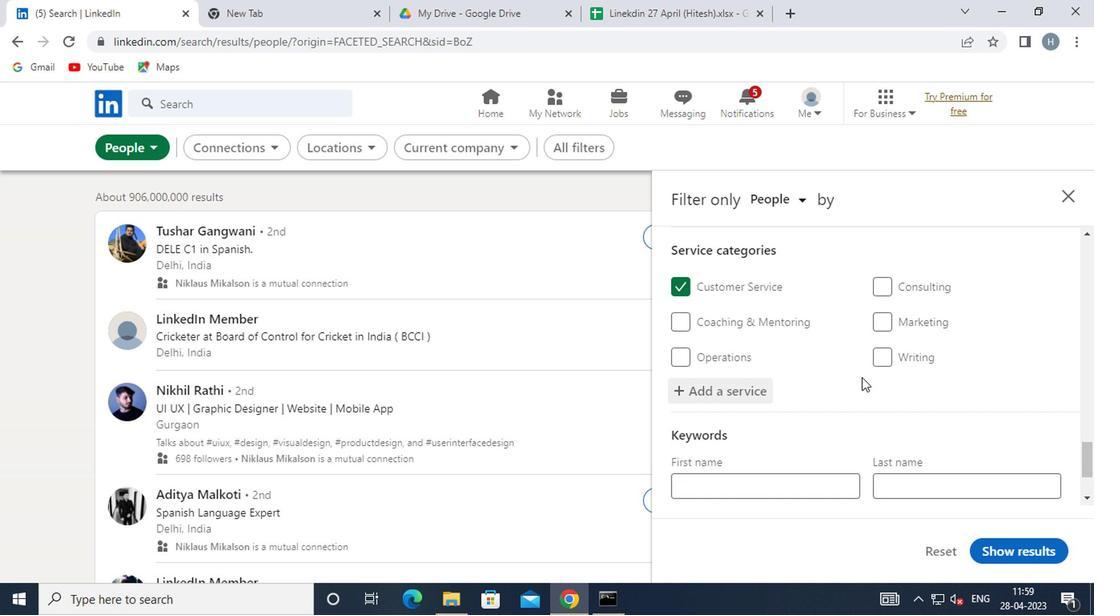 
Action: Mouse scrolled (851, 378) with delta (0, 0)
Screenshot: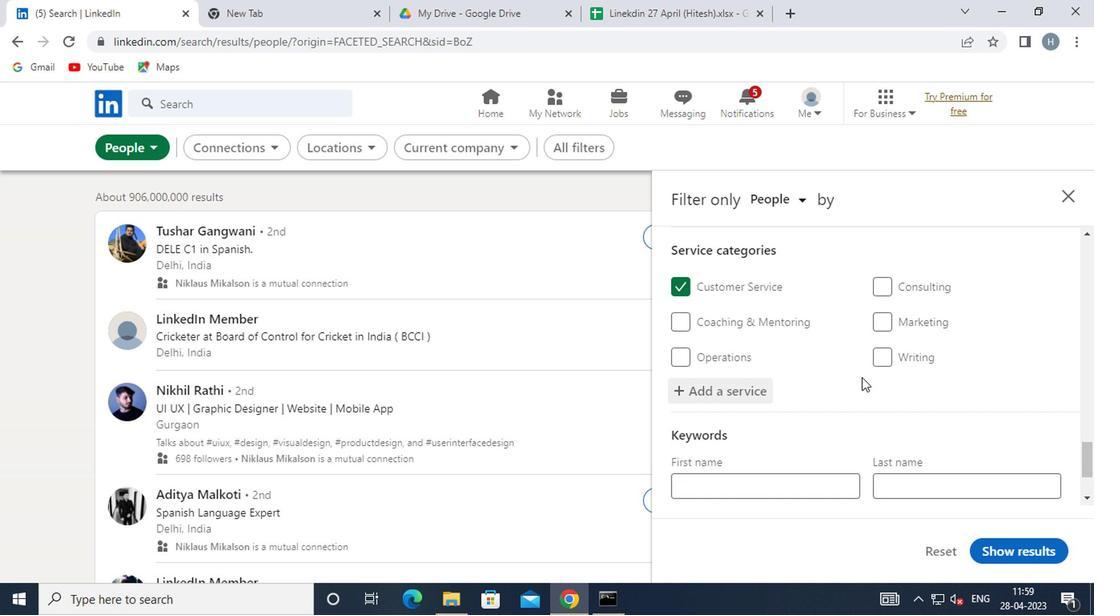 
Action: Mouse moved to (847, 380)
Screenshot: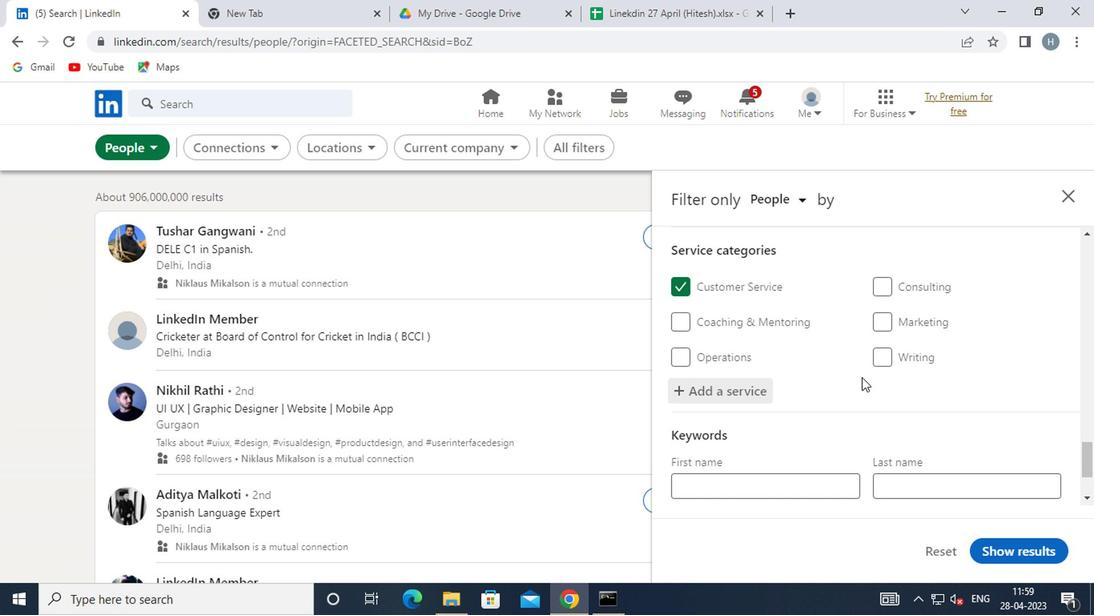
Action: Mouse scrolled (847, 380) with delta (0, 0)
Screenshot: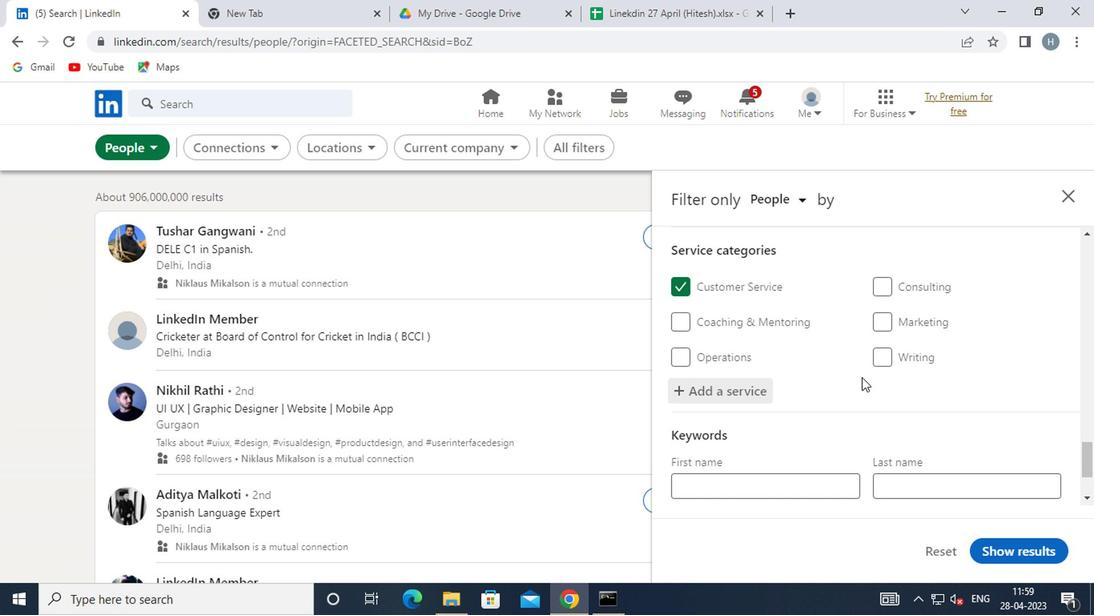 
Action: Mouse moved to (844, 381)
Screenshot: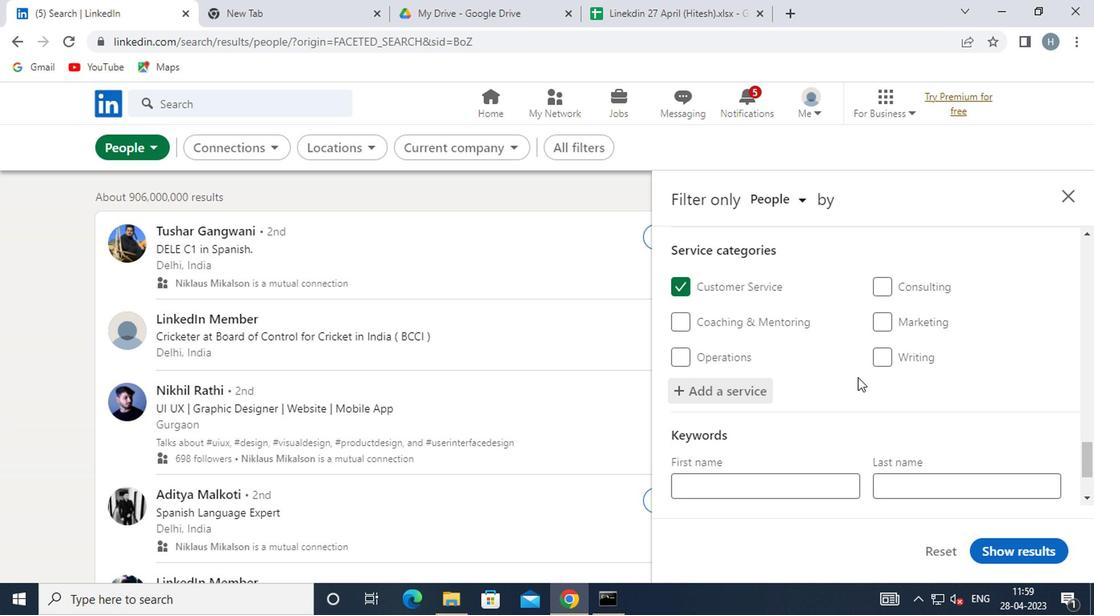 
Action: Mouse scrolled (844, 380) with delta (0, 0)
Screenshot: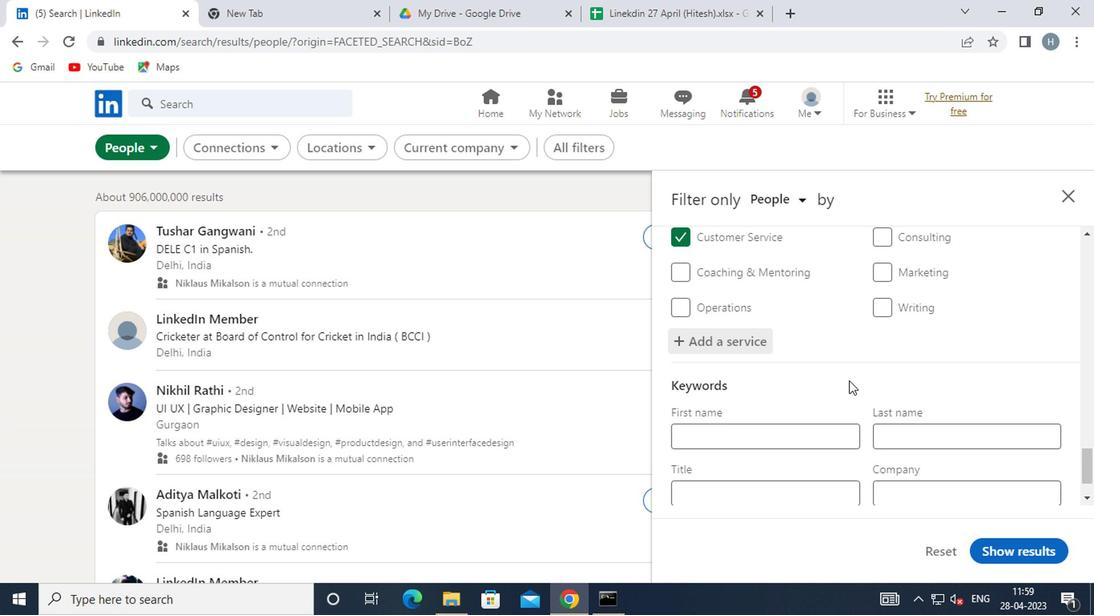 
Action: Mouse scrolled (844, 380) with delta (0, 0)
Screenshot: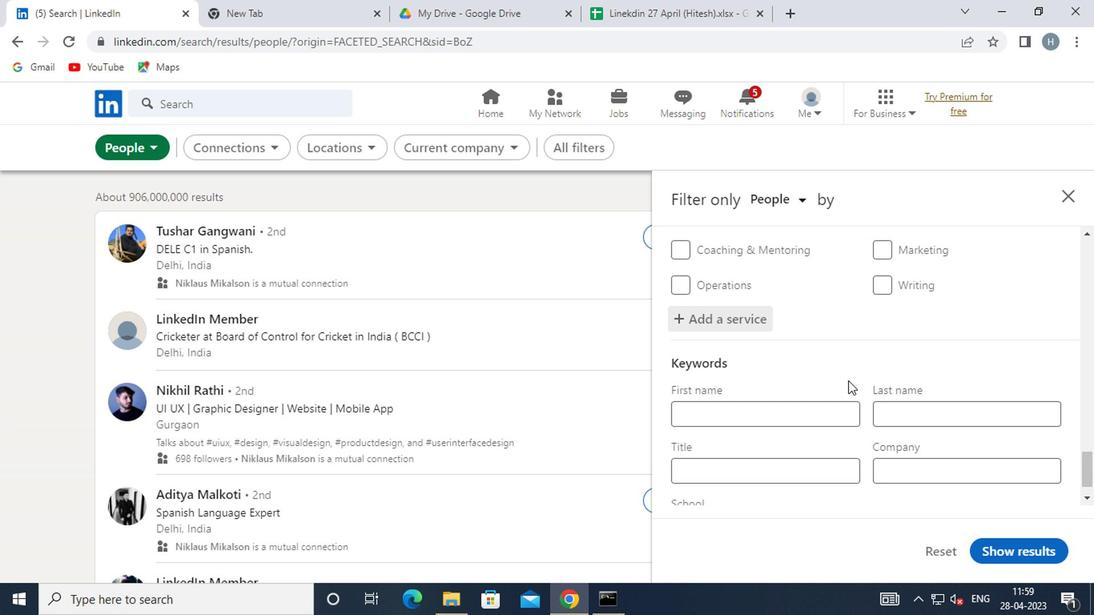 
Action: Mouse moved to (822, 429)
Screenshot: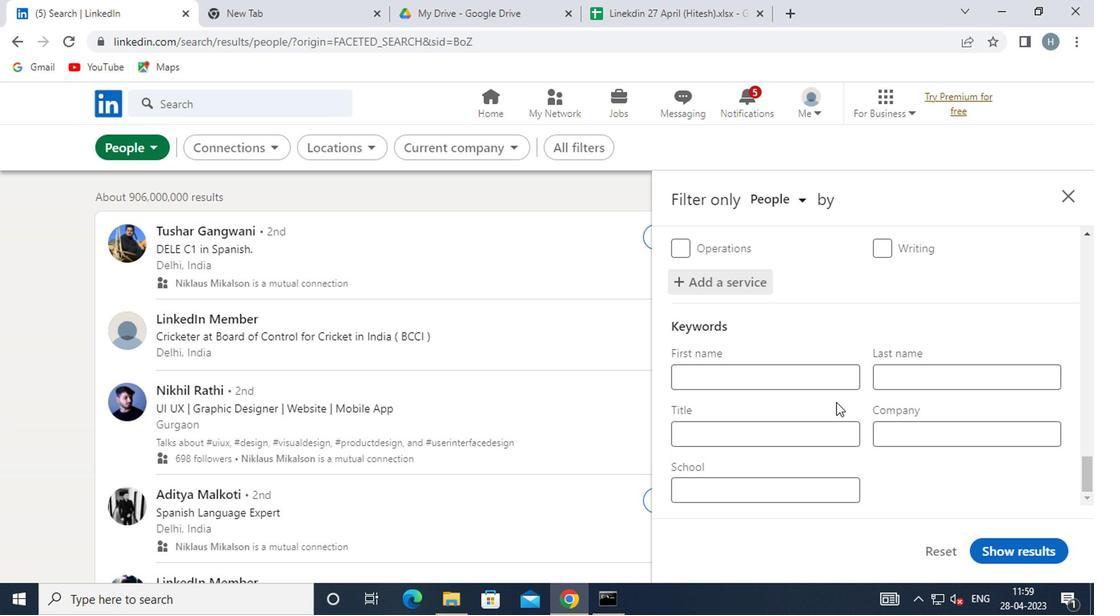 
Action: Mouse pressed left at (822, 429)
Screenshot: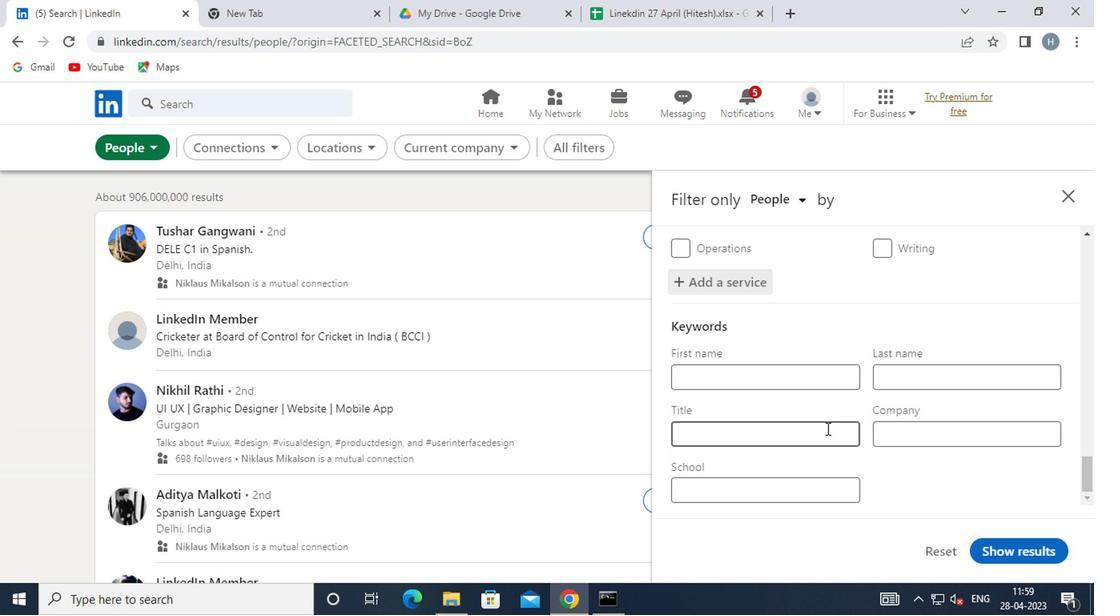 
Action: Mouse moved to (821, 430)
Screenshot: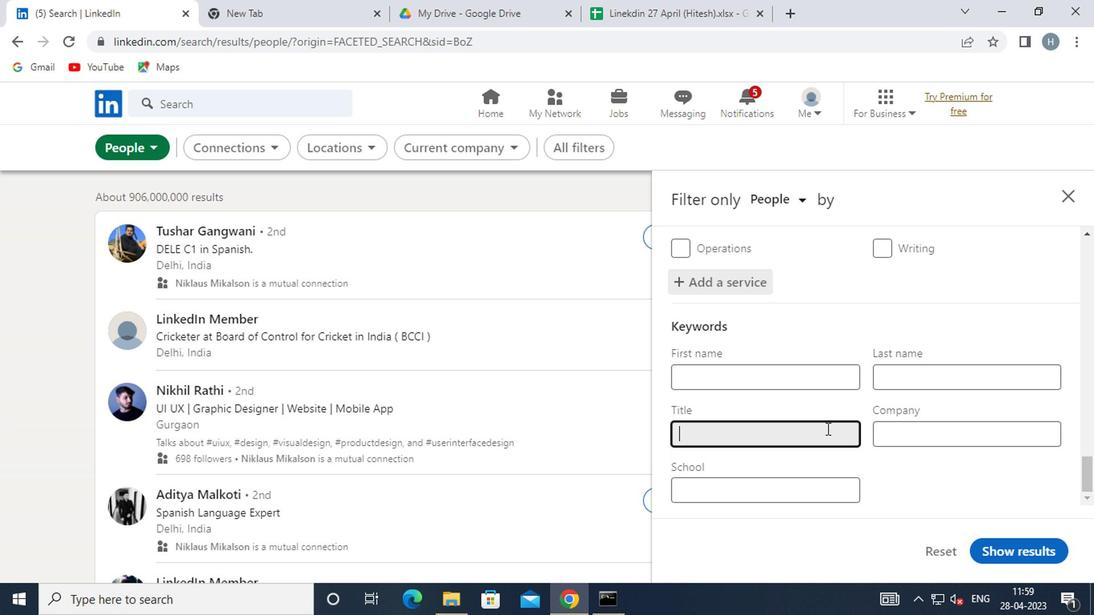 
Action: Key pressed <Key.shift><Key.shift><Key.shift><Key.shift>RESERVATIONI
Screenshot: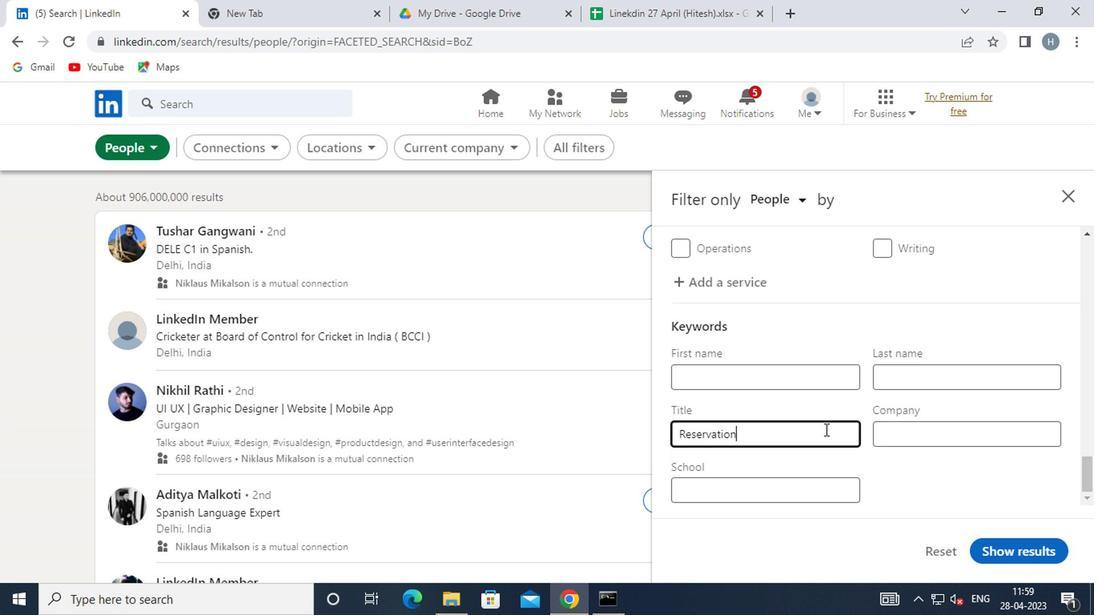 
Action: Mouse moved to (821, 427)
Screenshot: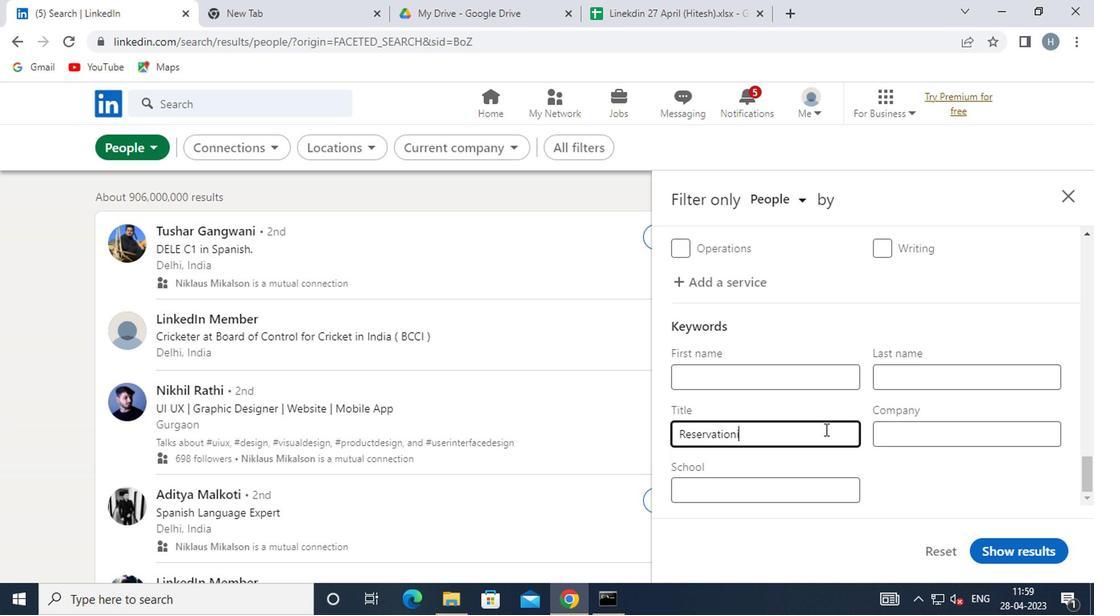 
Action: Key pressed ST
Screenshot: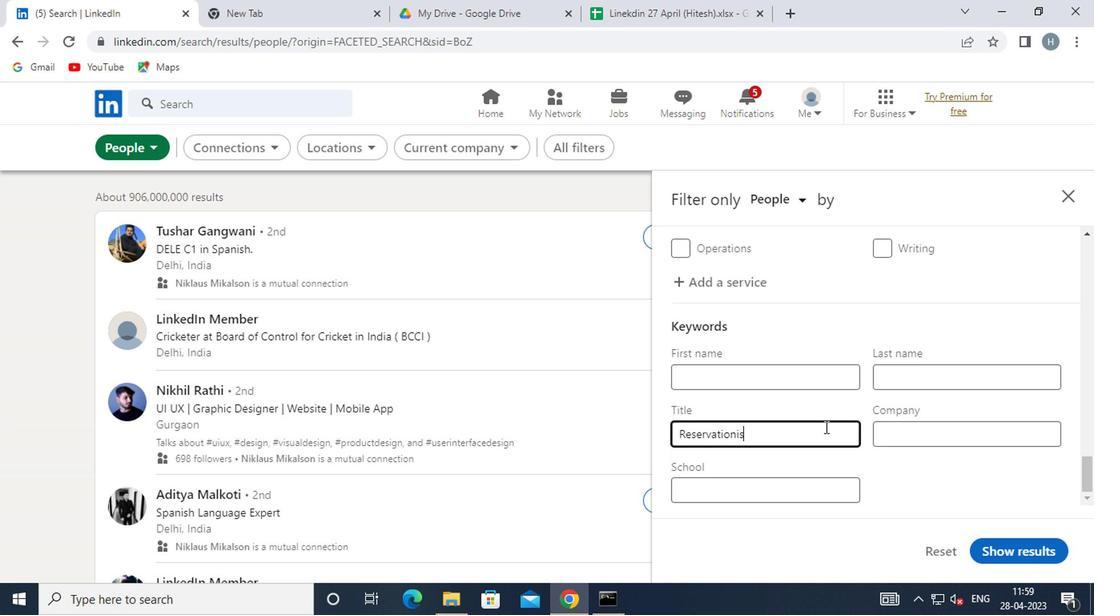
Action: Mouse moved to (1038, 554)
Screenshot: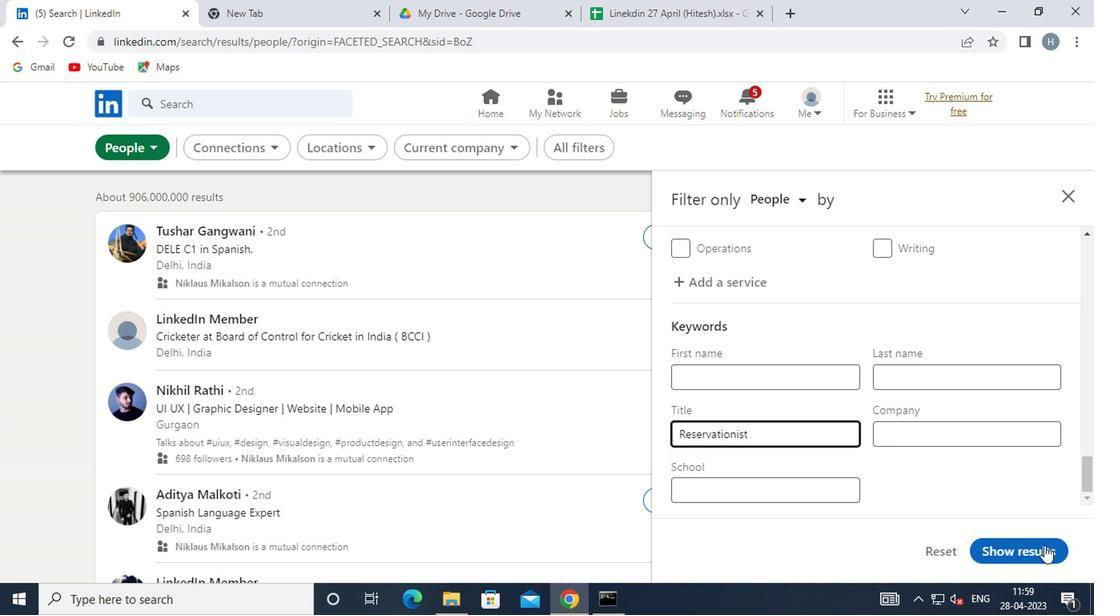 
Action: Mouse pressed left at (1038, 554)
Screenshot: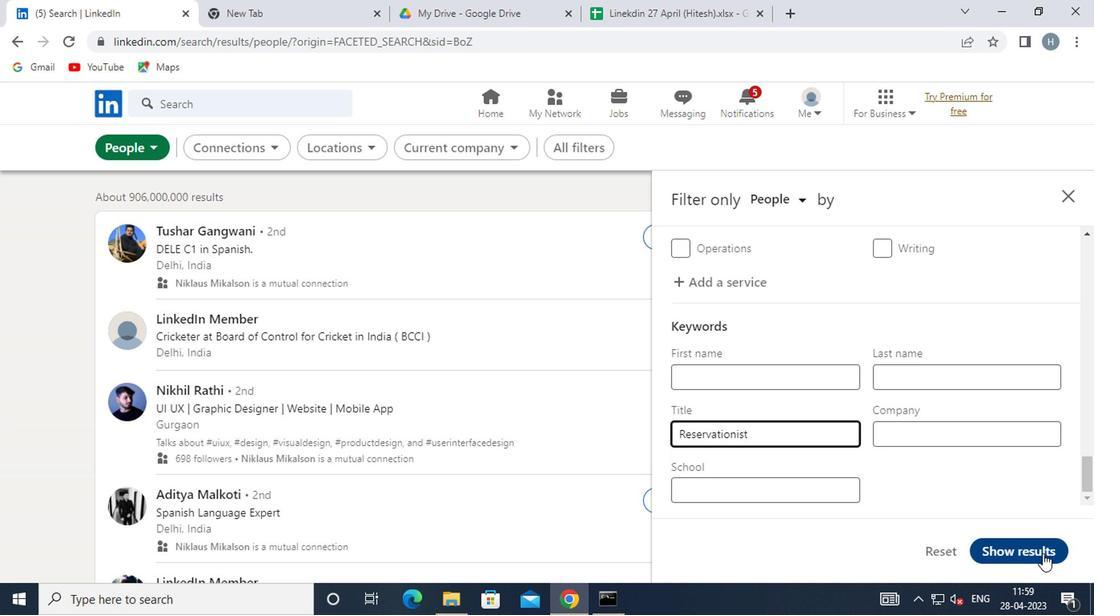 
Action: Mouse moved to (871, 417)
Screenshot: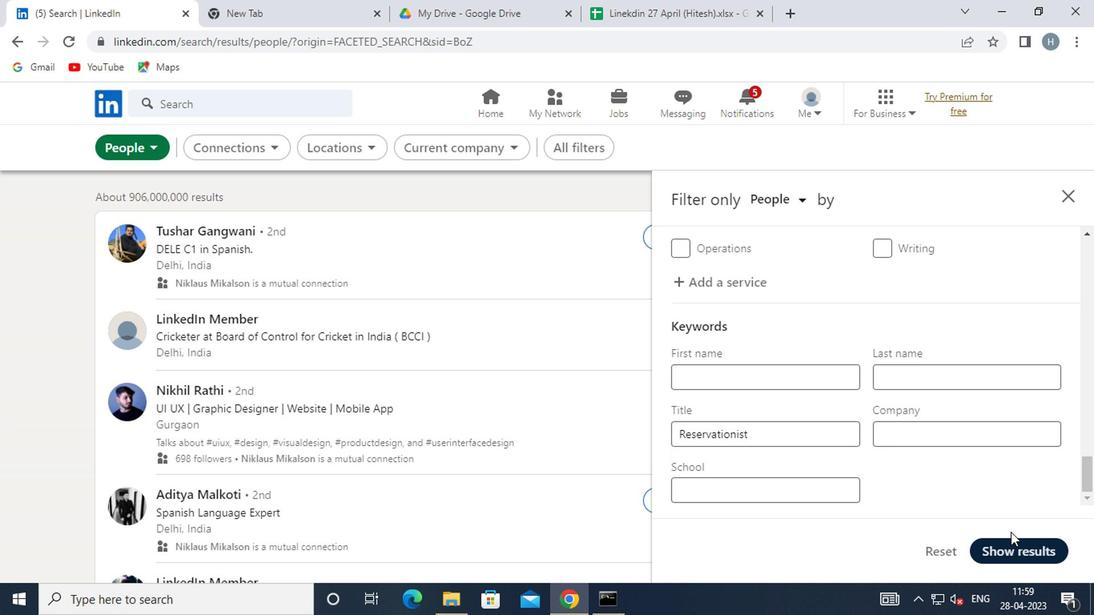 
